 Task: Search one way flight ticket for 5 adults, 2 children, 1 infant in seat and 2 infants on lap in economy from Bethel: Bethel Airport(also Seebethel Seaplane Base) to Jackson: Jackson Hole Airport on 5-2-2023. Choice of flights is Delta. Number of bags: 6 checked bags. Price is upto 77000. Outbound departure time preference is 20:30.
Action: Mouse moved to (250, 214)
Screenshot: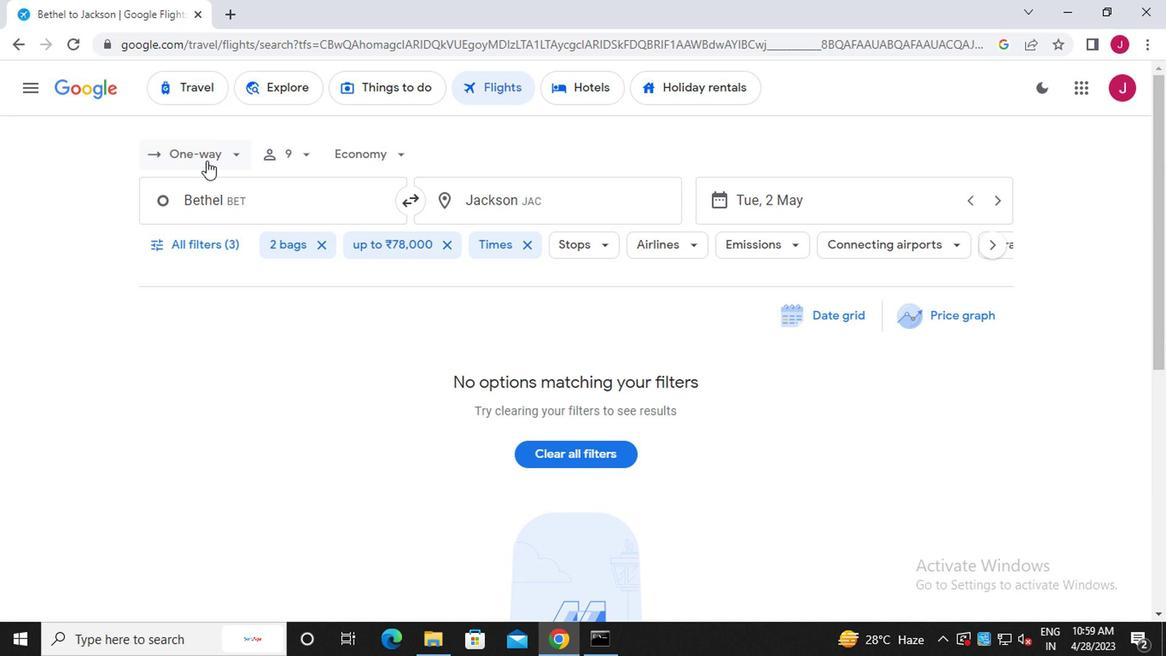 
Action: Mouse pressed left at (250, 214)
Screenshot: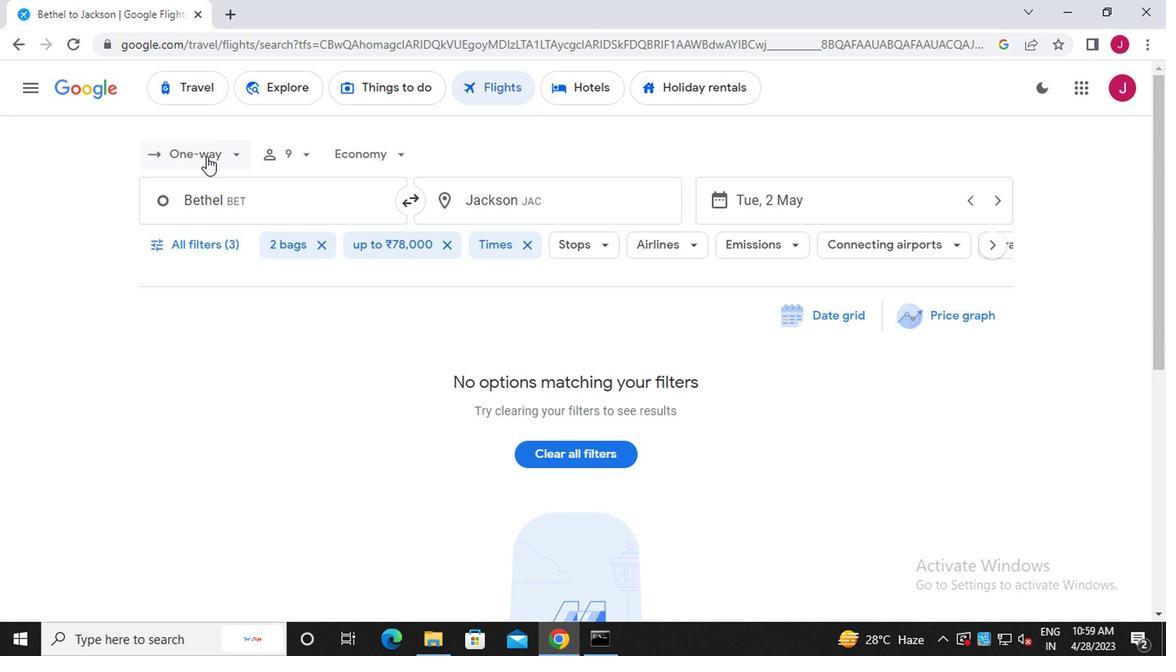
Action: Mouse moved to (258, 265)
Screenshot: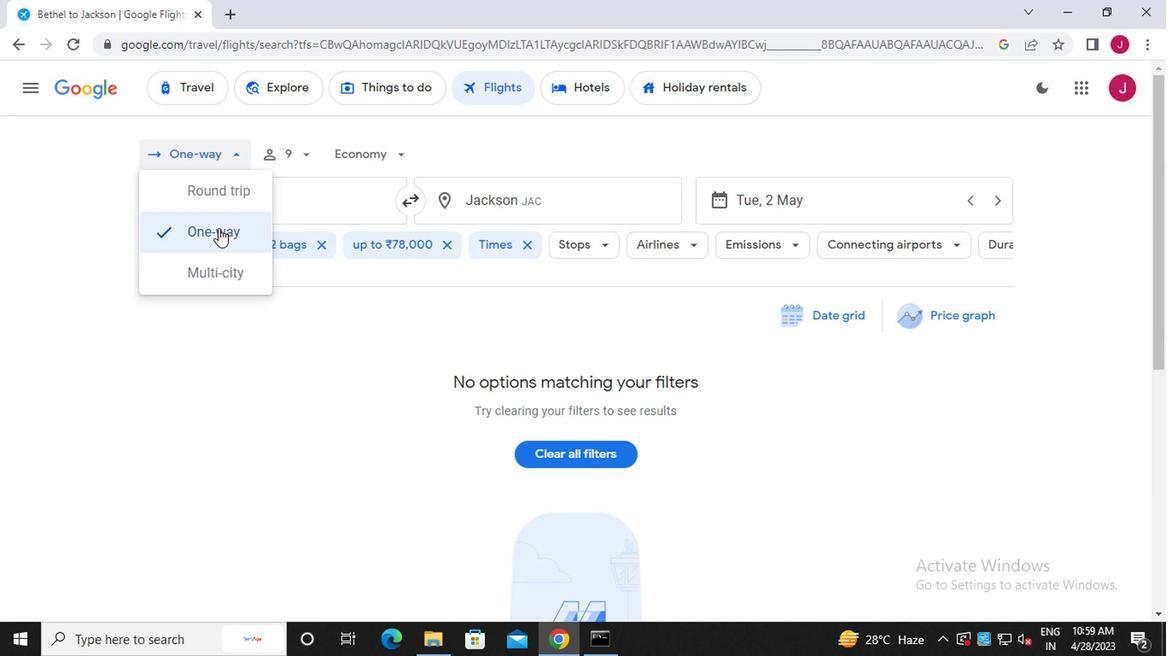 
Action: Mouse pressed left at (258, 265)
Screenshot: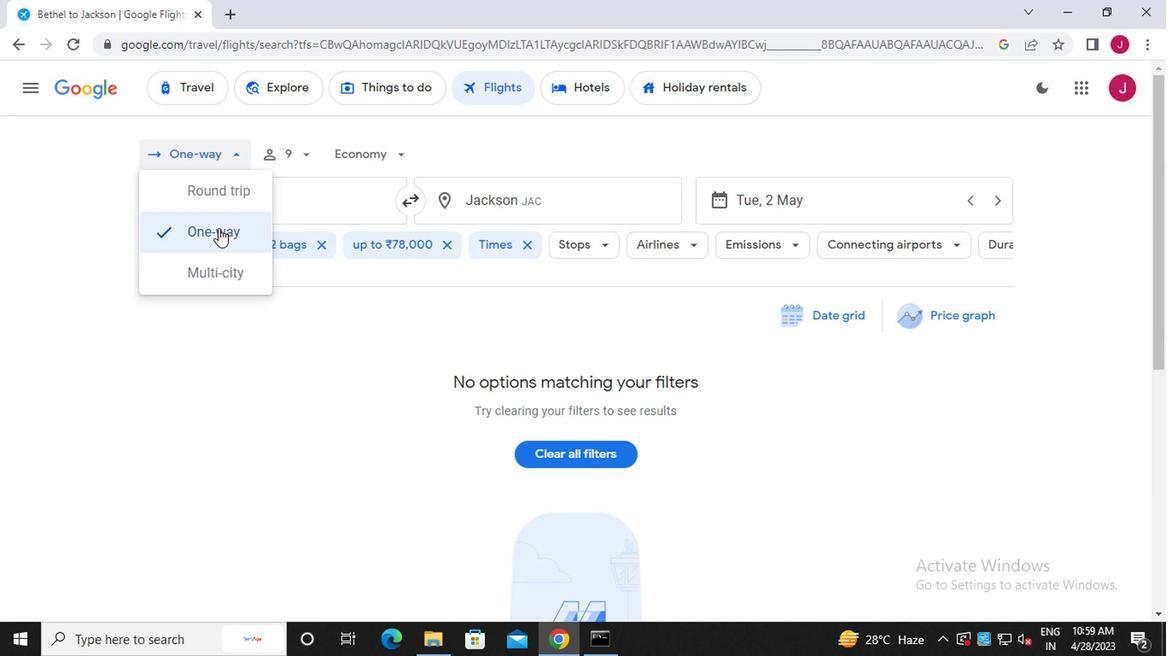 
Action: Mouse moved to (320, 214)
Screenshot: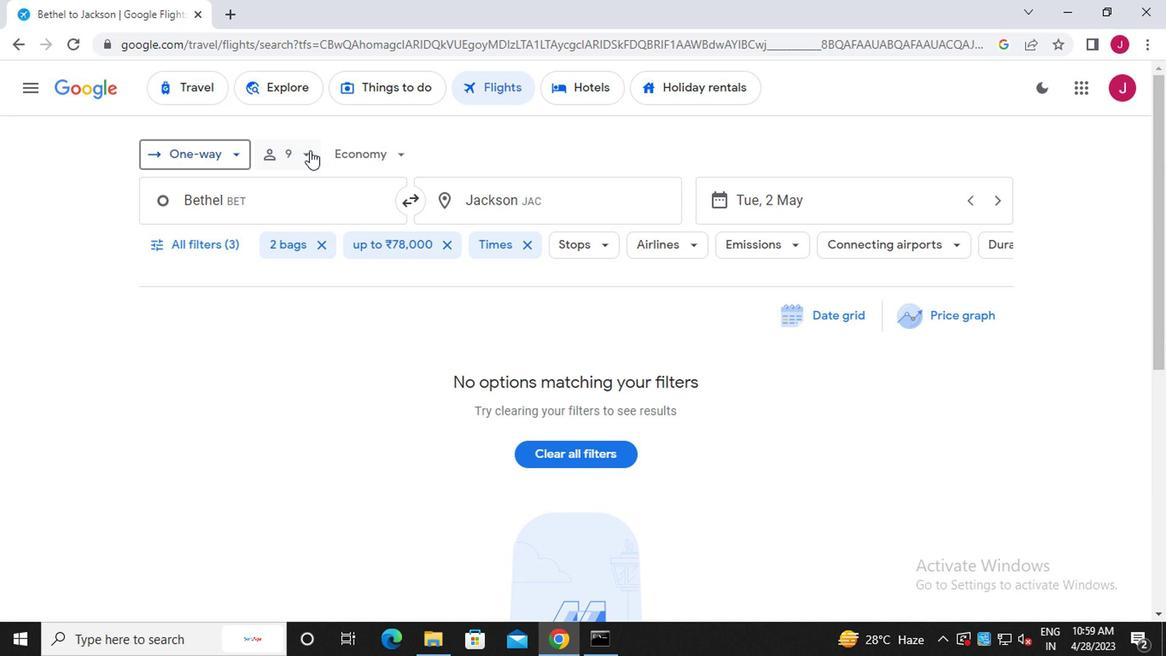 
Action: Mouse pressed left at (320, 214)
Screenshot: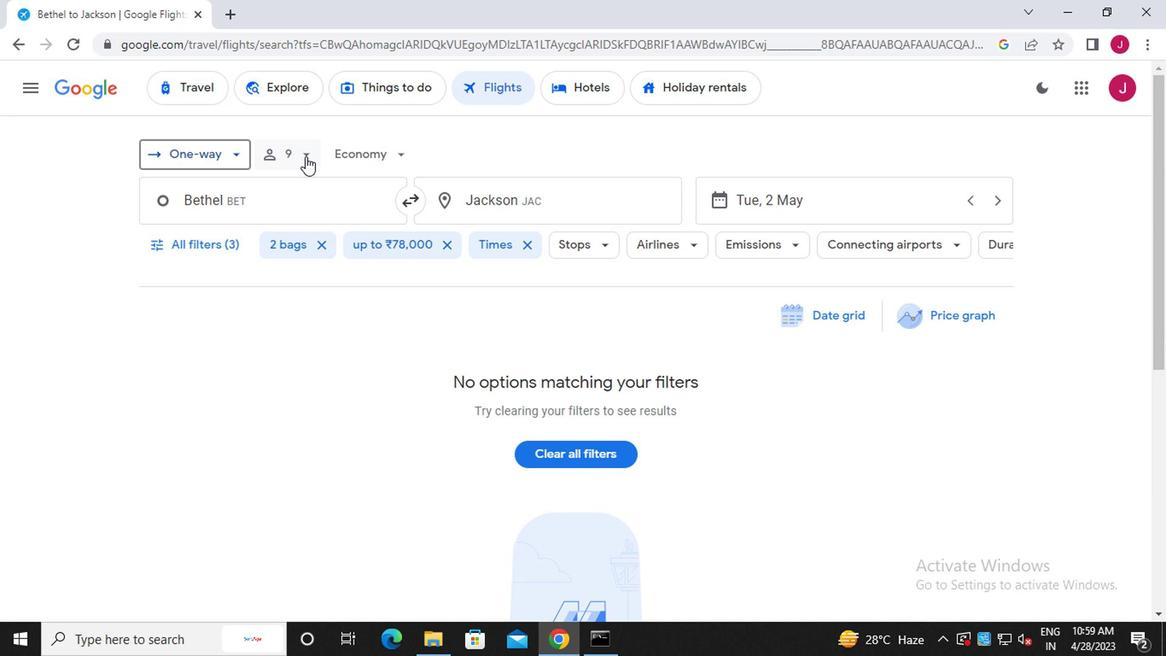 
Action: Mouse moved to (411, 343)
Screenshot: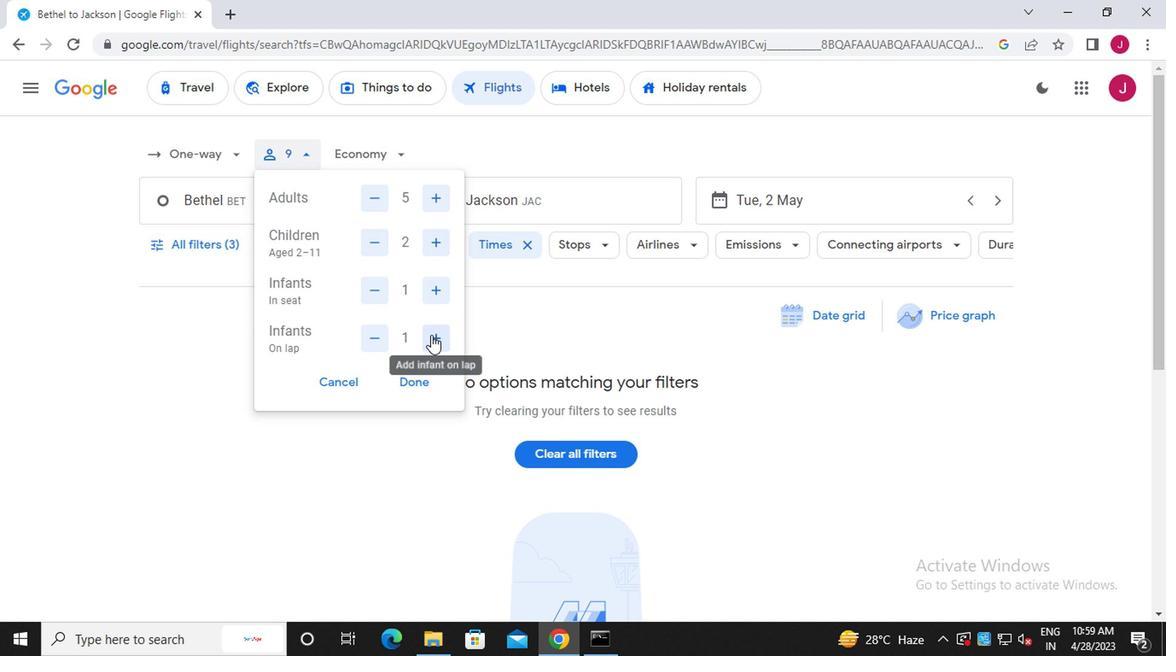 
Action: Mouse pressed left at (411, 343)
Screenshot: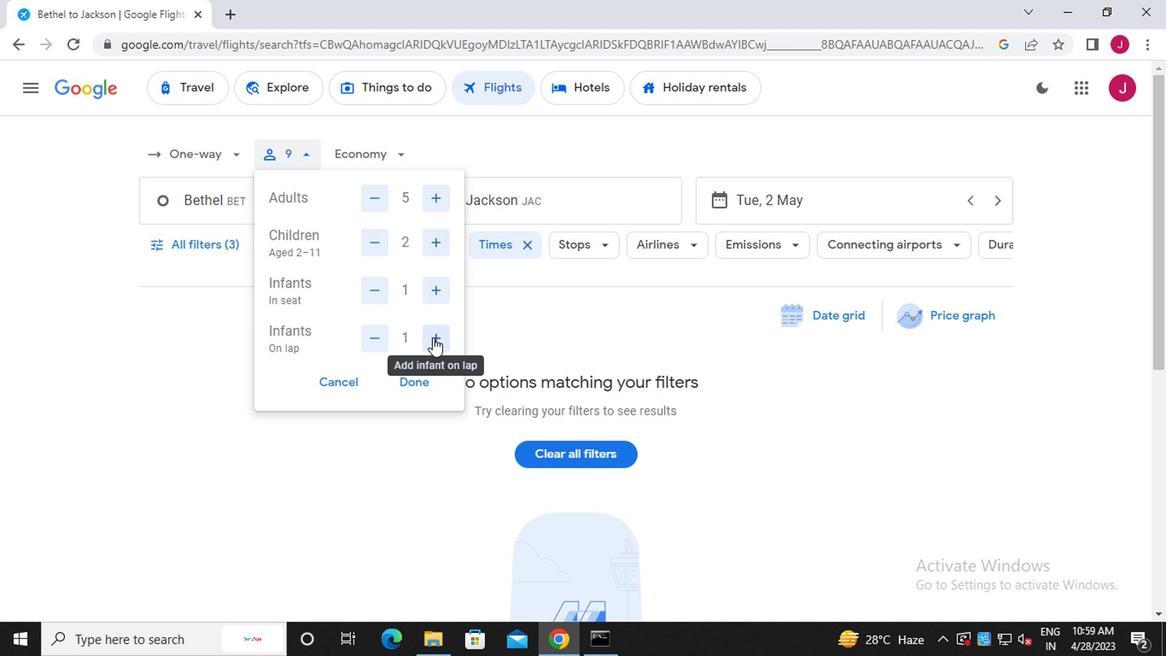 
Action: Mouse pressed left at (411, 343)
Screenshot: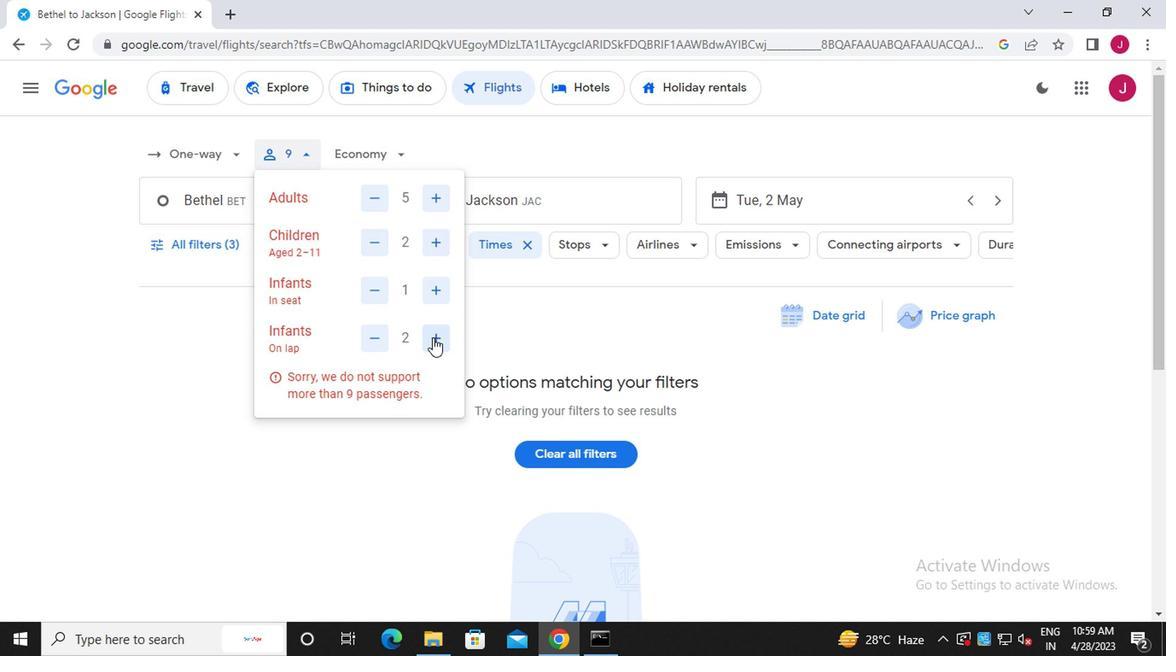 
Action: Mouse moved to (370, 343)
Screenshot: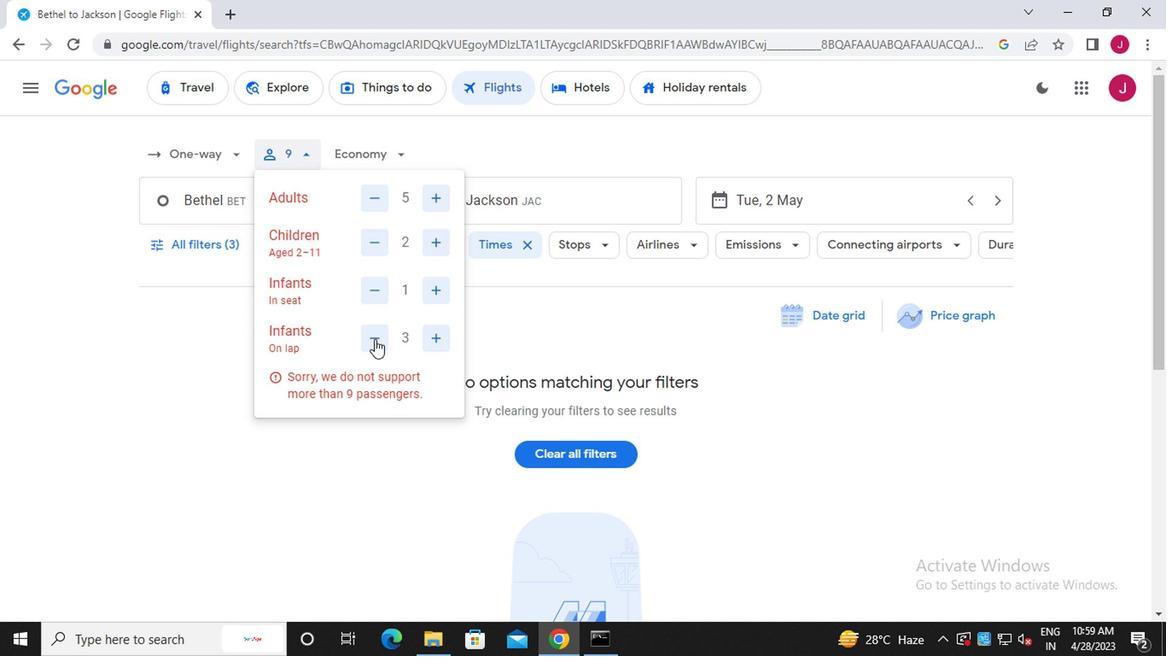 
Action: Mouse pressed left at (370, 343)
Screenshot: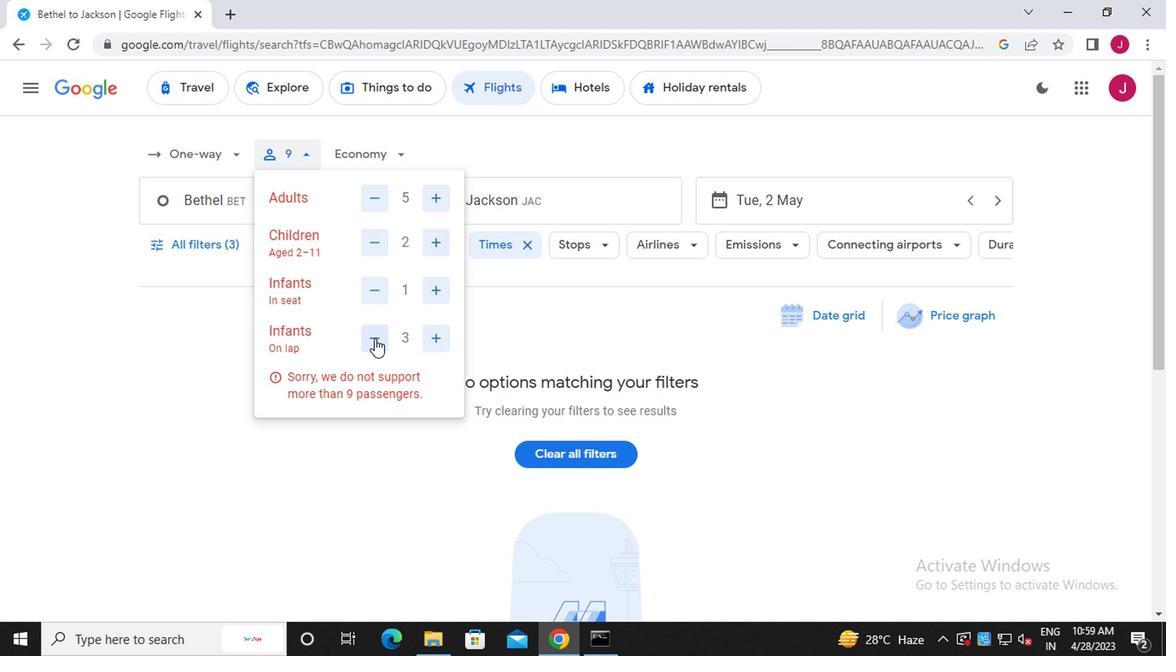 
Action: Mouse pressed left at (370, 343)
Screenshot: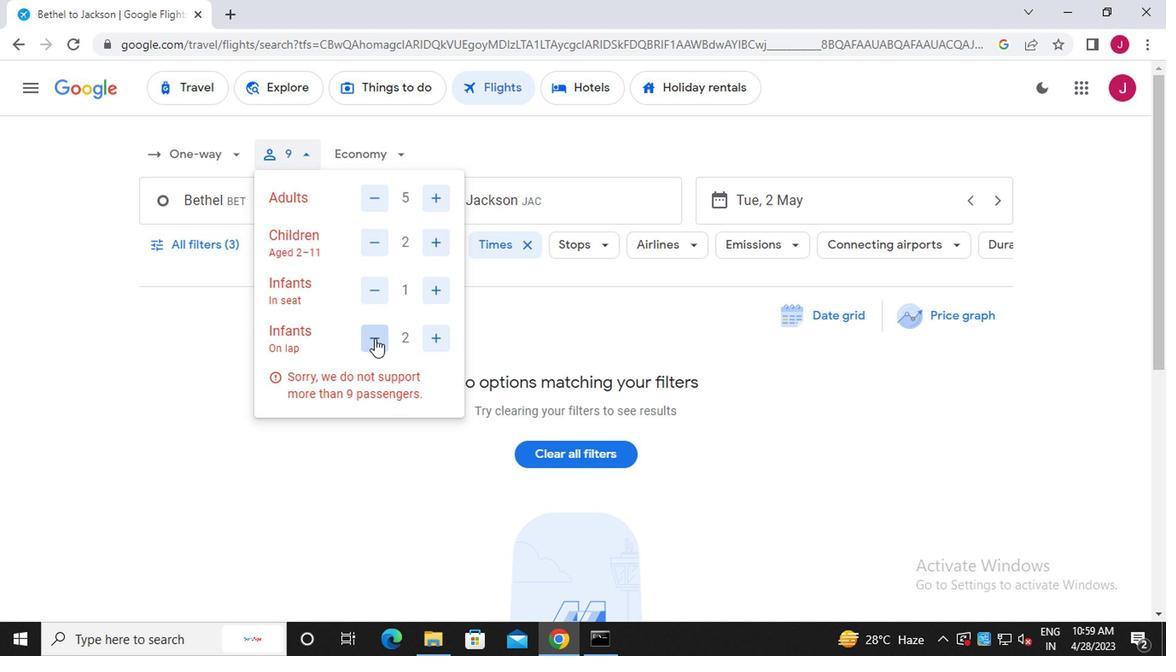 
Action: Mouse moved to (395, 373)
Screenshot: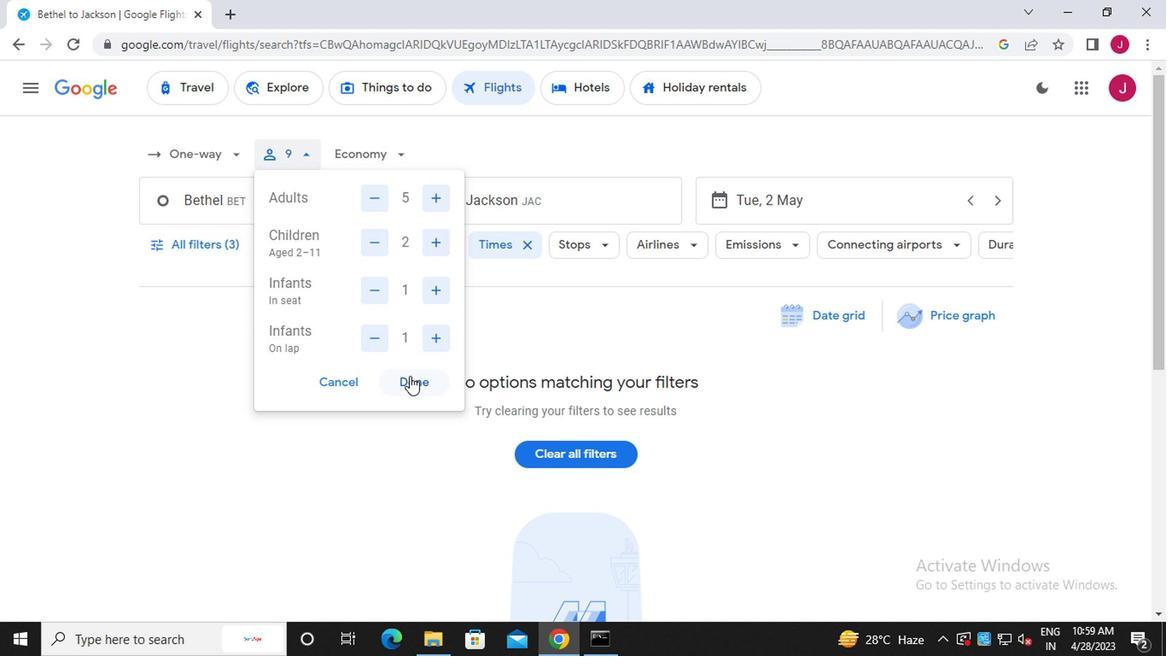 
Action: Mouse pressed left at (395, 373)
Screenshot: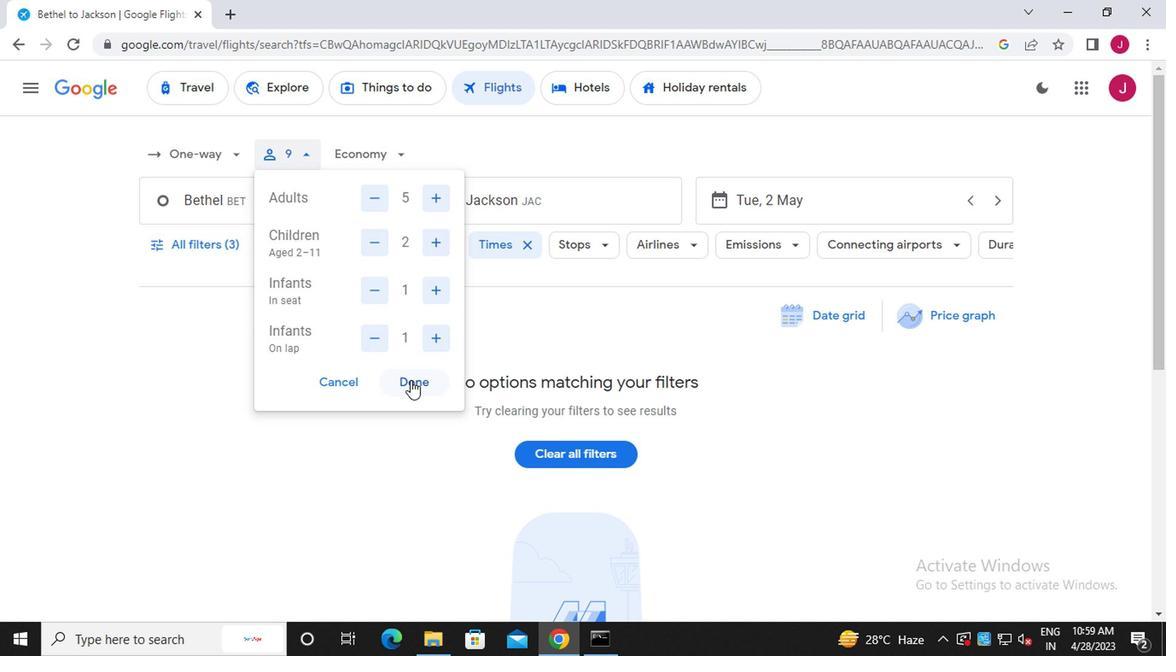 
Action: Mouse moved to (328, 244)
Screenshot: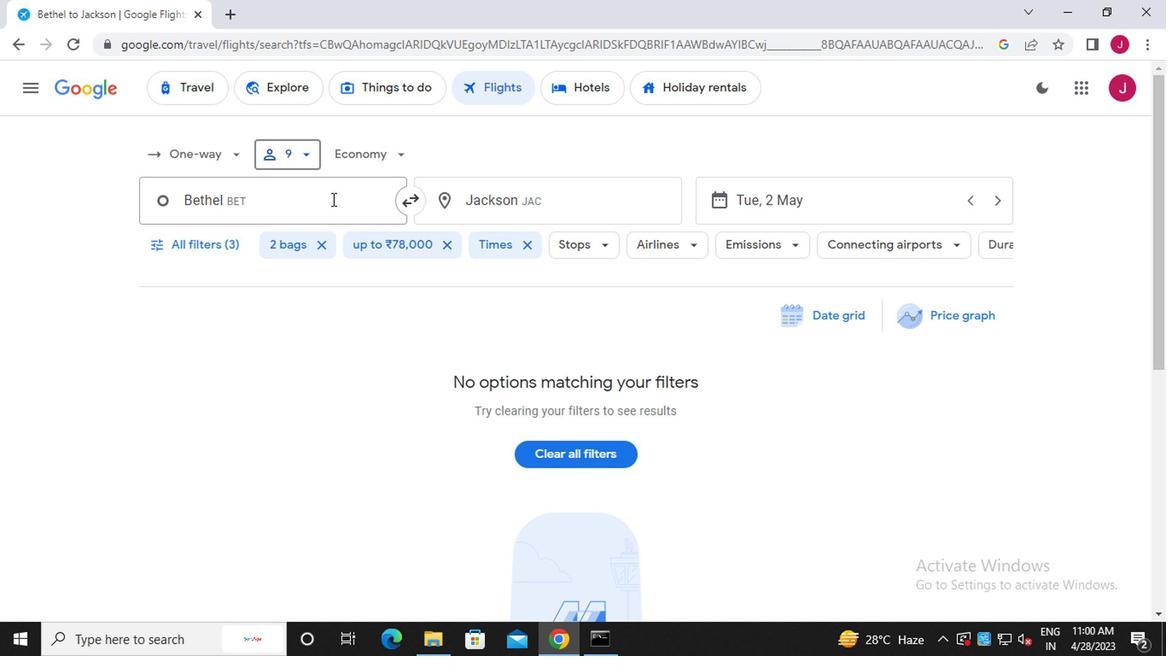 
Action: Mouse pressed left at (328, 244)
Screenshot: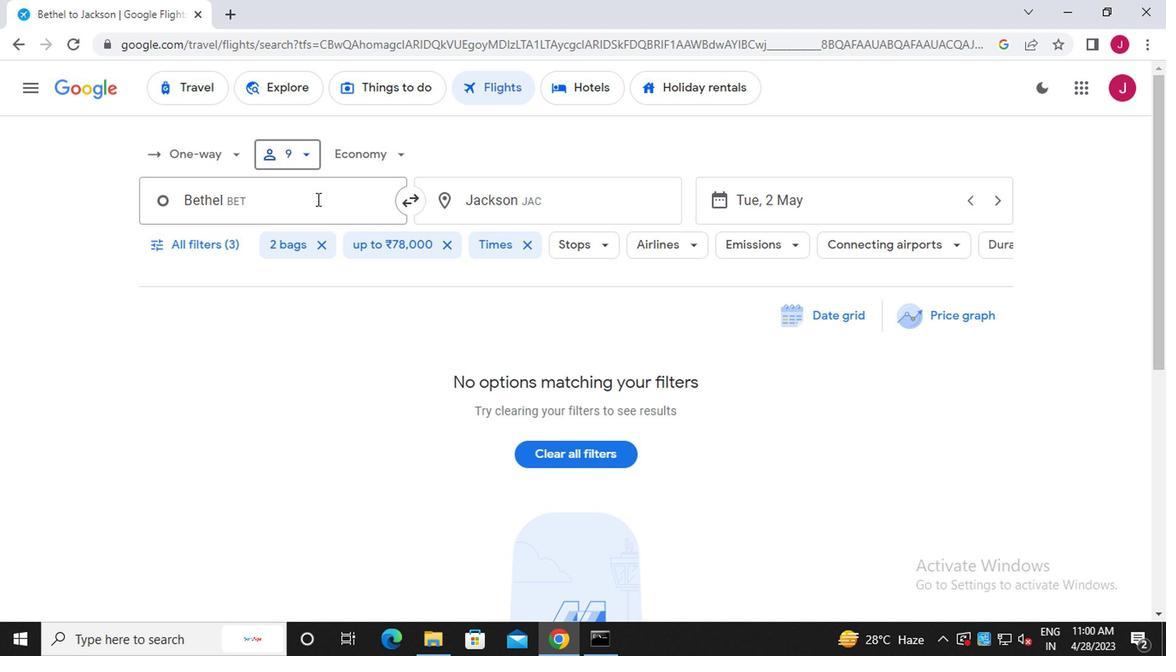 
Action: Mouse pressed left at (328, 244)
Screenshot: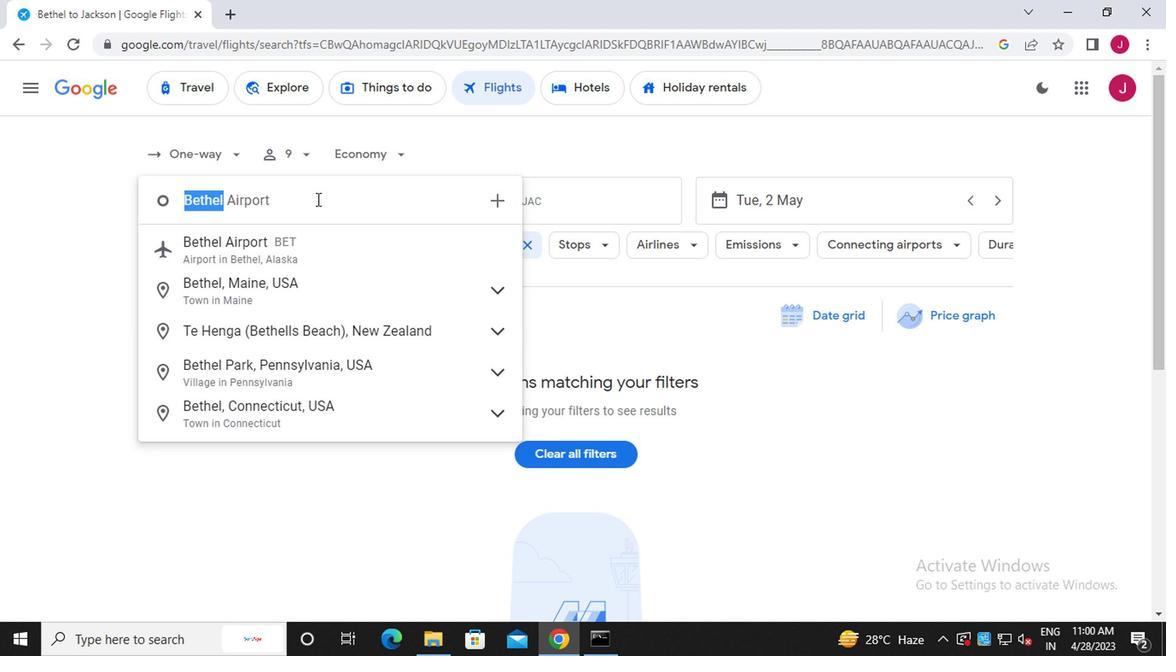 
Action: Mouse moved to (322, 288)
Screenshot: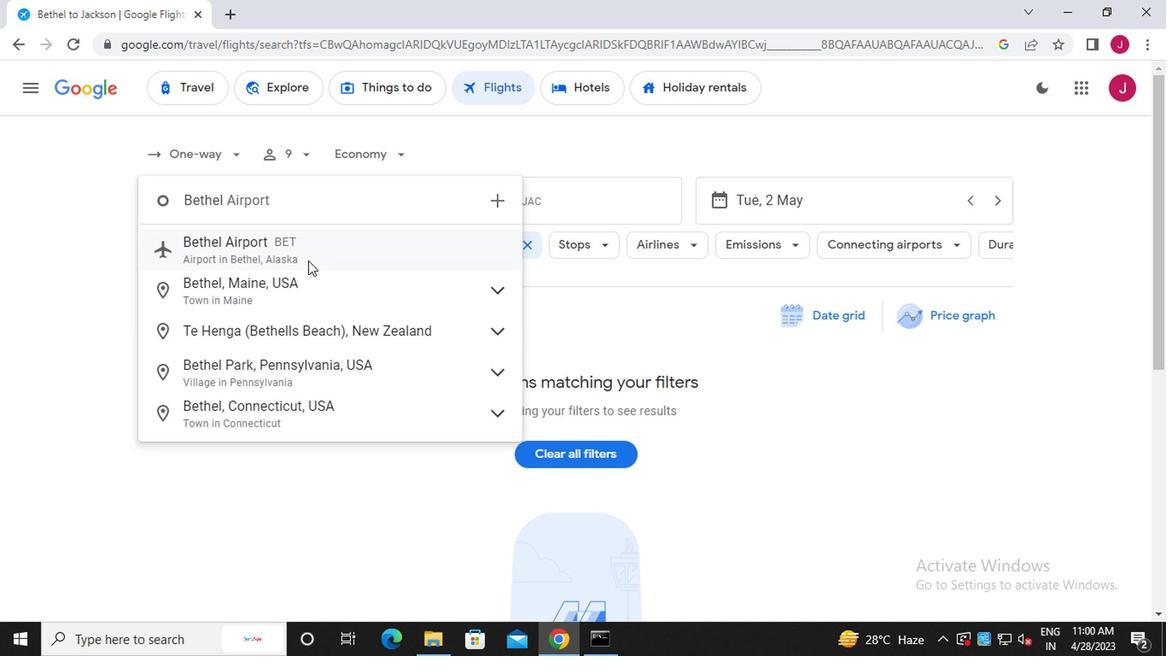 
Action: Mouse pressed left at (322, 288)
Screenshot: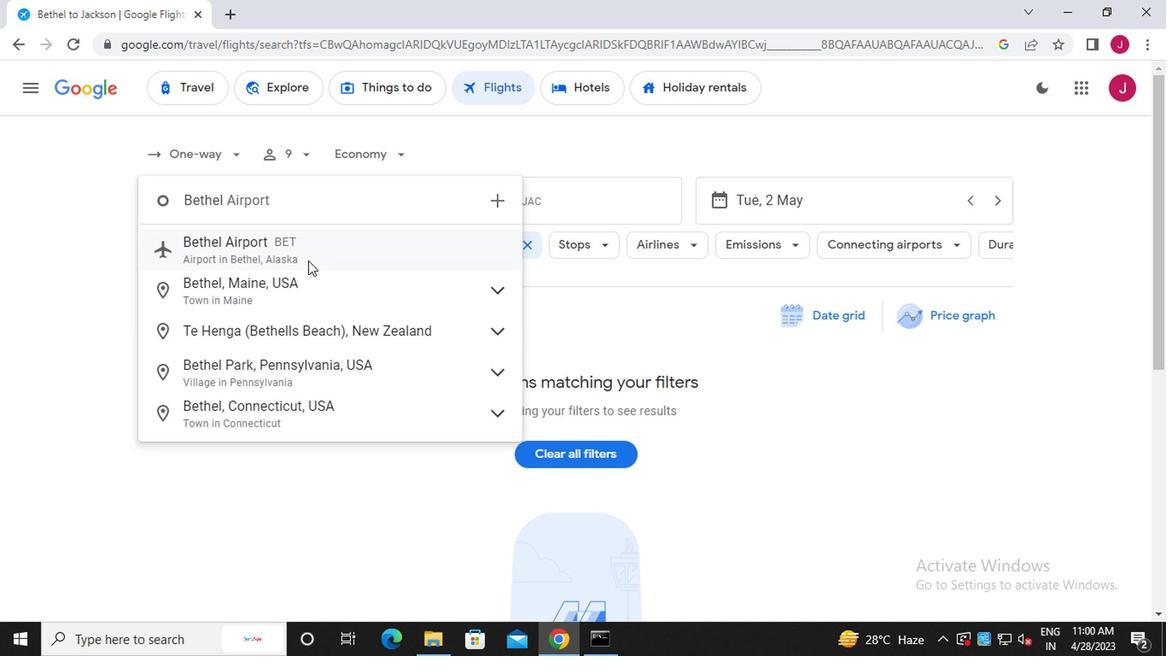 
Action: Mouse moved to (483, 251)
Screenshot: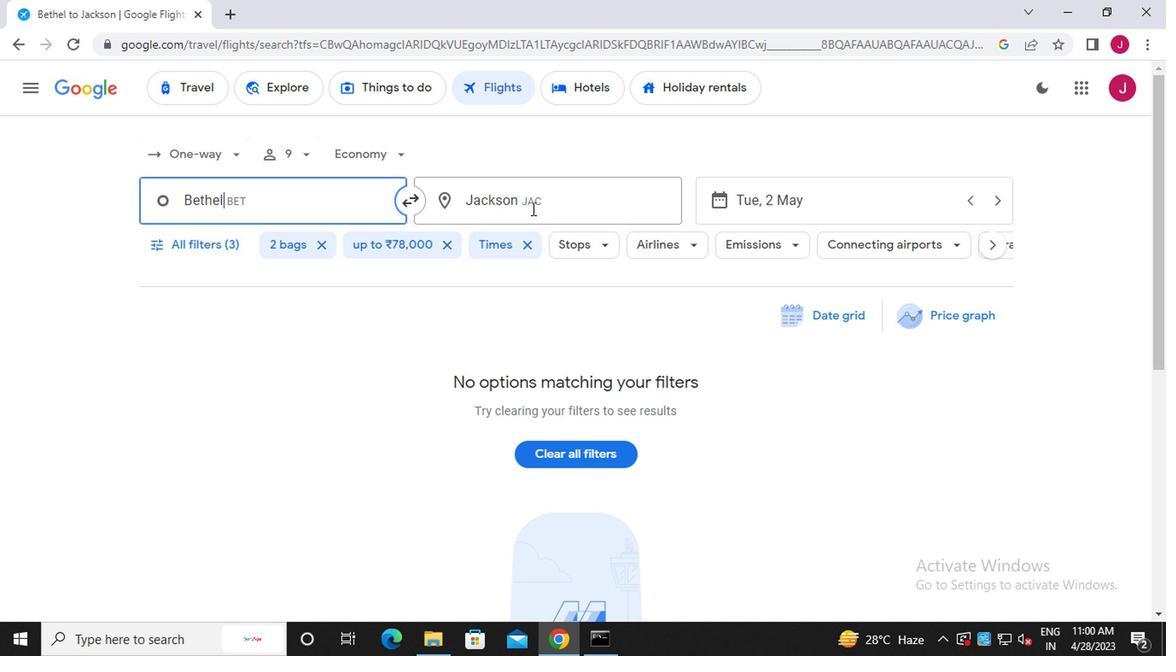 
Action: Mouse pressed left at (483, 251)
Screenshot: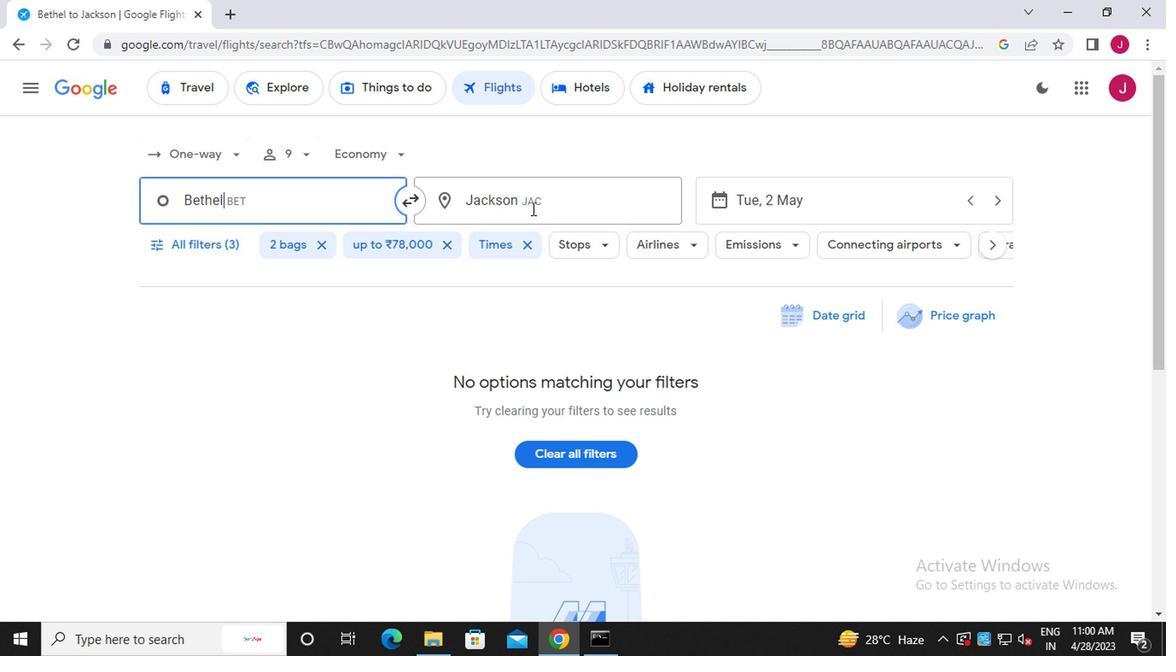 
Action: Mouse moved to (518, 249)
Screenshot: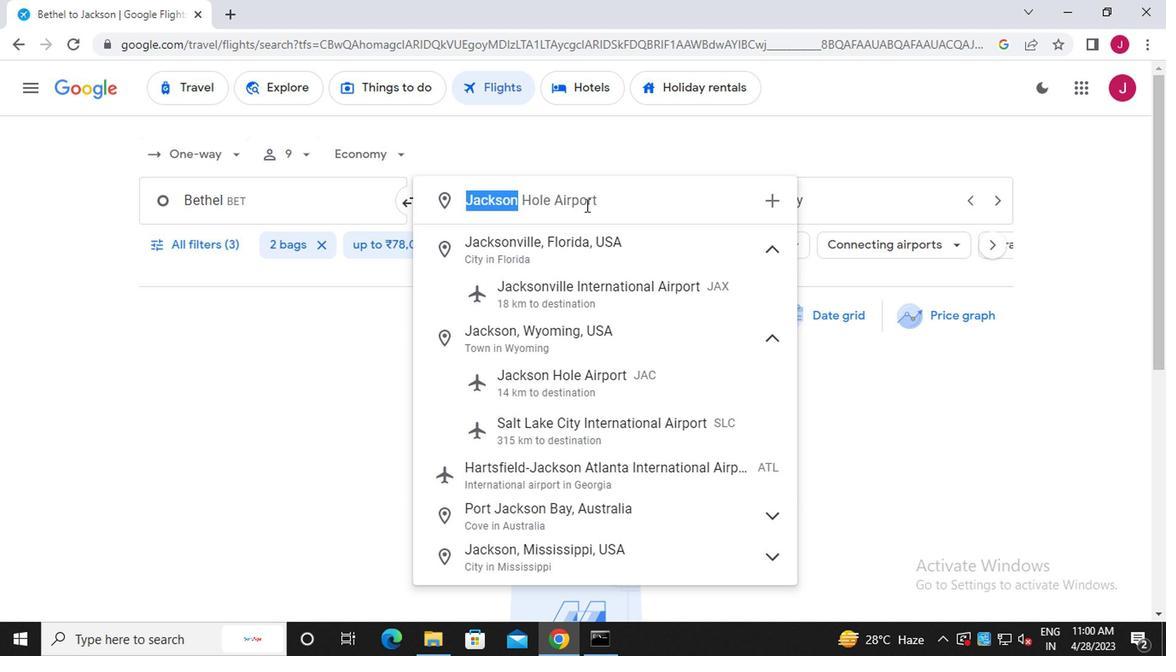 
Action: Mouse pressed left at (518, 249)
Screenshot: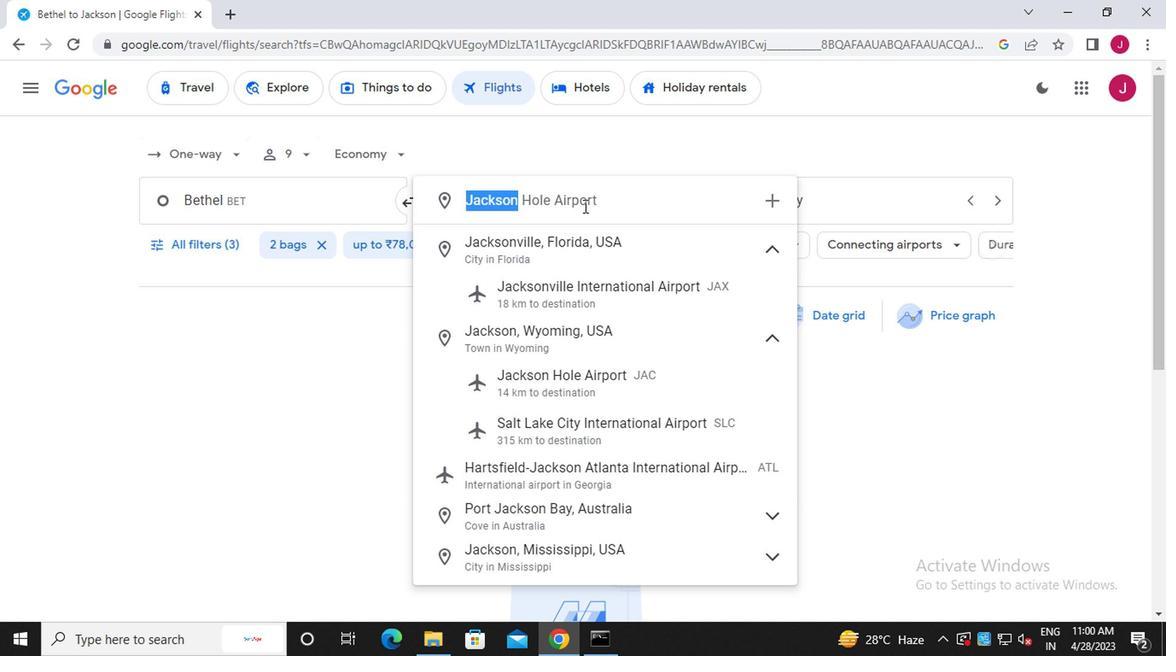 
Action: Mouse moved to (521, 248)
Screenshot: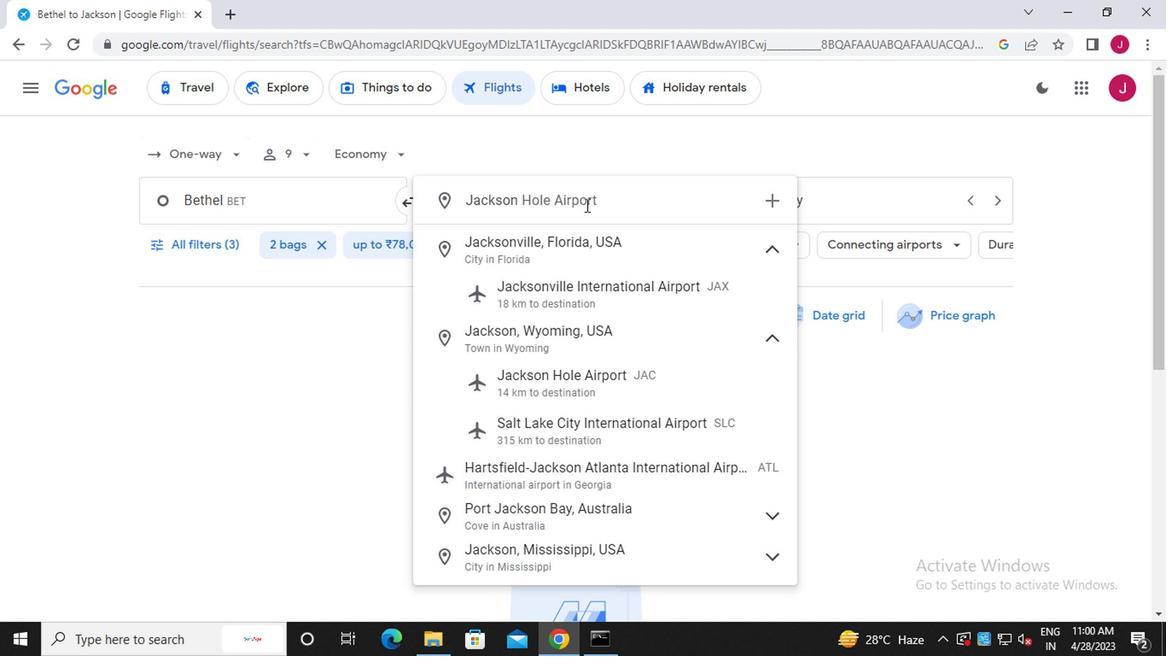 
Action: Mouse pressed left at (521, 248)
Screenshot: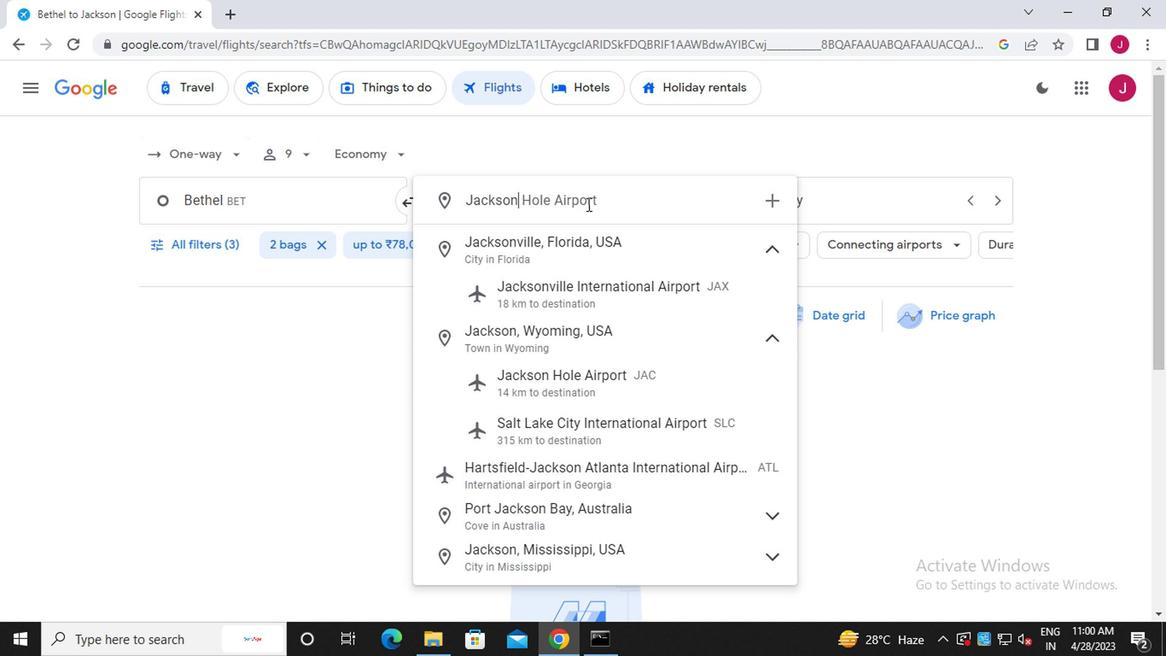 
Action: Mouse moved to (546, 241)
Screenshot: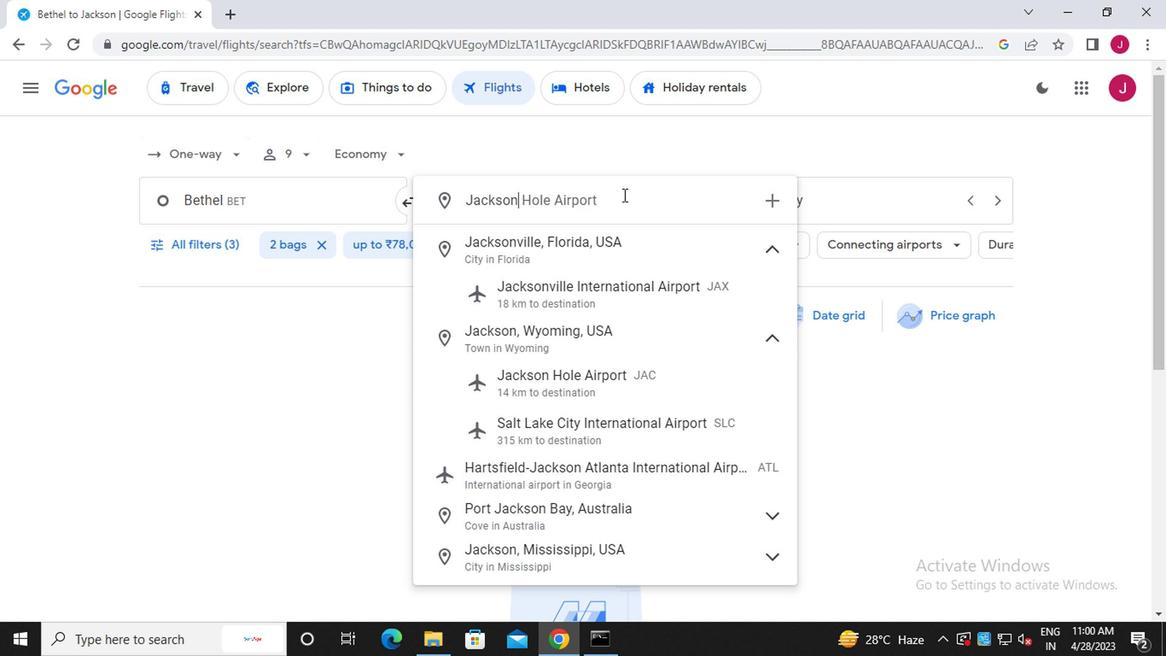 
Action: Mouse pressed left at (546, 241)
Screenshot: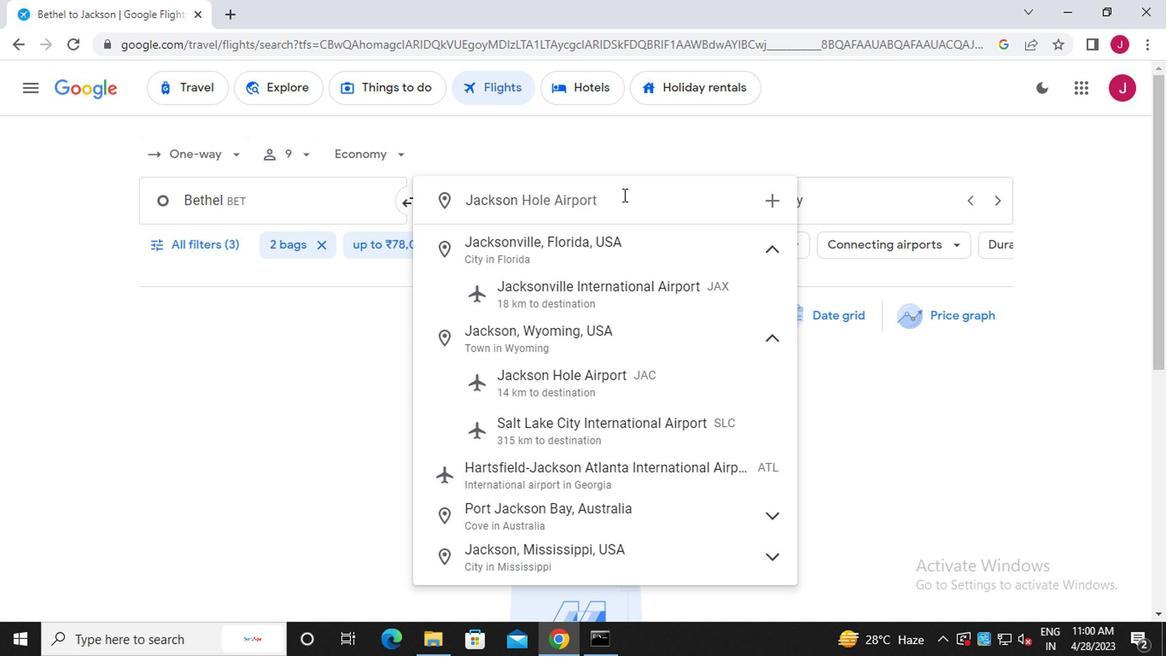 
Action: Mouse moved to (422, 246)
Screenshot: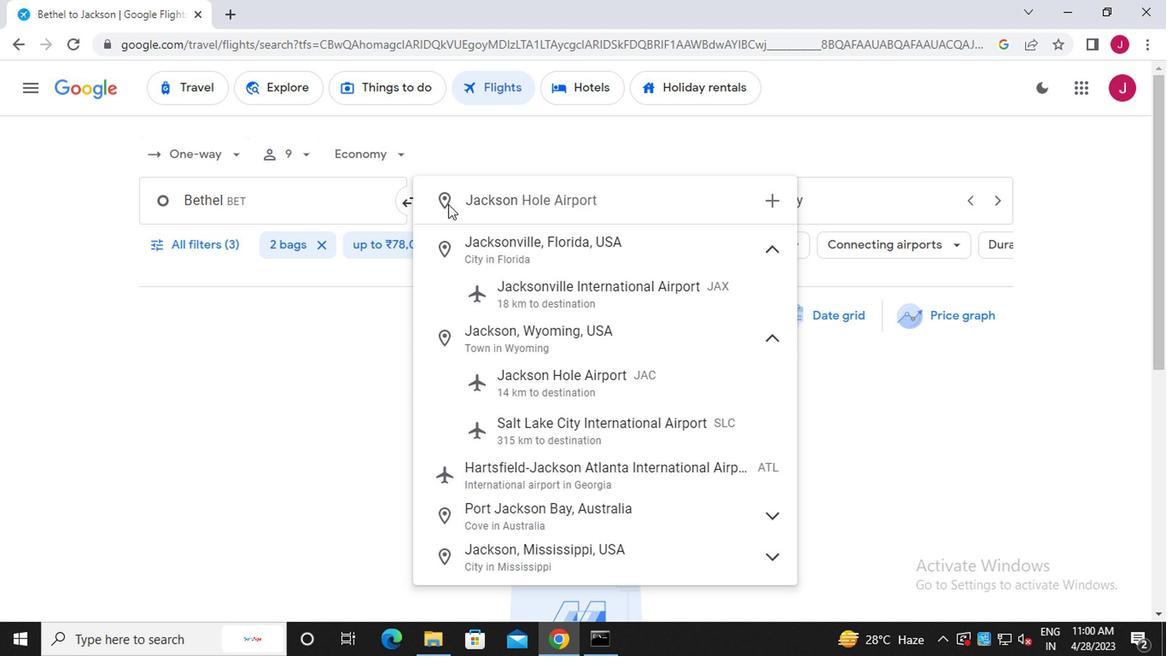 
Action: Mouse pressed left at (422, 246)
Screenshot: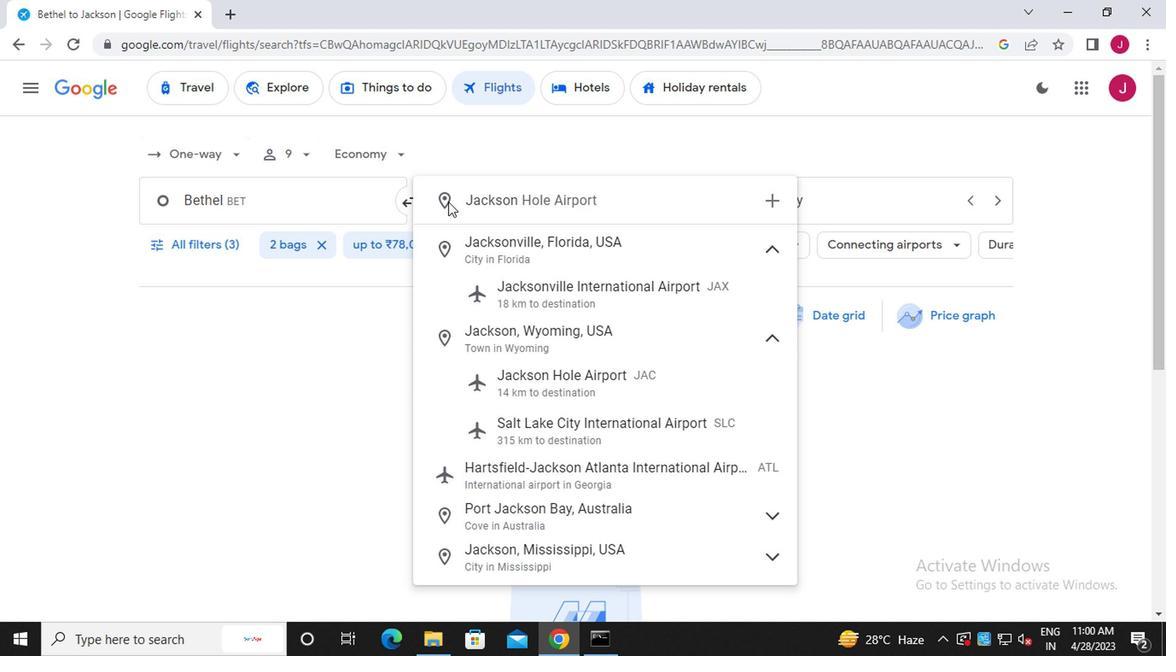 
Action: Mouse moved to (357, 243)
Screenshot: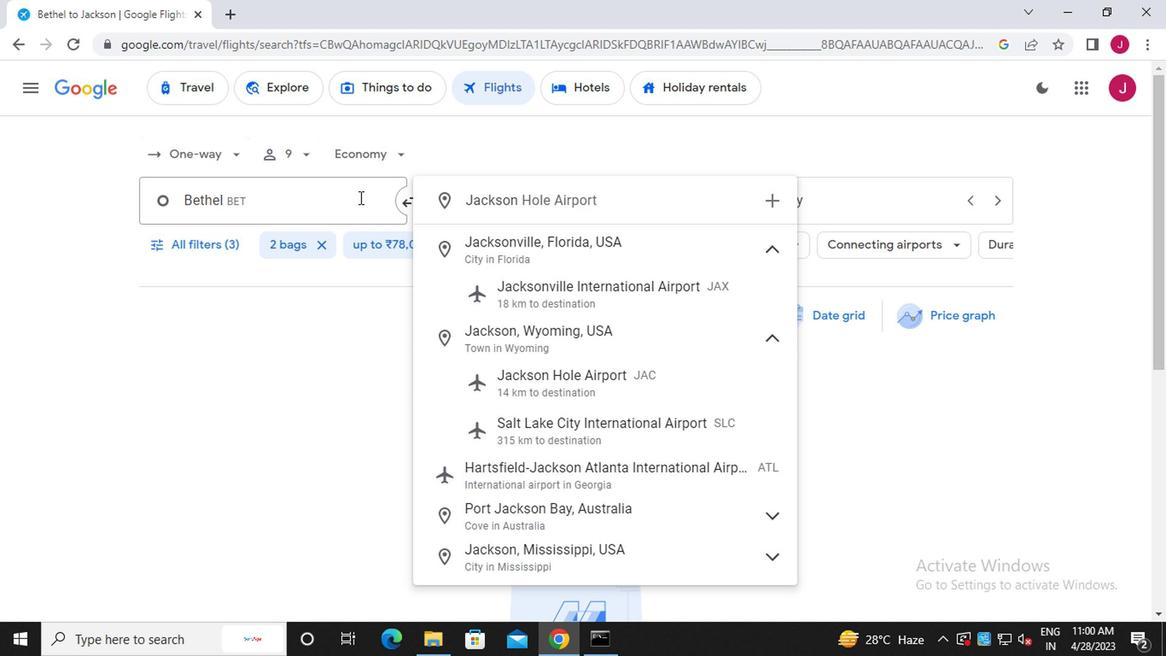 
Action: Mouse pressed left at (357, 243)
Screenshot: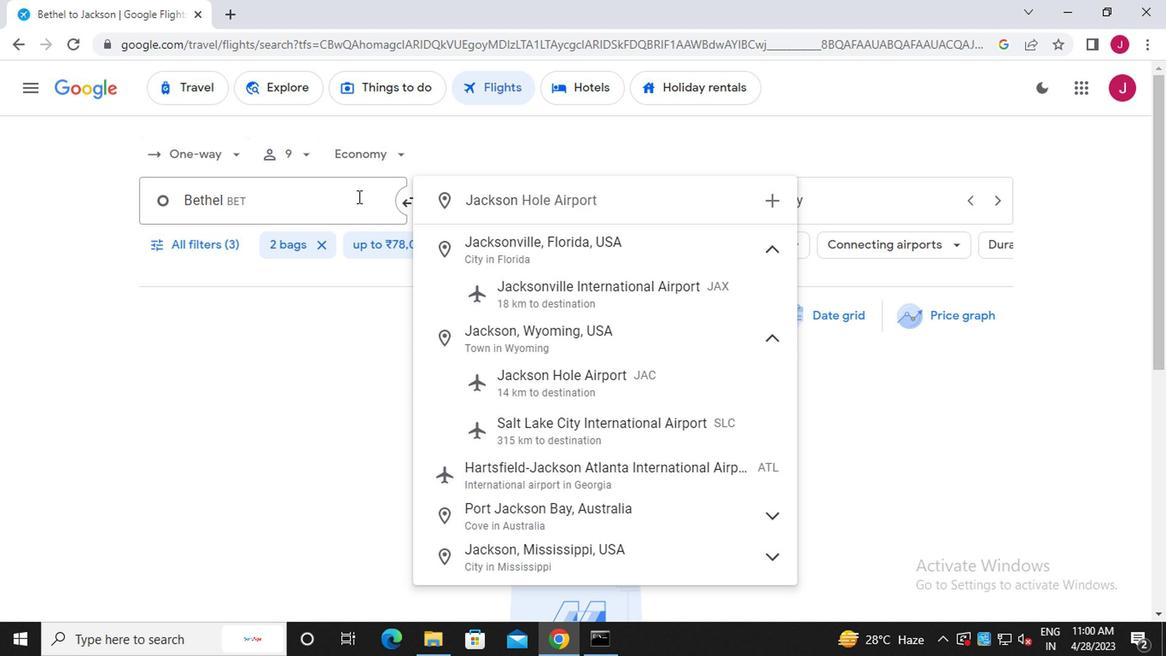 
Action: Mouse moved to (515, 252)
Screenshot: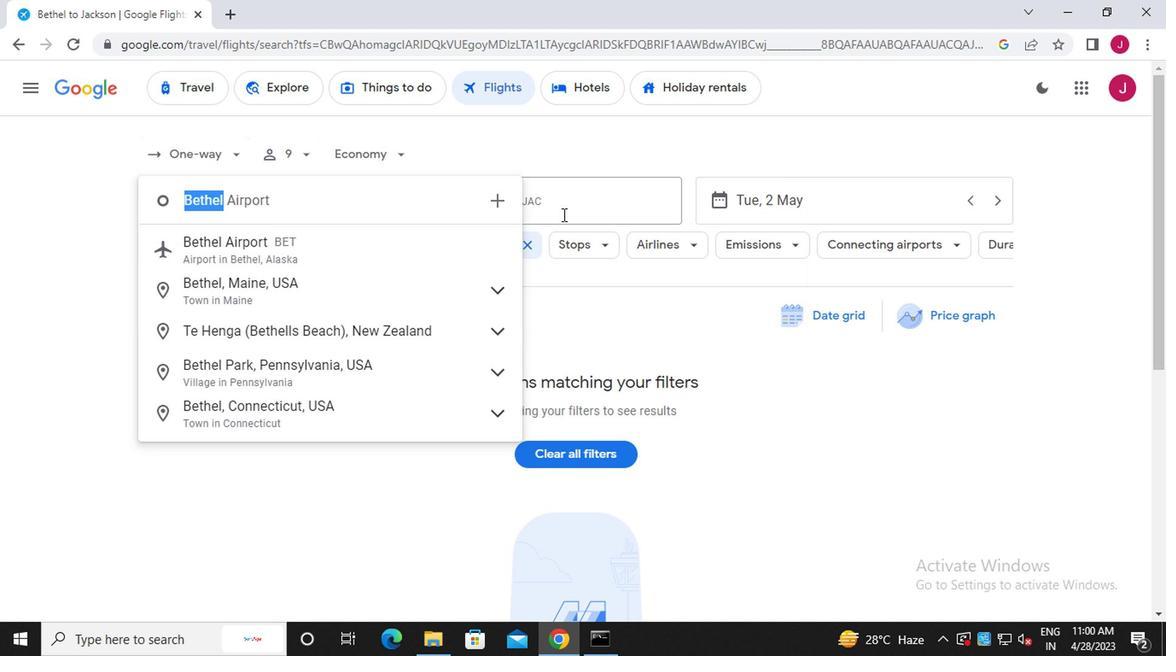 
Action: Mouse pressed left at (515, 252)
Screenshot: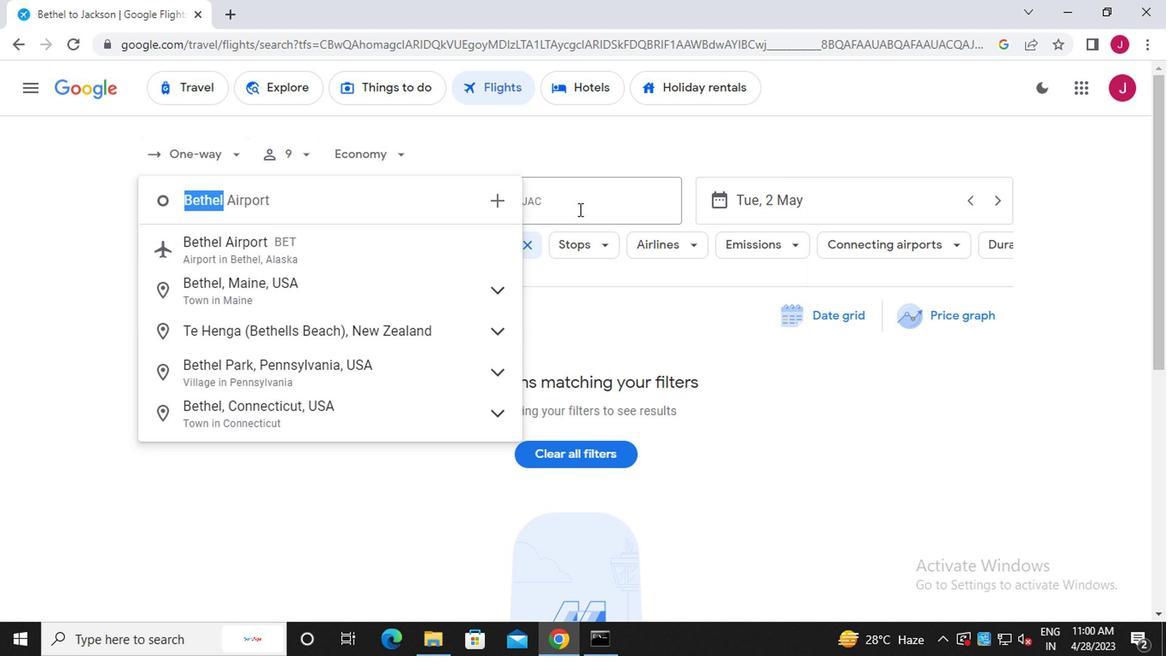 
Action: Mouse moved to (529, 247)
Screenshot: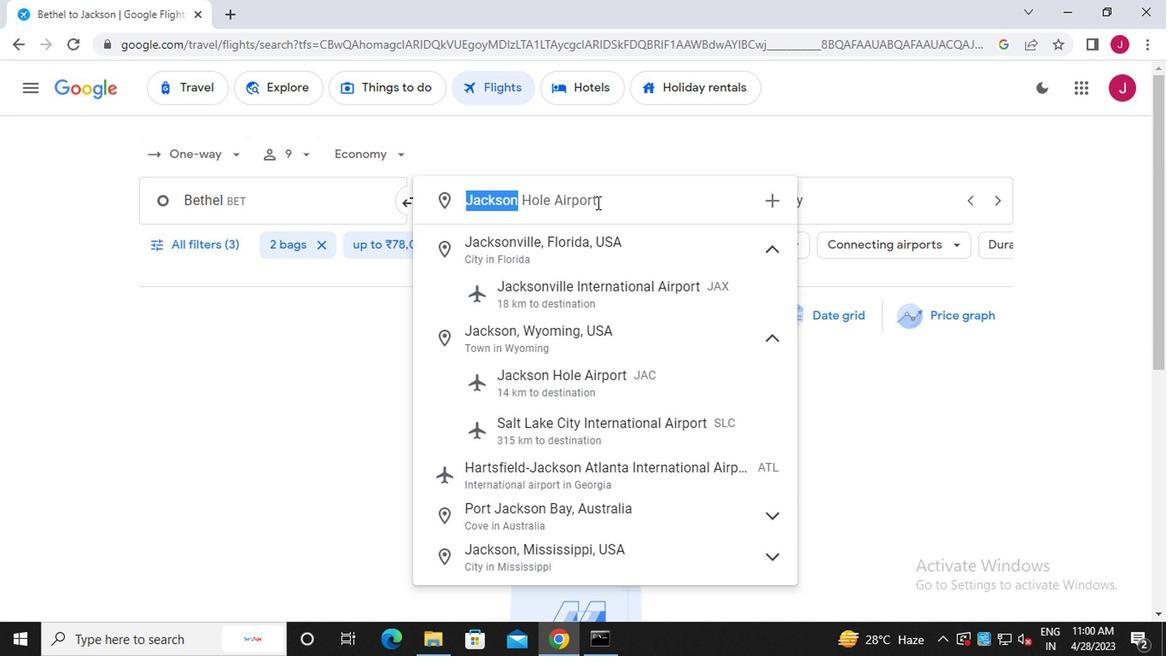 
Action: Mouse pressed left at (529, 247)
Screenshot: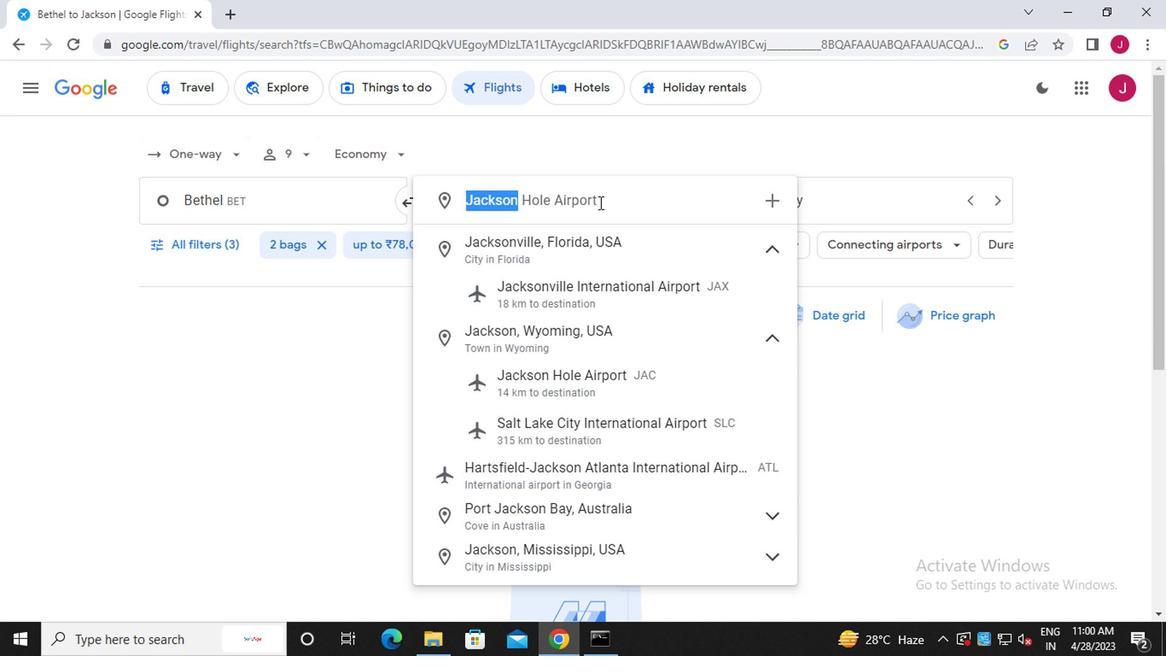 
Action: Mouse moved to (528, 245)
Screenshot: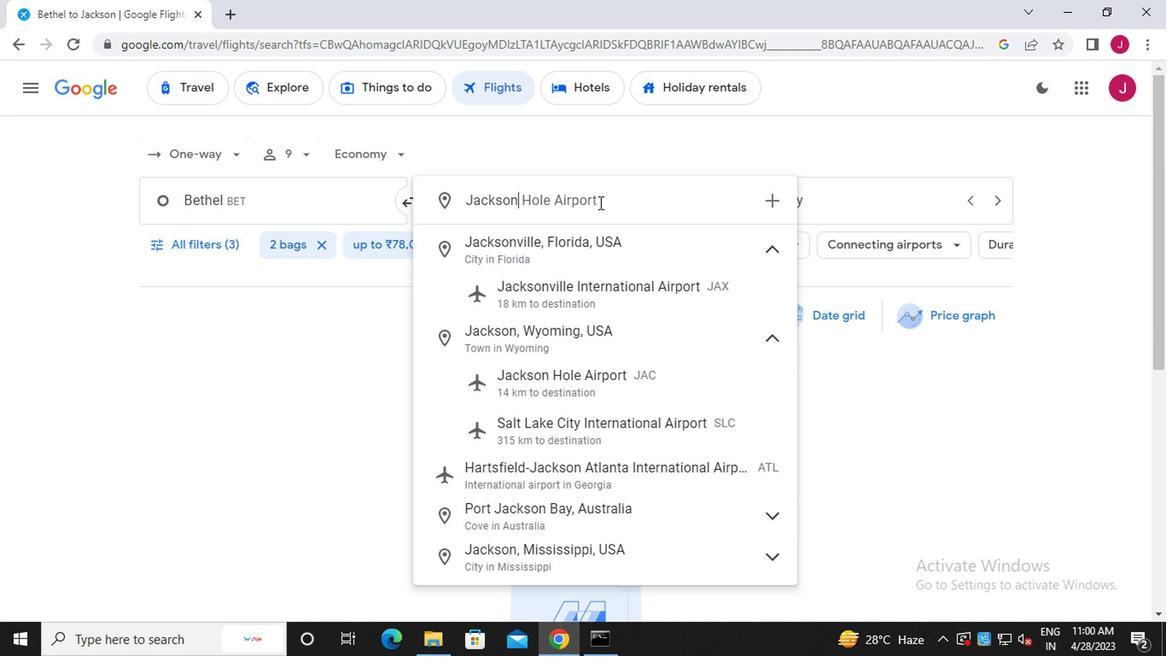 
Action: Key pressed <Key.enter>
Screenshot: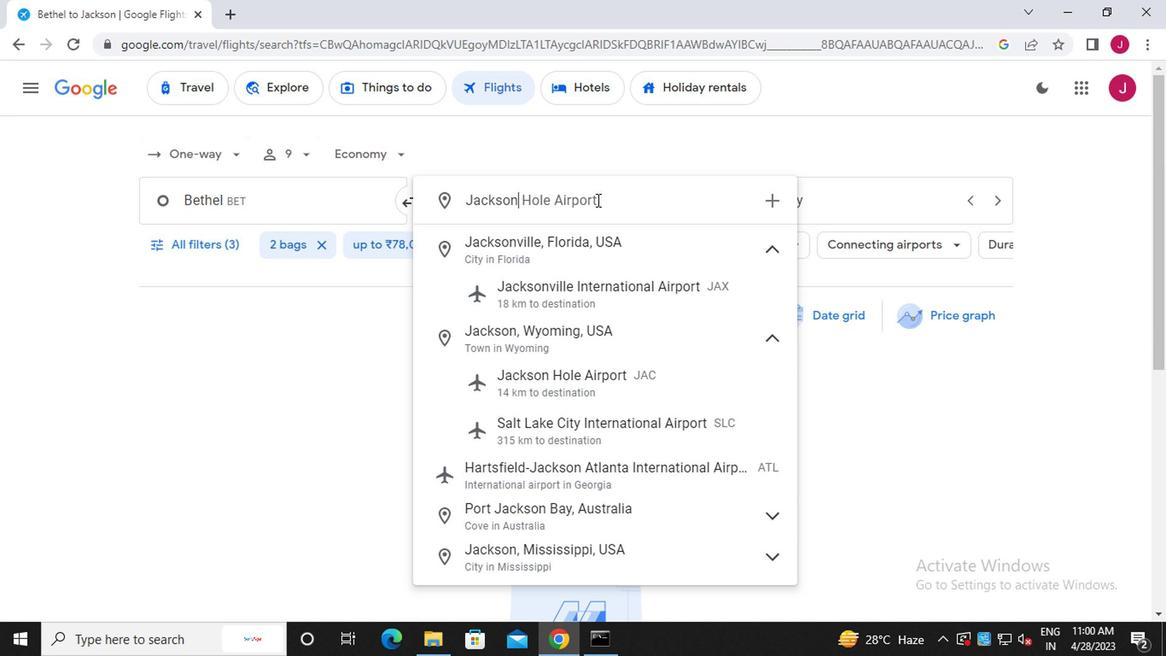 
Action: Mouse moved to (696, 249)
Screenshot: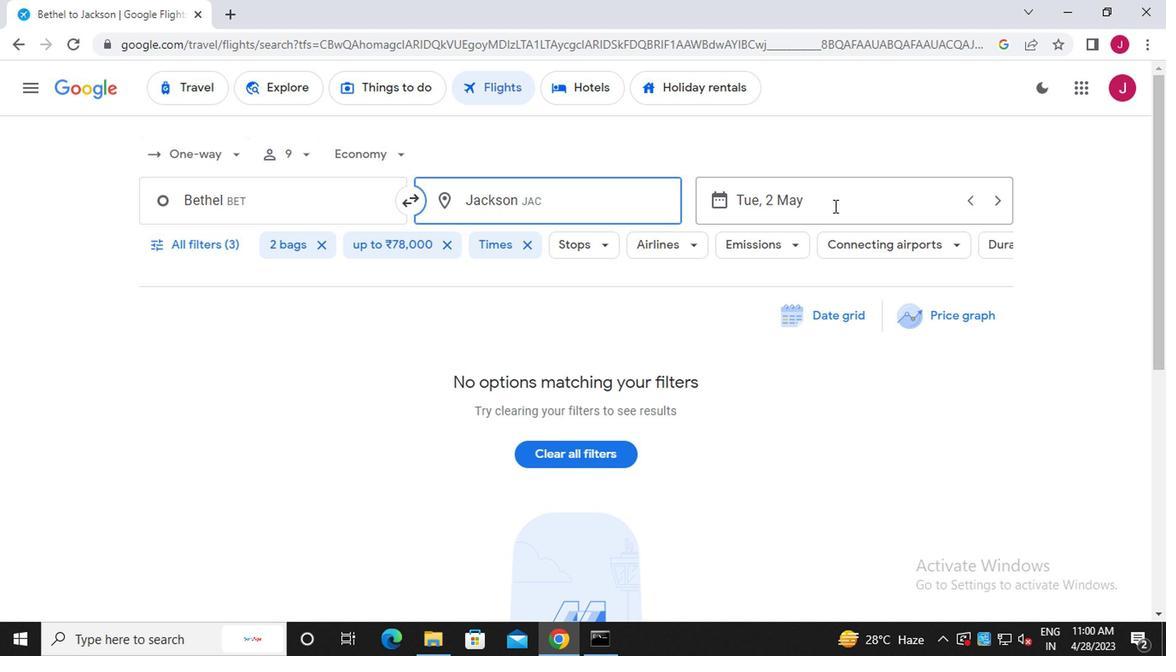 
Action: Mouse pressed left at (696, 249)
Screenshot: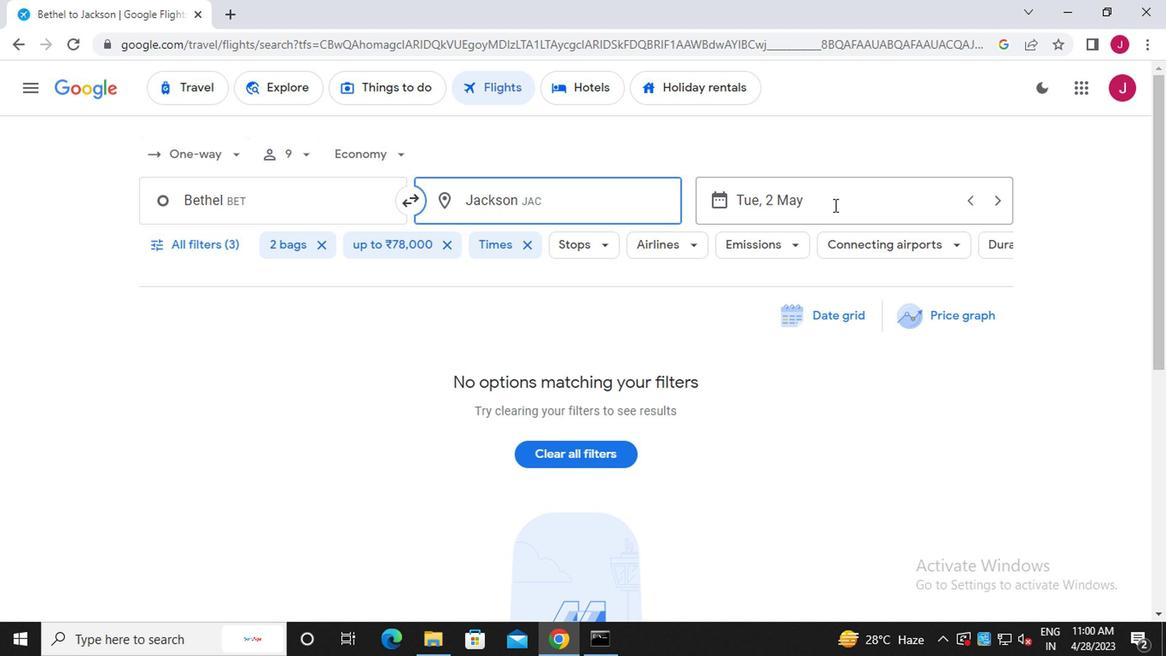
Action: Mouse moved to (686, 321)
Screenshot: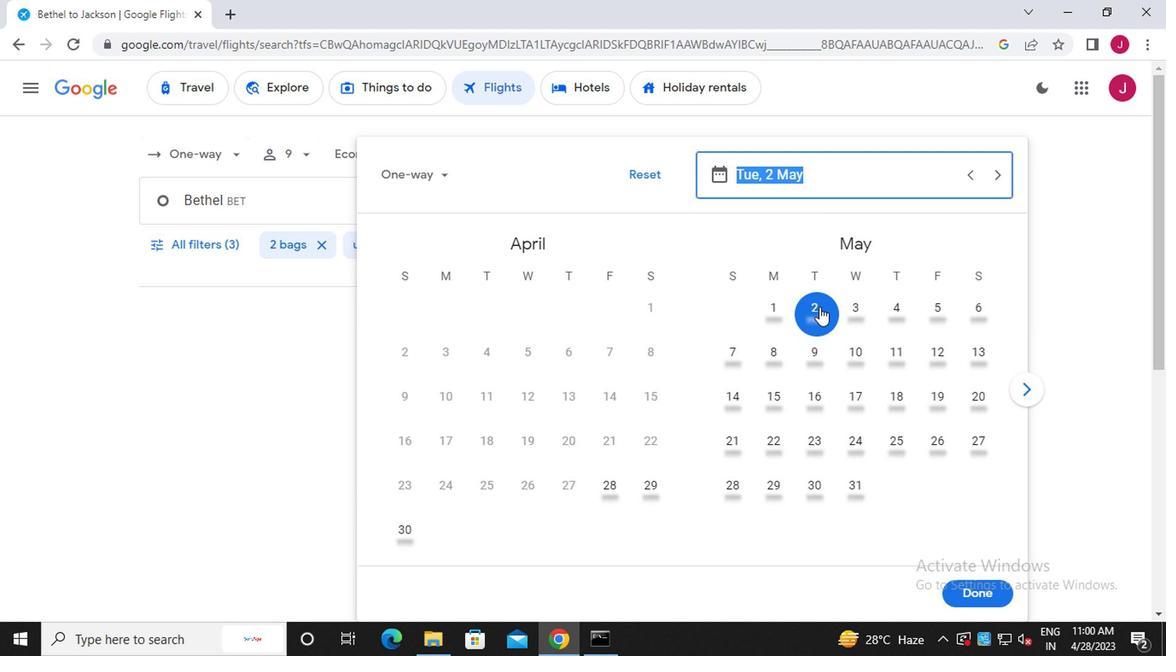 
Action: Mouse pressed left at (686, 321)
Screenshot: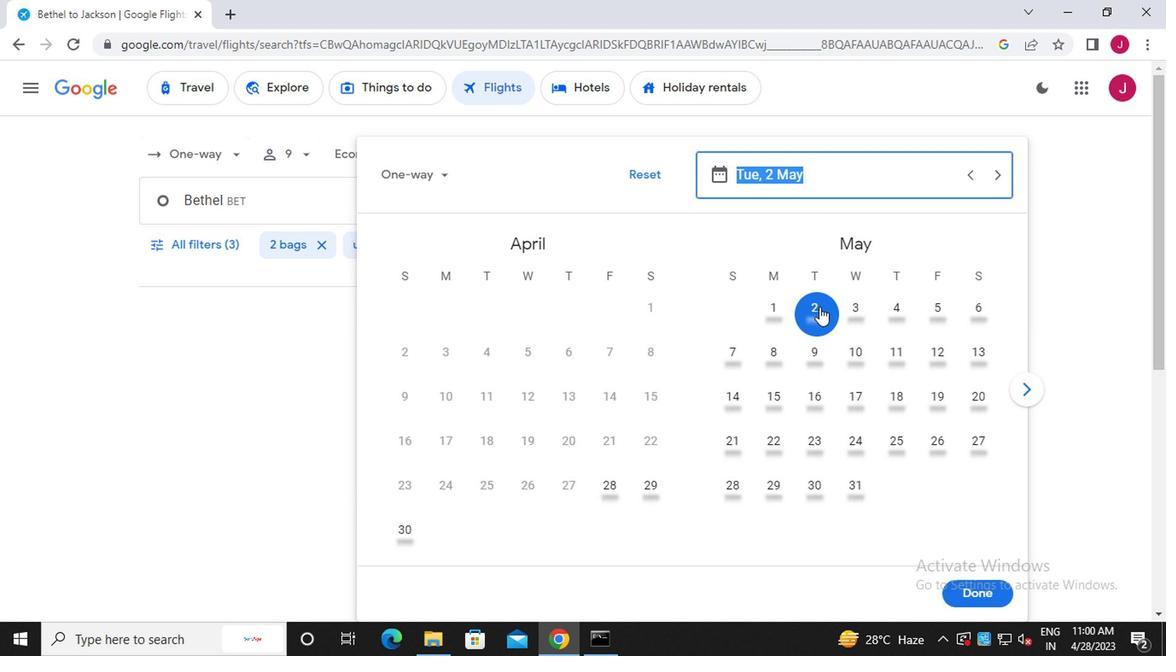 
Action: Mouse moved to (798, 529)
Screenshot: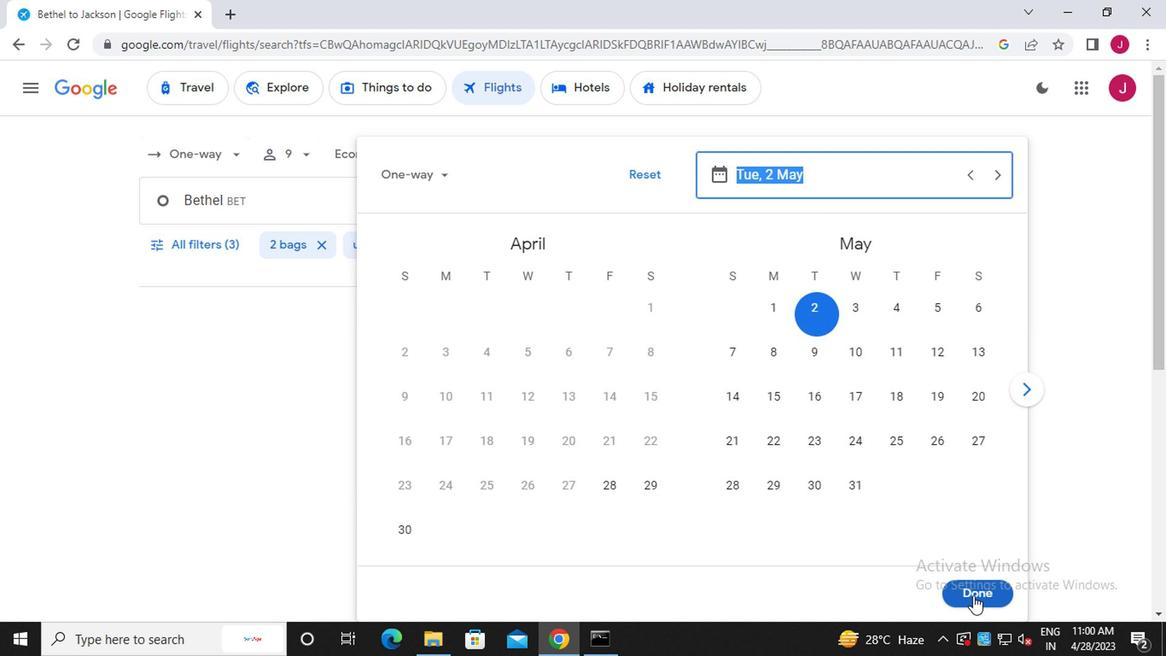 
Action: Mouse pressed left at (798, 529)
Screenshot: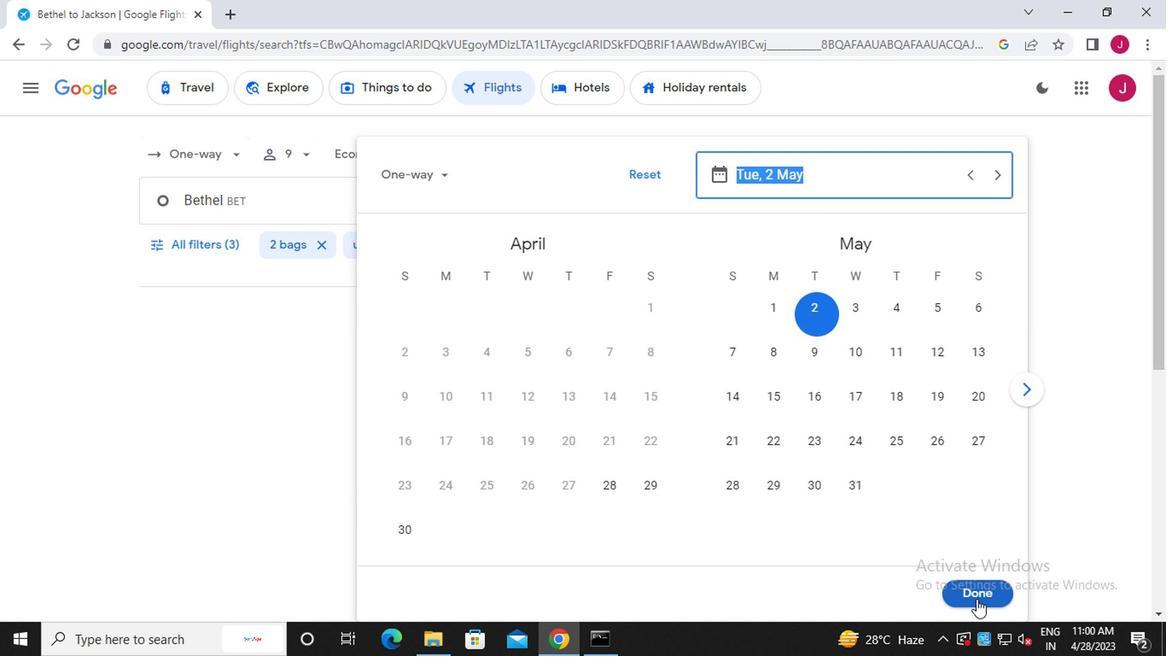 
Action: Mouse moved to (518, 430)
Screenshot: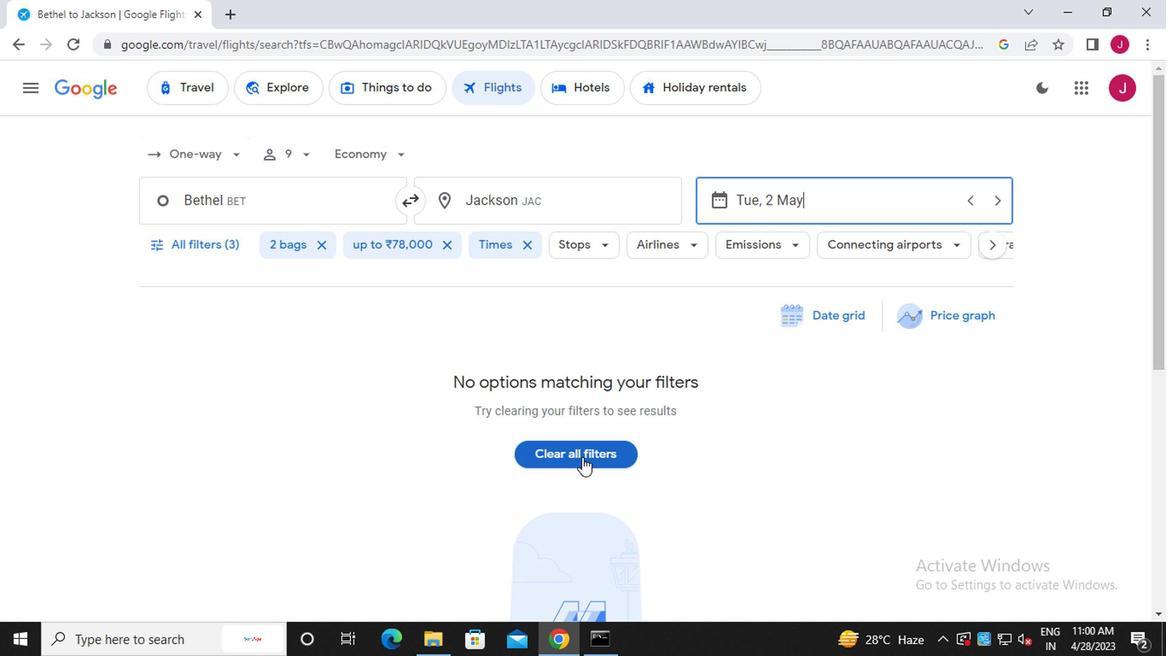 
Action: Mouse pressed left at (518, 430)
Screenshot: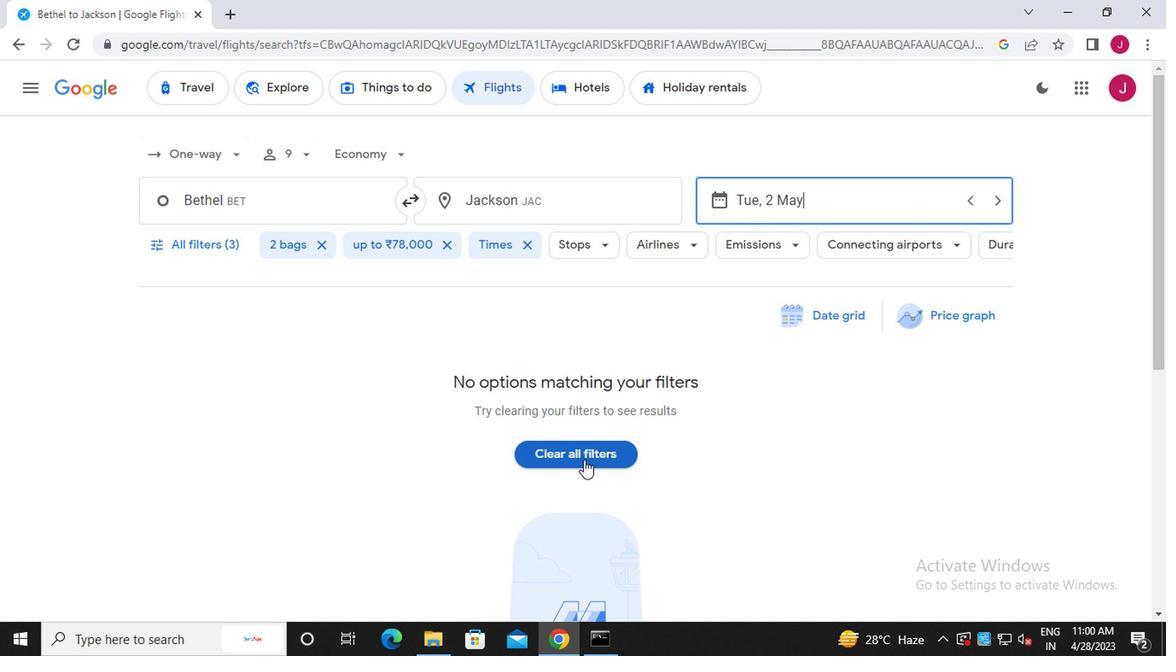 
Action: Mouse moved to (244, 276)
Screenshot: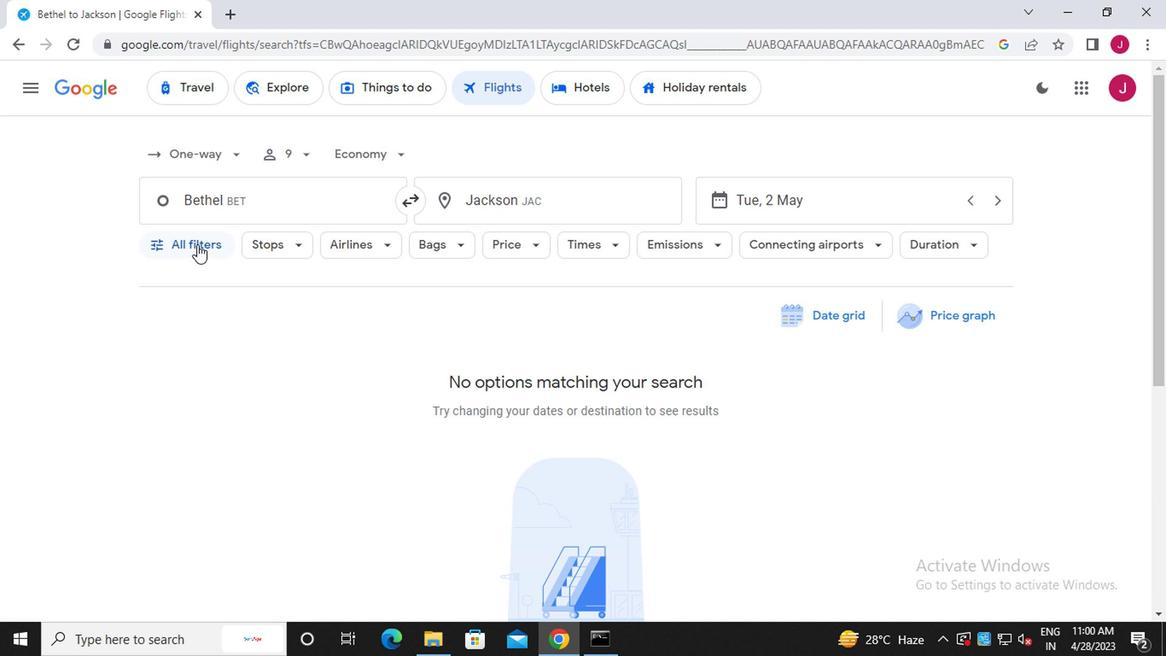 
Action: Mouse pressed left at (244, 276)
Screenshot: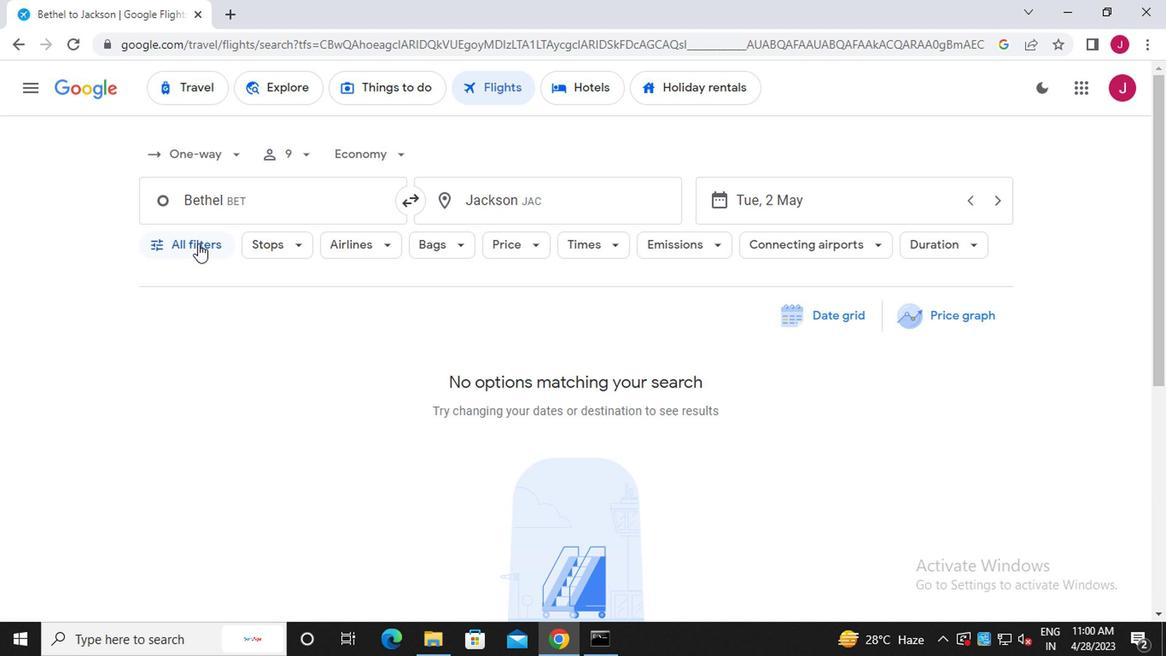 
Action: Mouse moved to (343, 358)
Screenshot: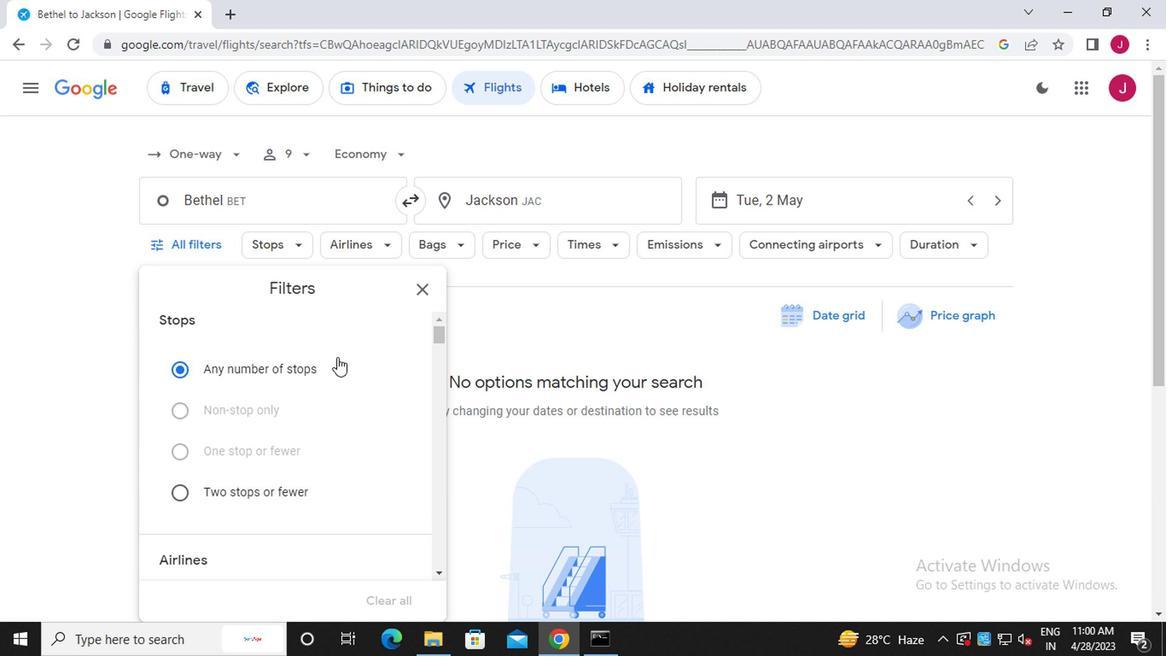
Action: Mouse scrolled (343, 357) with delta (0, 0)
Screenshot: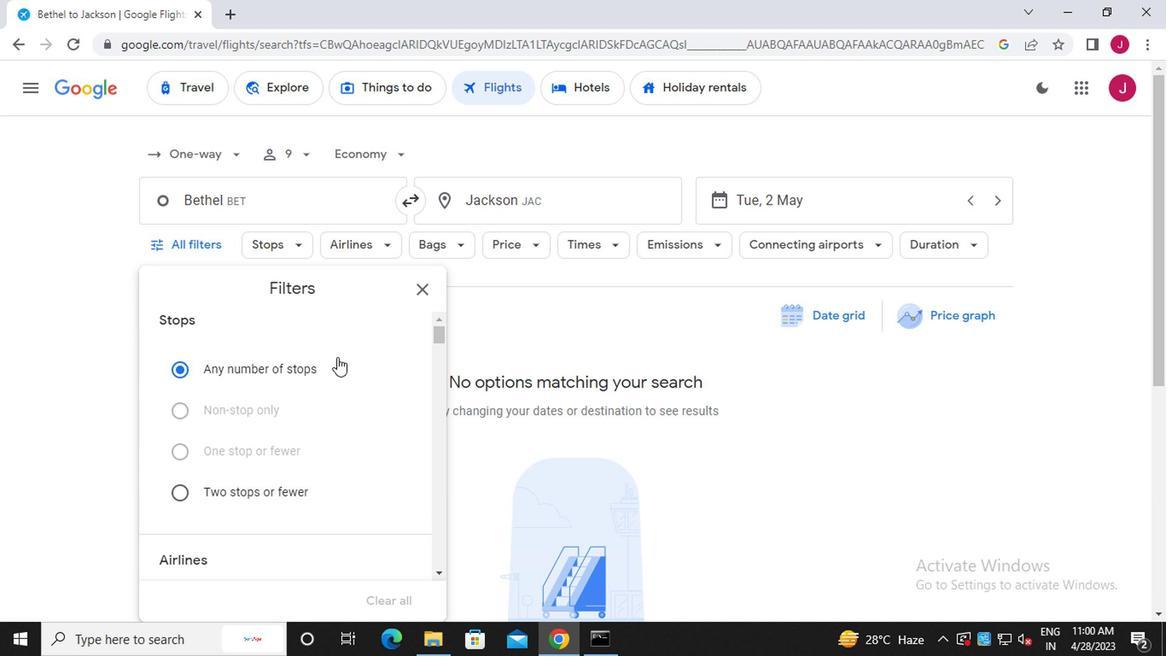 
Action: Mouse moved to (343, 359)
Screenshot: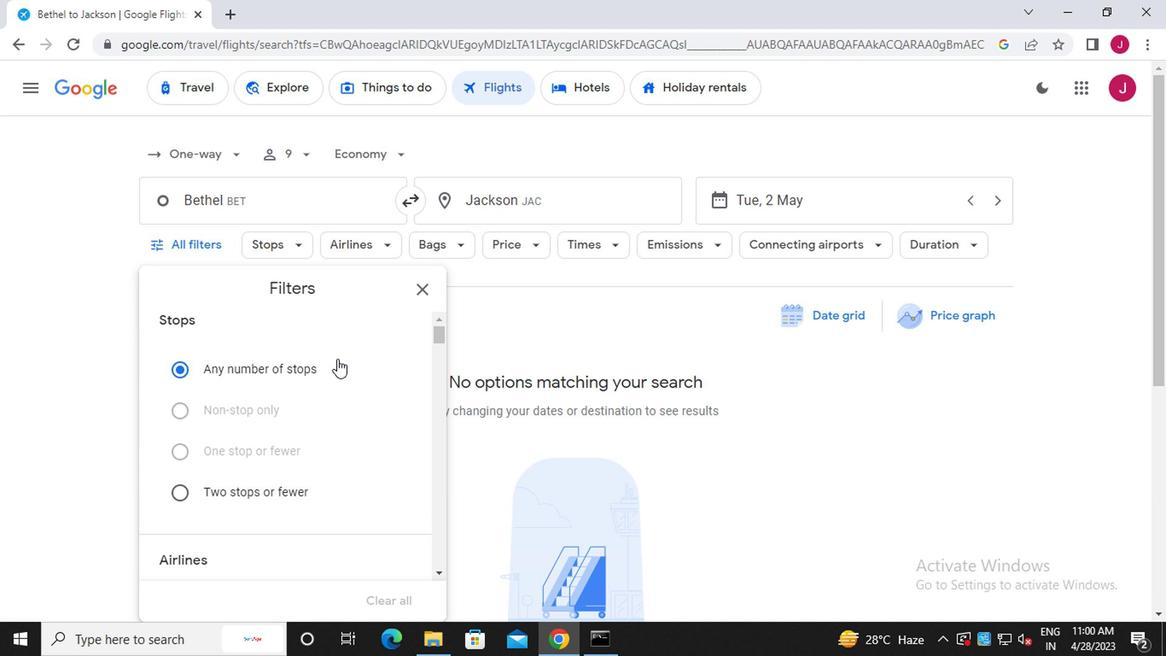
Action: Mouse scrolled (343, 359) with delta (0, 0)
Screenshot: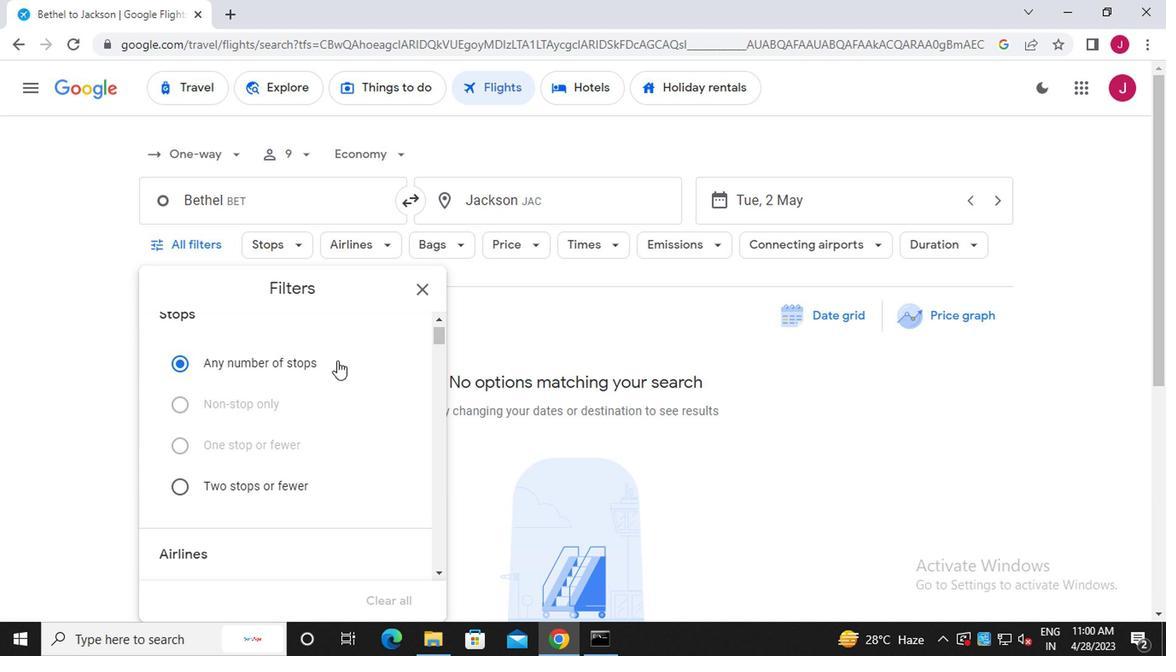 
Action: Mouse scrolled (343, 359) with delta (0, 0)
Screenshot: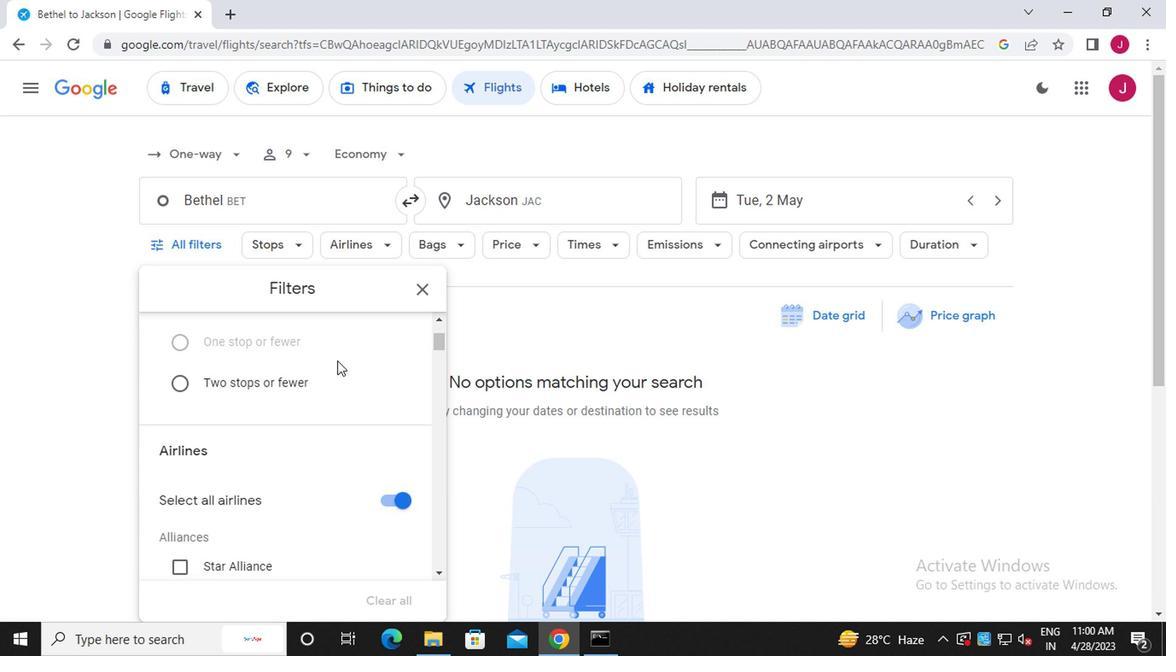 
Action: Mouse moved to (387, 349)
Screenshot: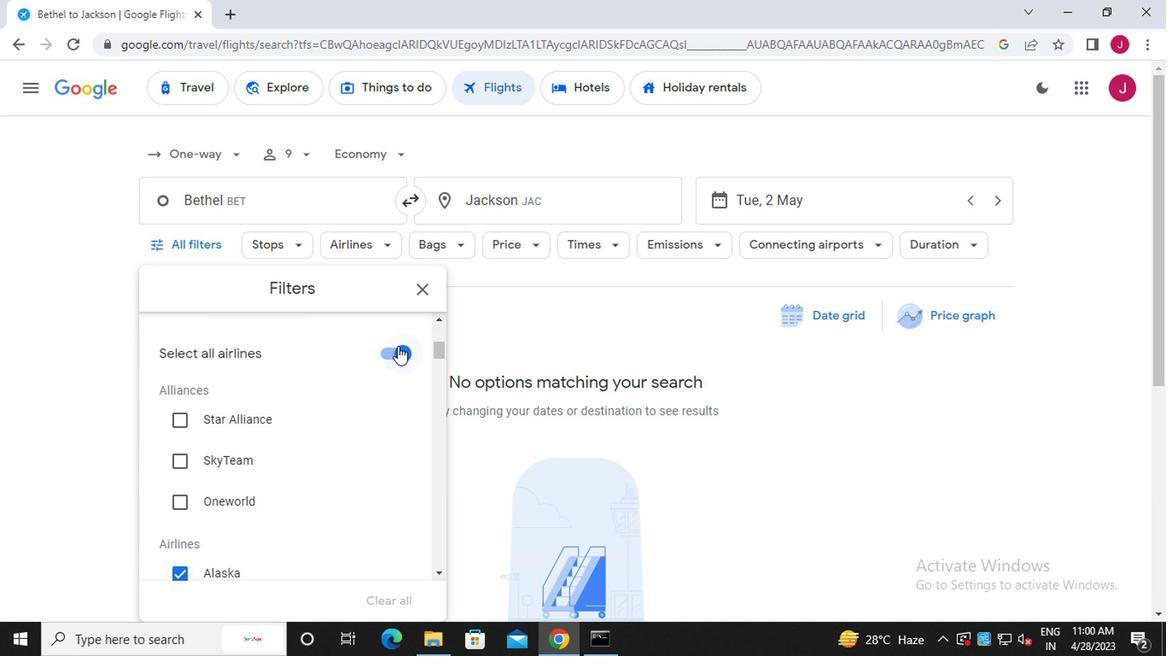 
Action: Mouse pressed left at (387, 349)
Screenshot: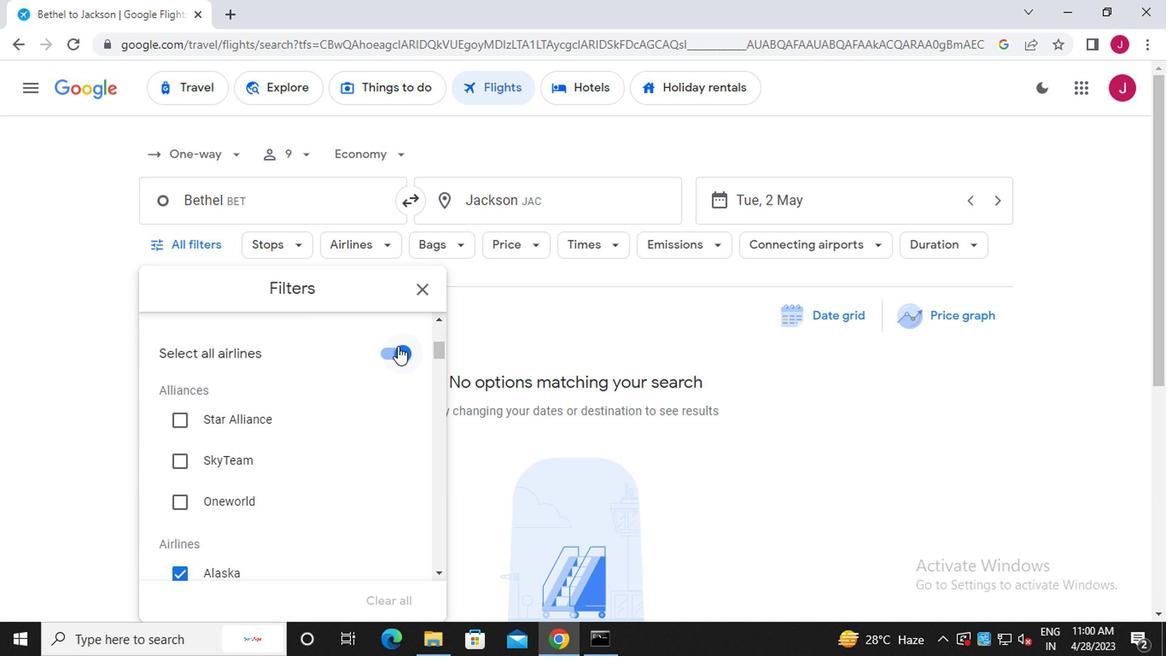
Action: Mouse moved to (365, 362)
Screenshot: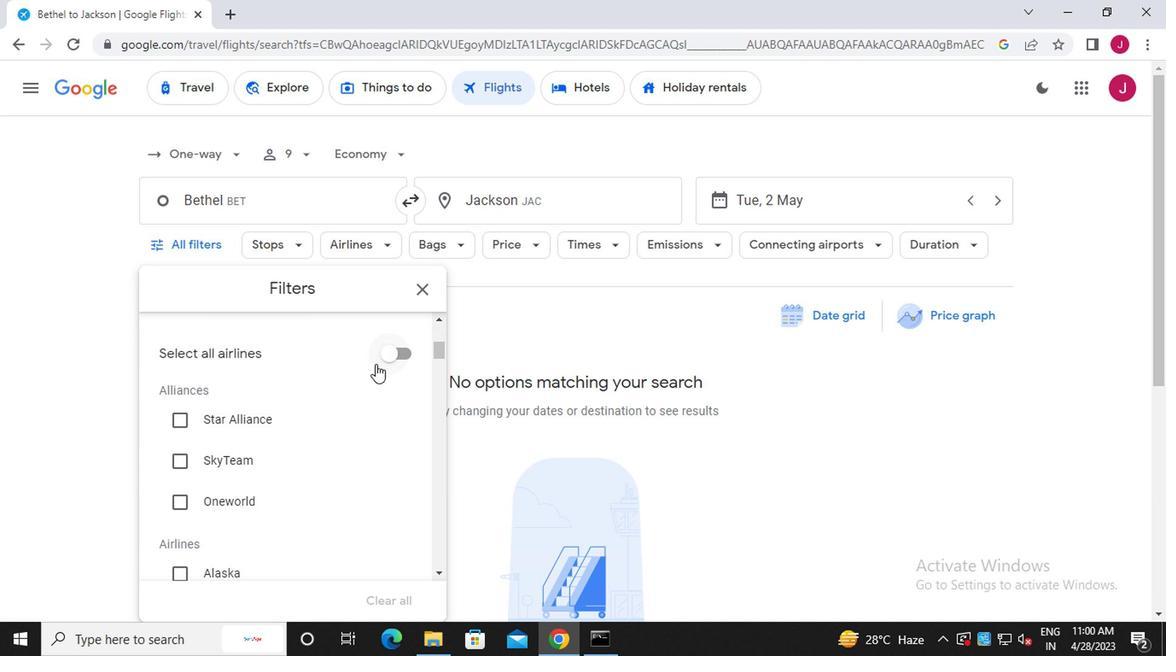 
Action: Mouse scrolled (365, 361) with delta (0, 0)
Screenshot: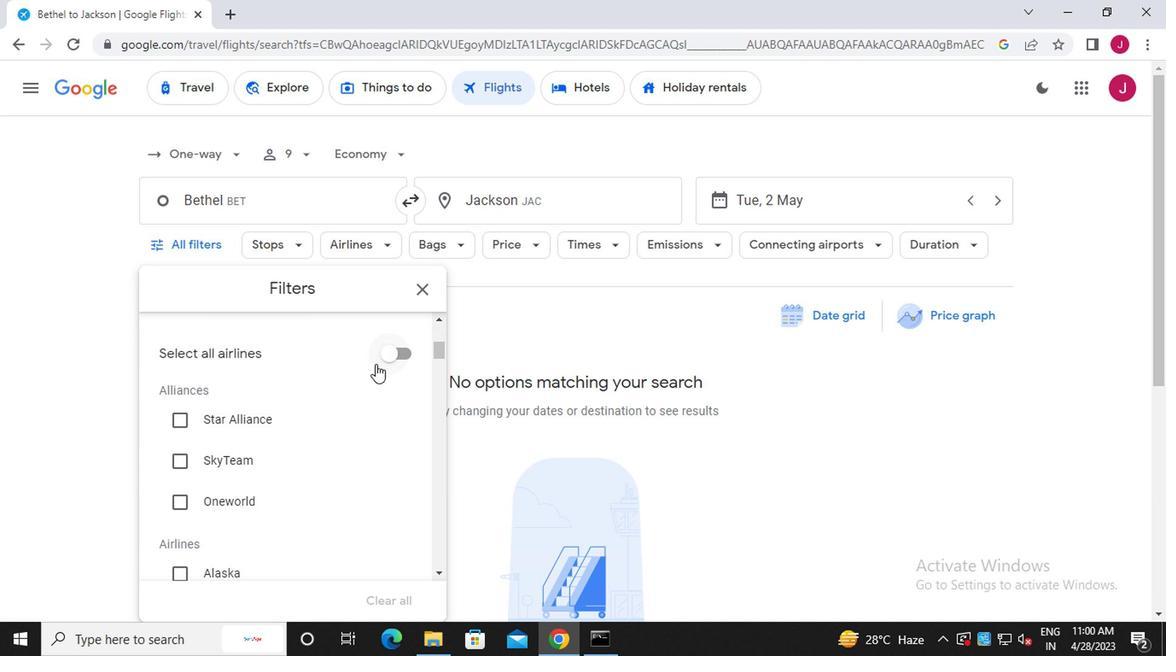 
Action: Mouse moved to (360, 363)
Screenshot: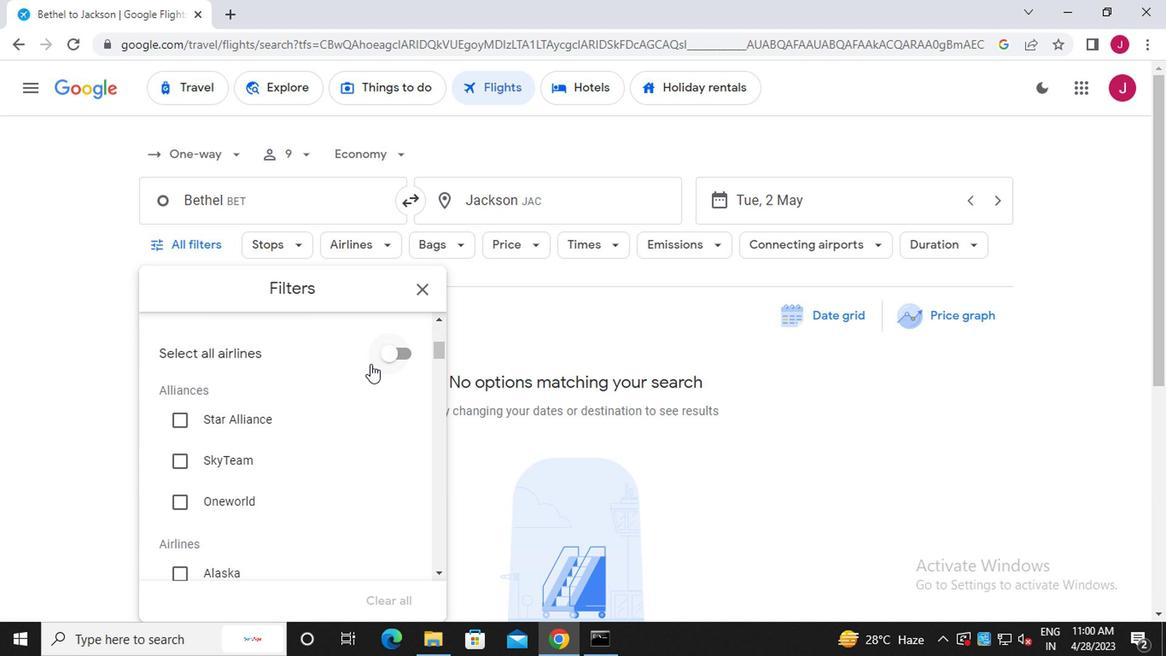 
Action: Mouse scrolled (360, 363) with delta (0, 0)
Screenshot: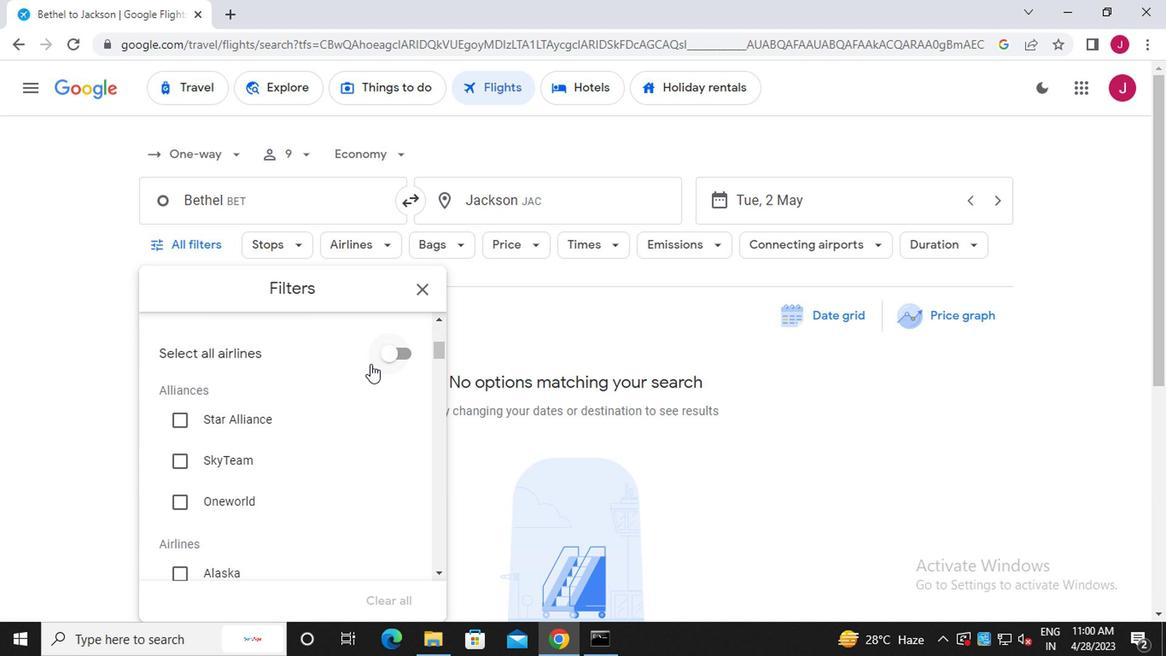 
Action: Mouse moved to (359, 365)
Screenshot: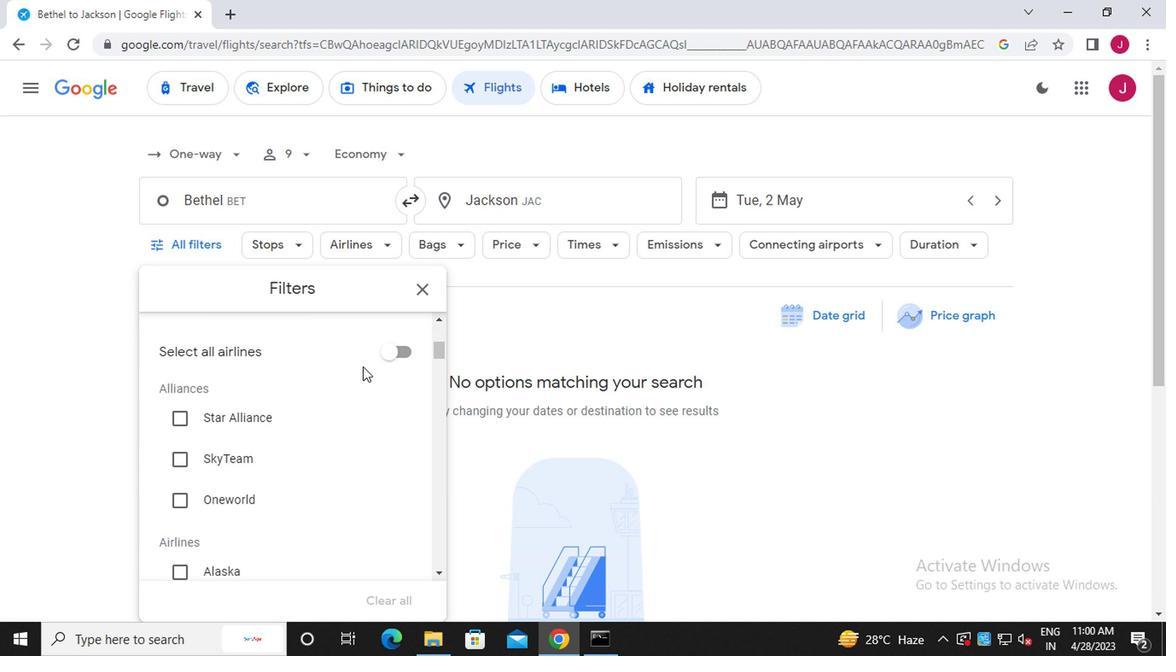 
Action: Mouse scrolled (359, 365) with delta (0, 0)
Screenshot: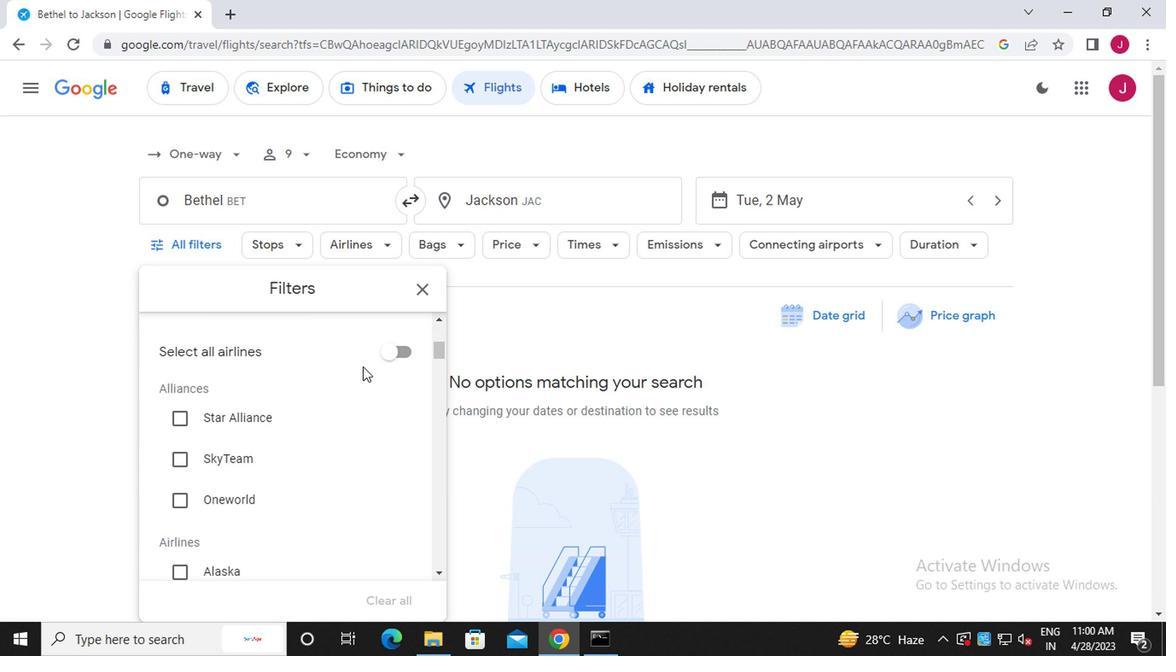 
Action: Mouse moved to (232, 389)
Screenshot: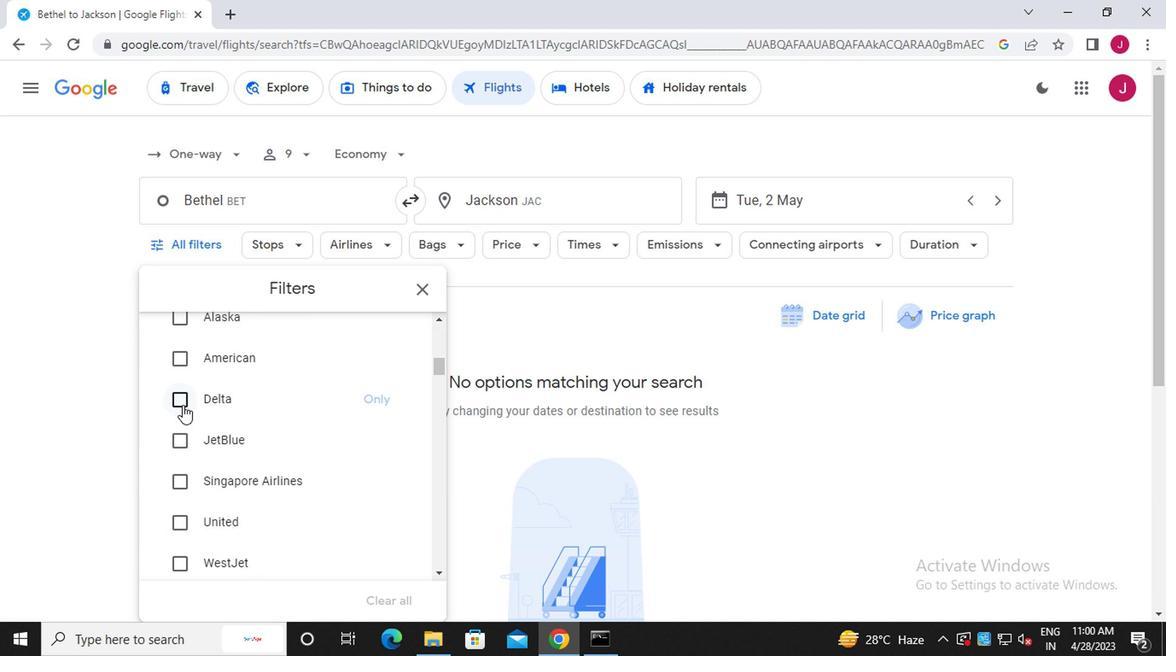 
Action: Mouse pressed left at (232, 389)
Screenshot: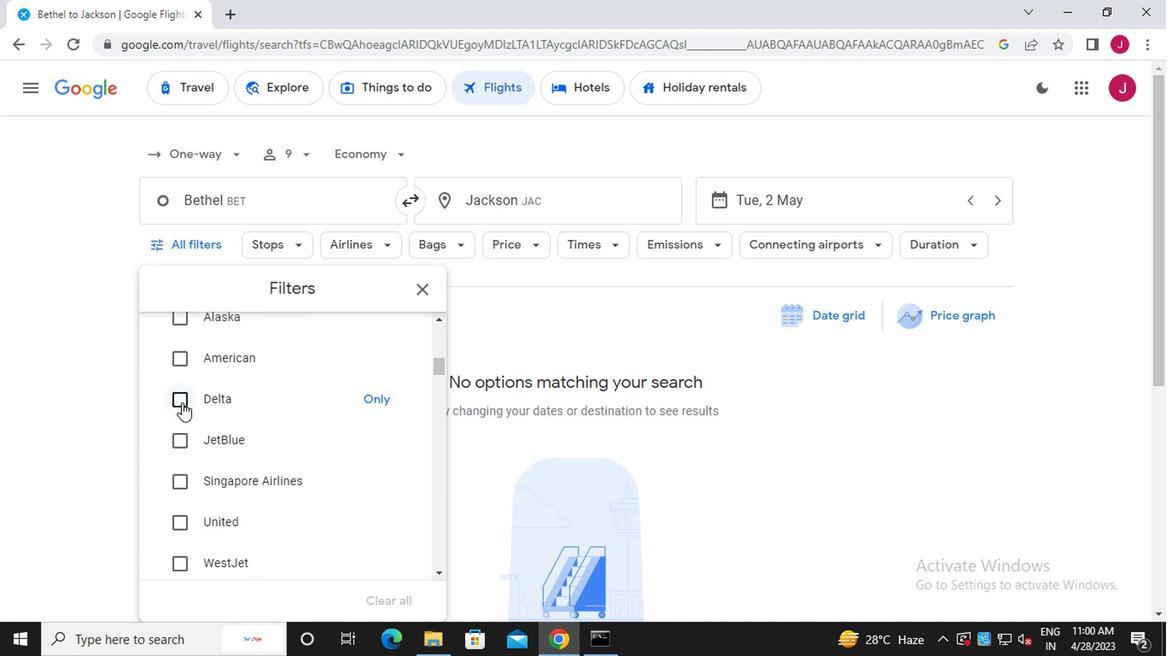 
Action: Mouse moved to (314, 402)
Screenshot: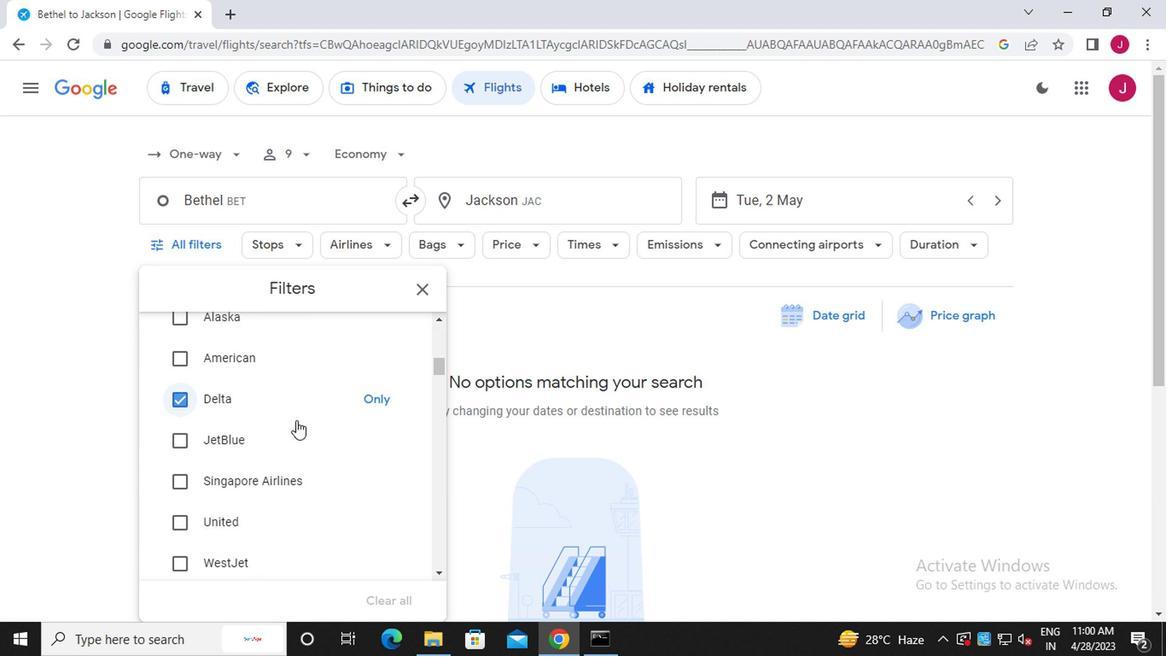 
Action: Mouse scrolled (314, 401) with delta (0, 0)
Screenshot: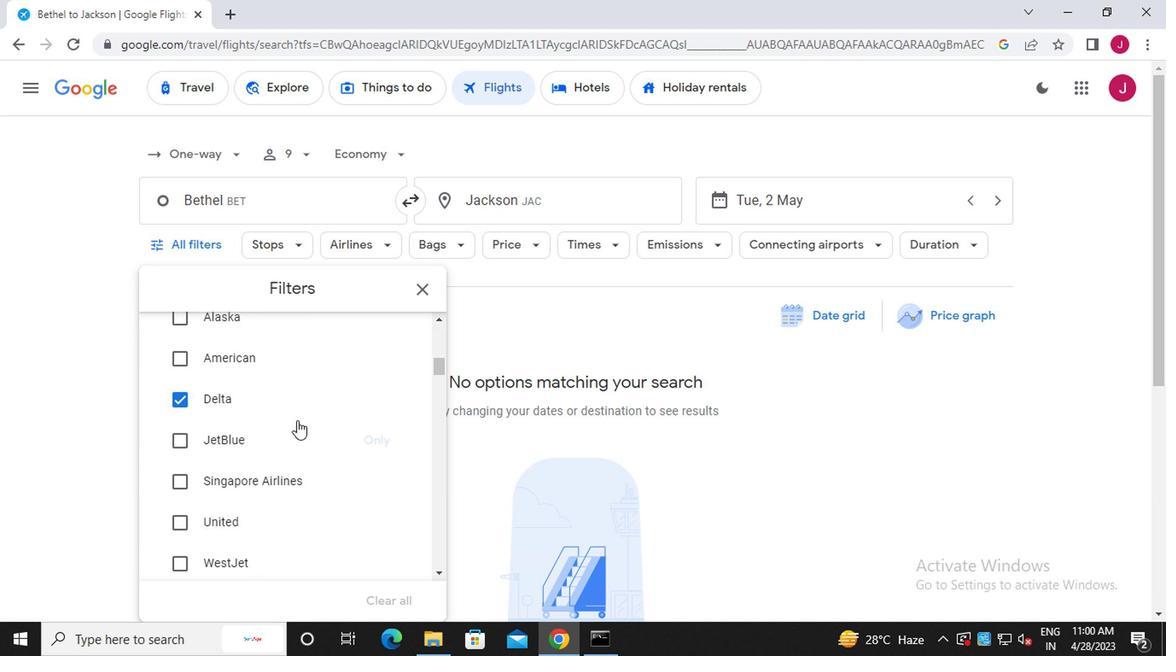 
Action: Mouse scrolled (314, 401) with delta (0, 0)
Screenshot: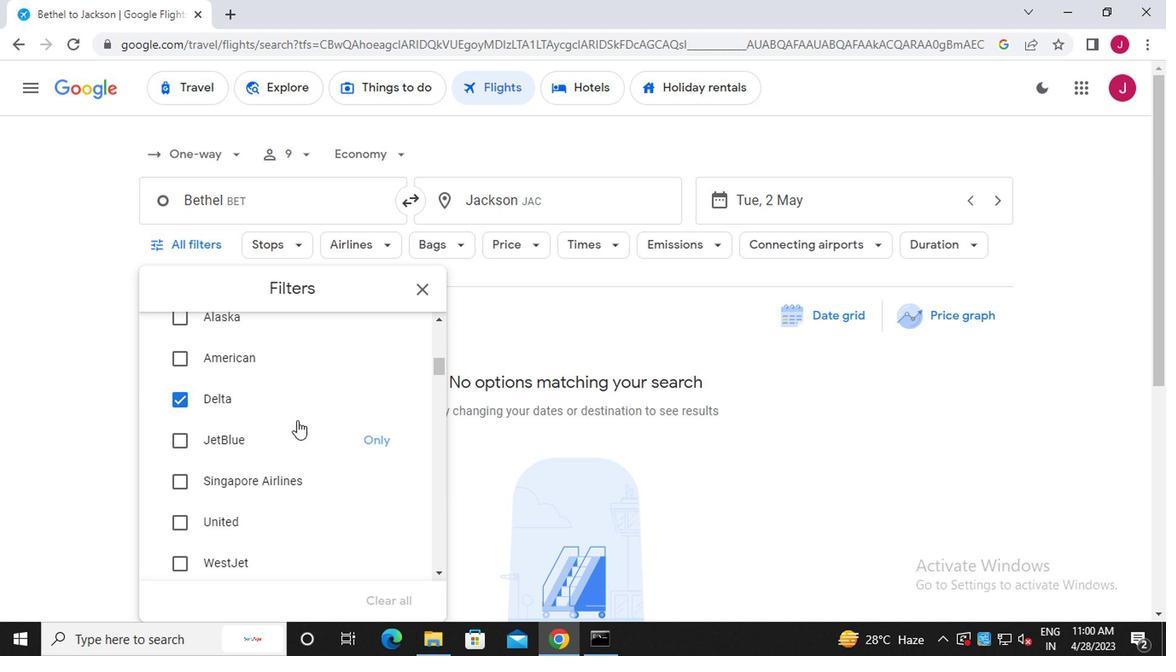 
Action: Mouse scrolled (314, 401) with delta (0, 0)
Screenshot: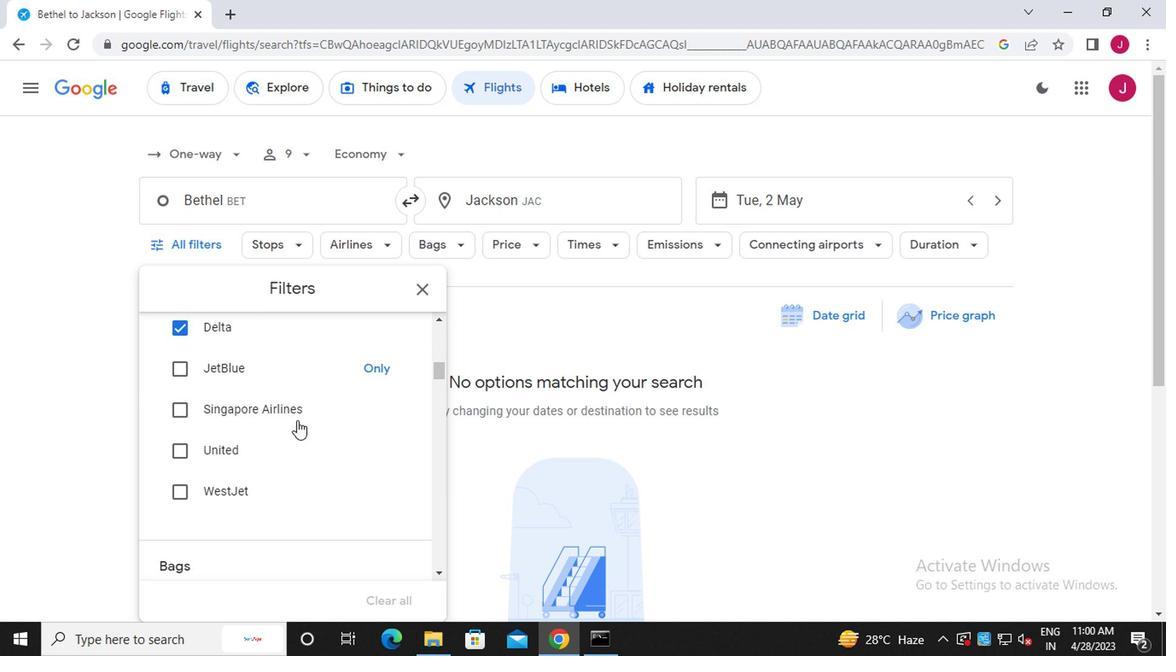 
Action: Mouse moved to (385, 432)
Screenshot: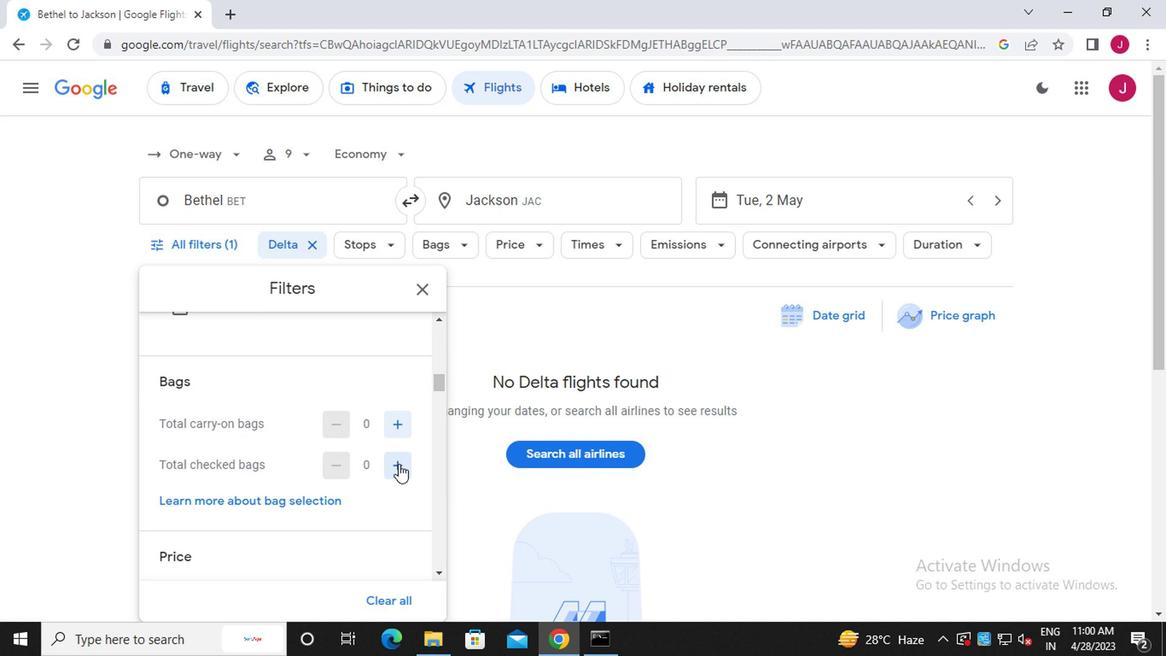 
Action: Mouse pressed left at (385, 432)
Screenshot: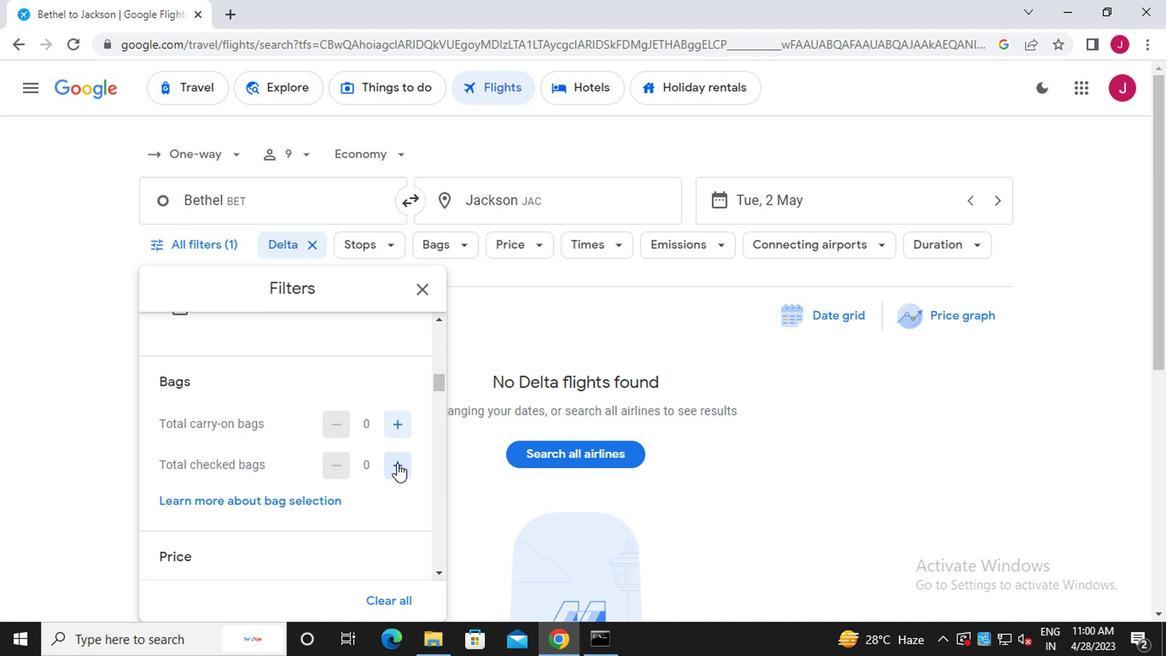 
Action: Mouse moved to (385, 435)
Screenshot: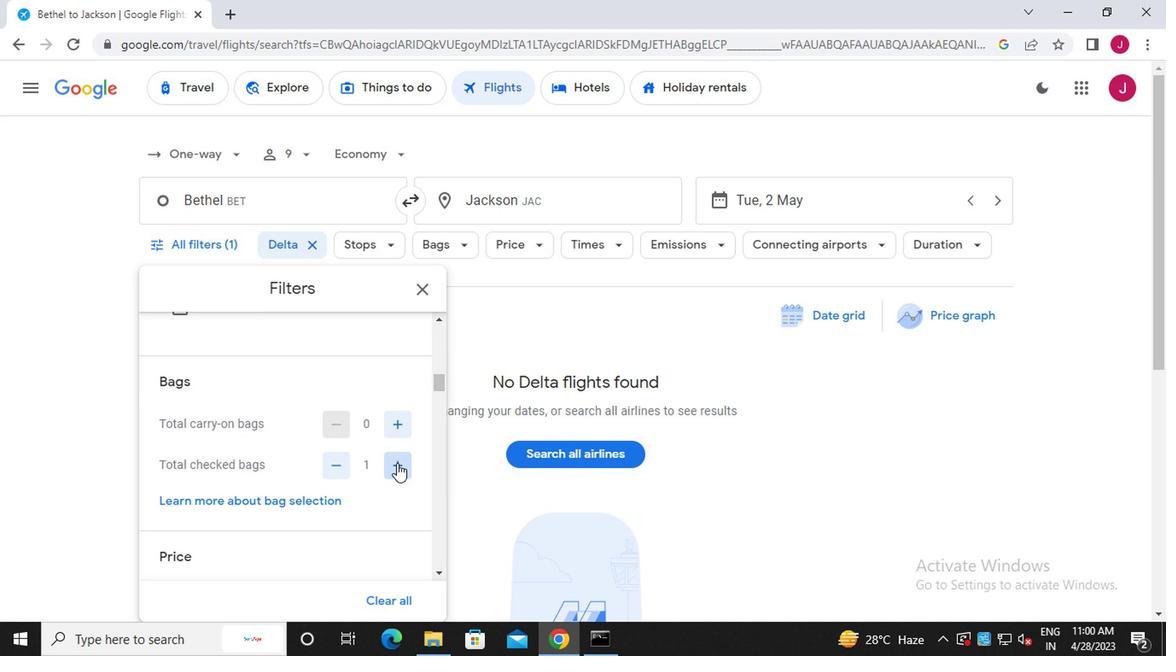 
Action: Mouse pressed left at (385, 435)
Screenshot: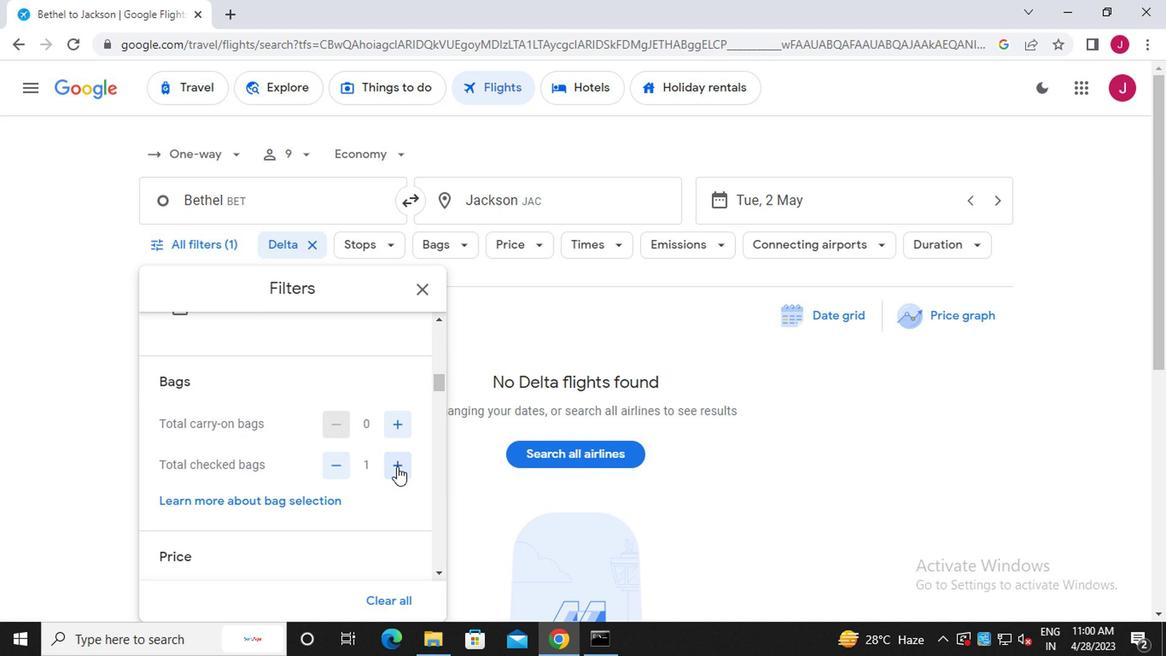 
Action: Mouse pressed left at (385, 435)
Screenshot: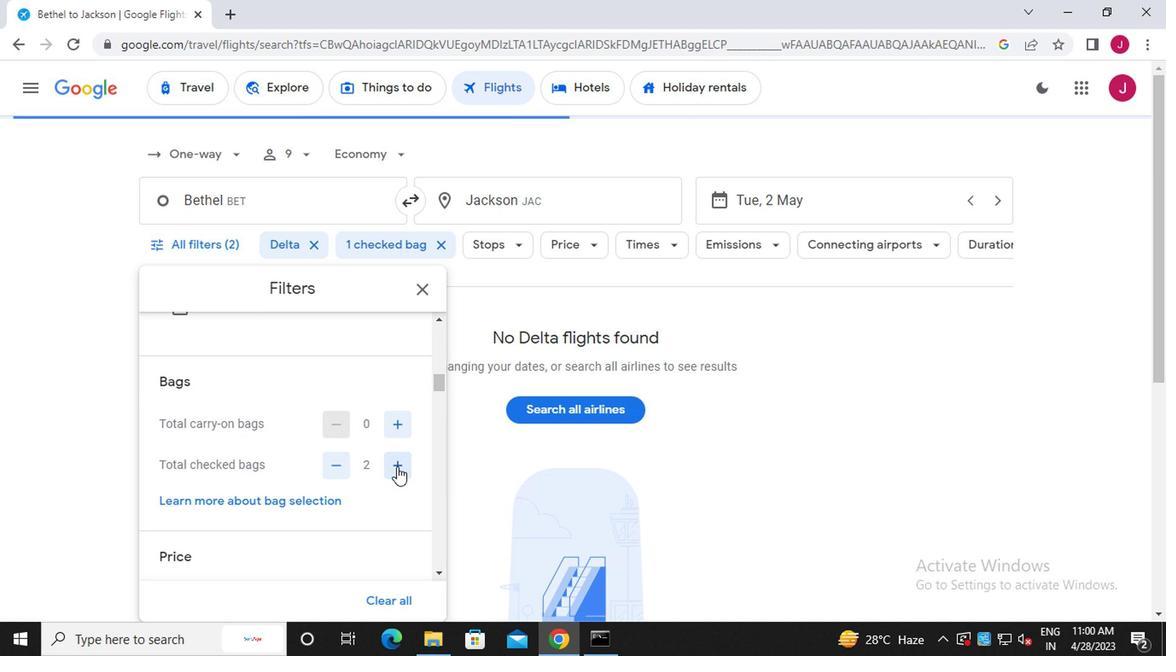 
Action: Mouse pressed left at (385, 435)
Screenshot: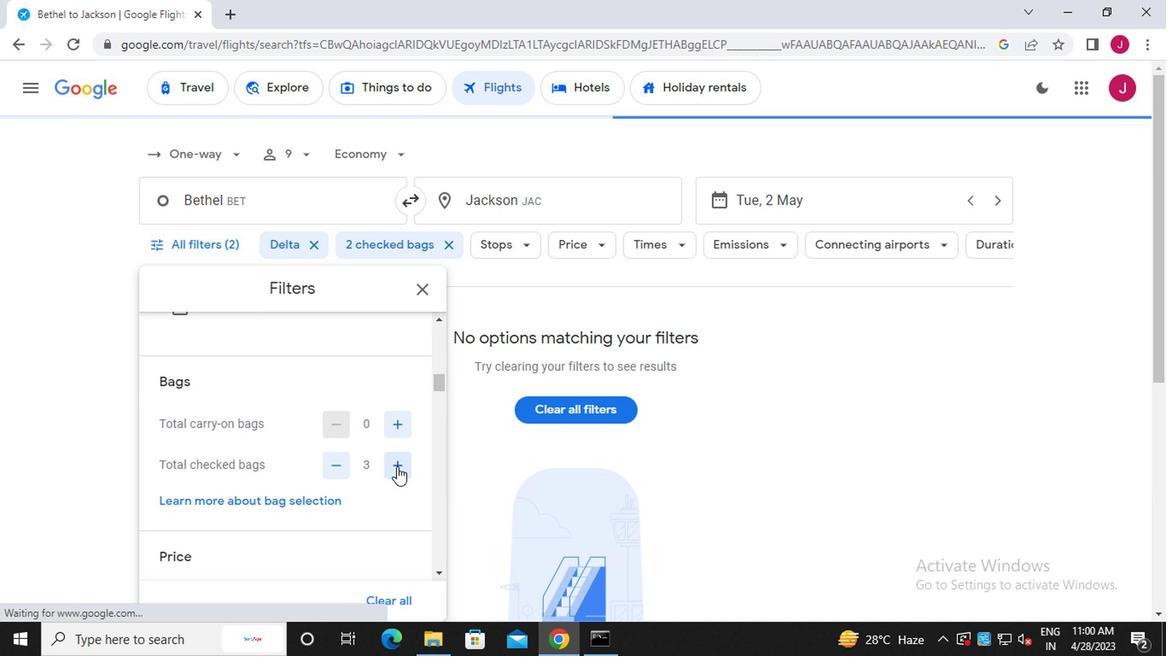 
Action: Mouse pressed left at (385, 435)
Screenshot: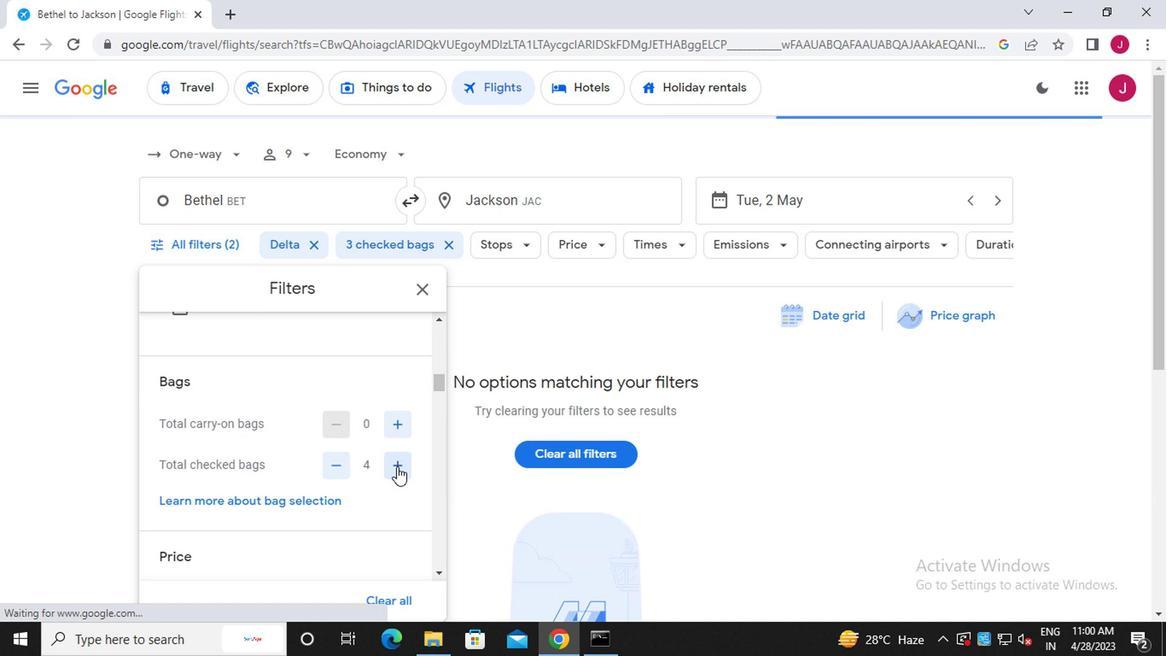 
Action: Mouse pressed left at (385, 435)
Screenshot: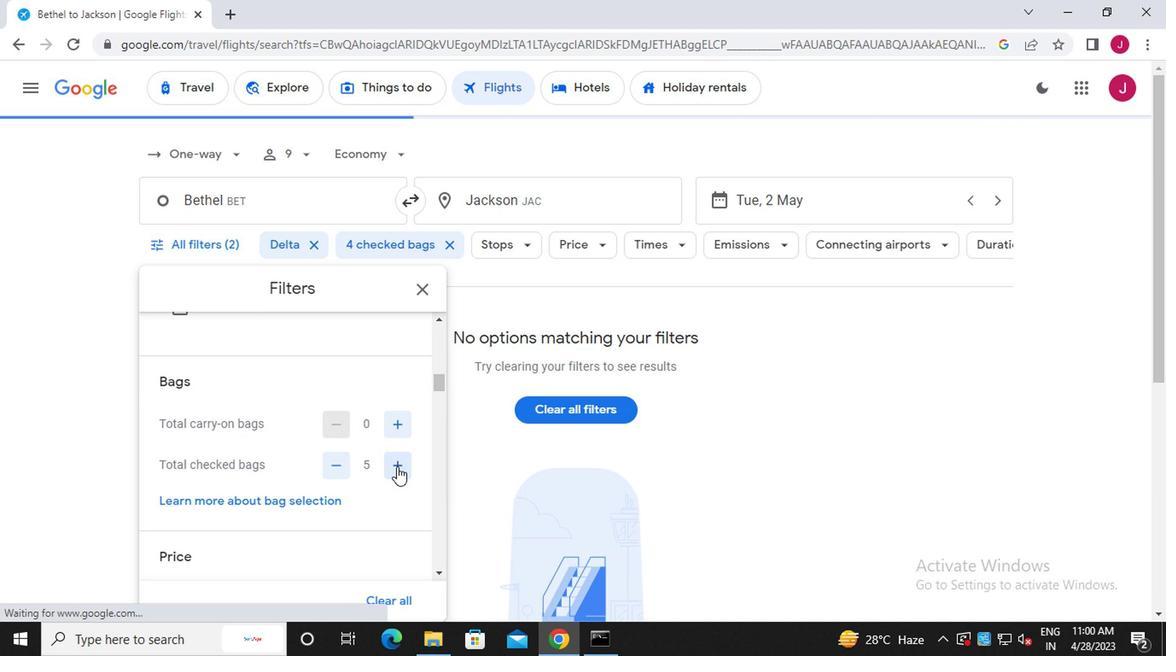 
Action: Mouse moved to (388, 435)
Screenshot: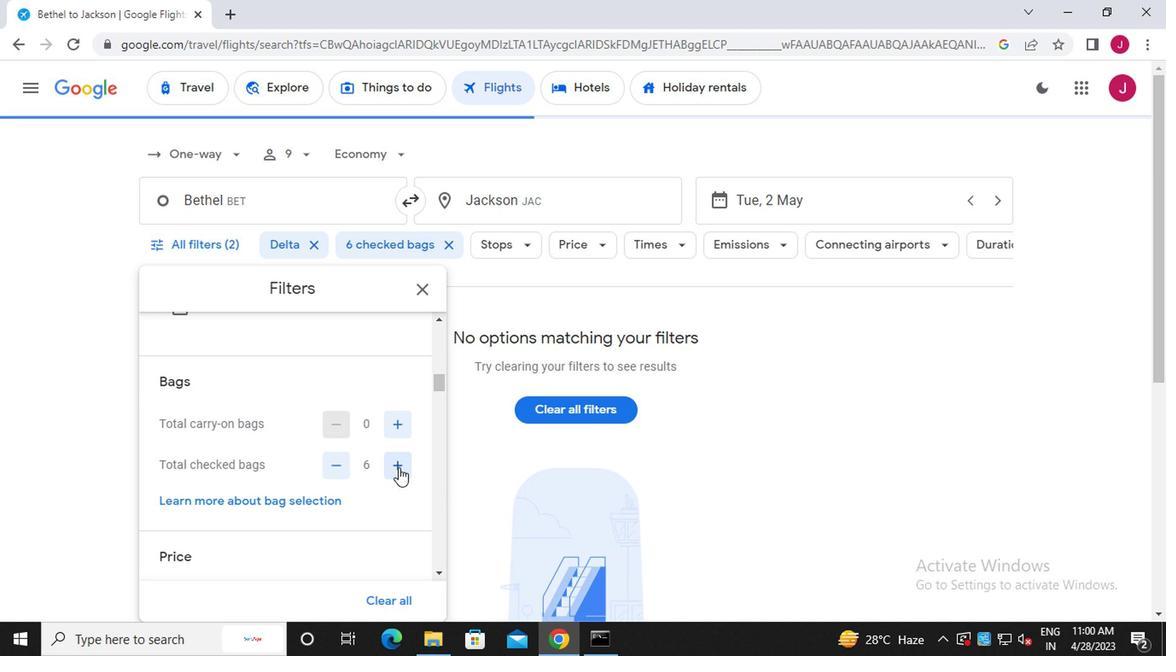 
Action: Mouse scrolled (388, 435) with delta (0, 0)
Screenshot: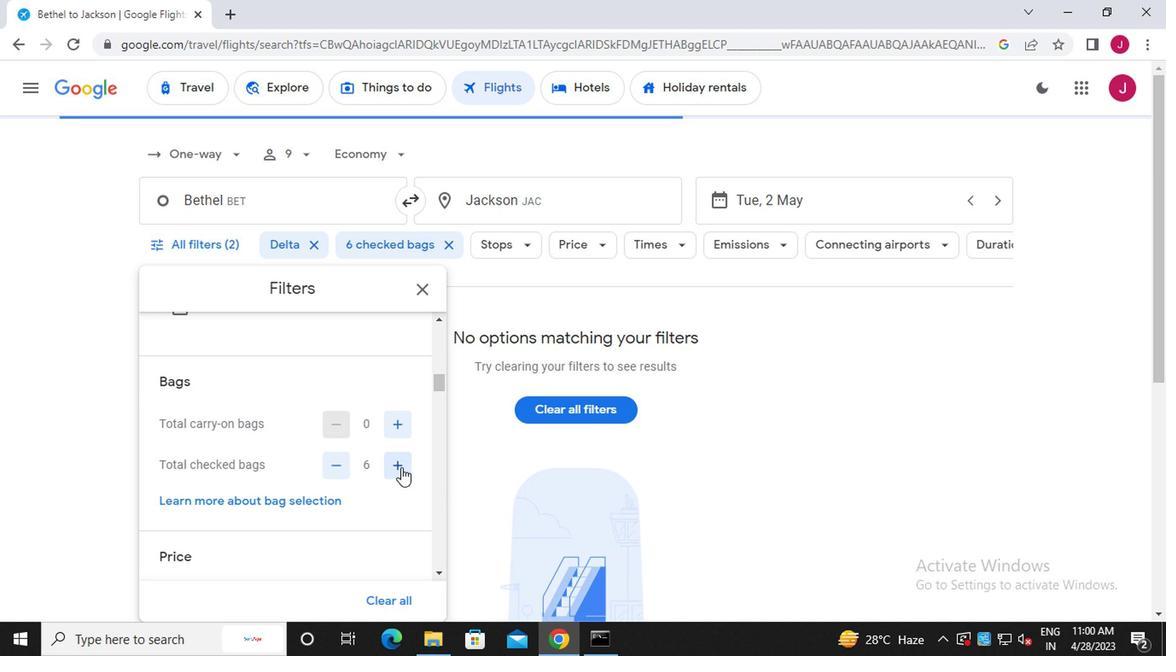 
Action: Mouse scrolled (388, 435) with delta (0, 0)
Screenshot: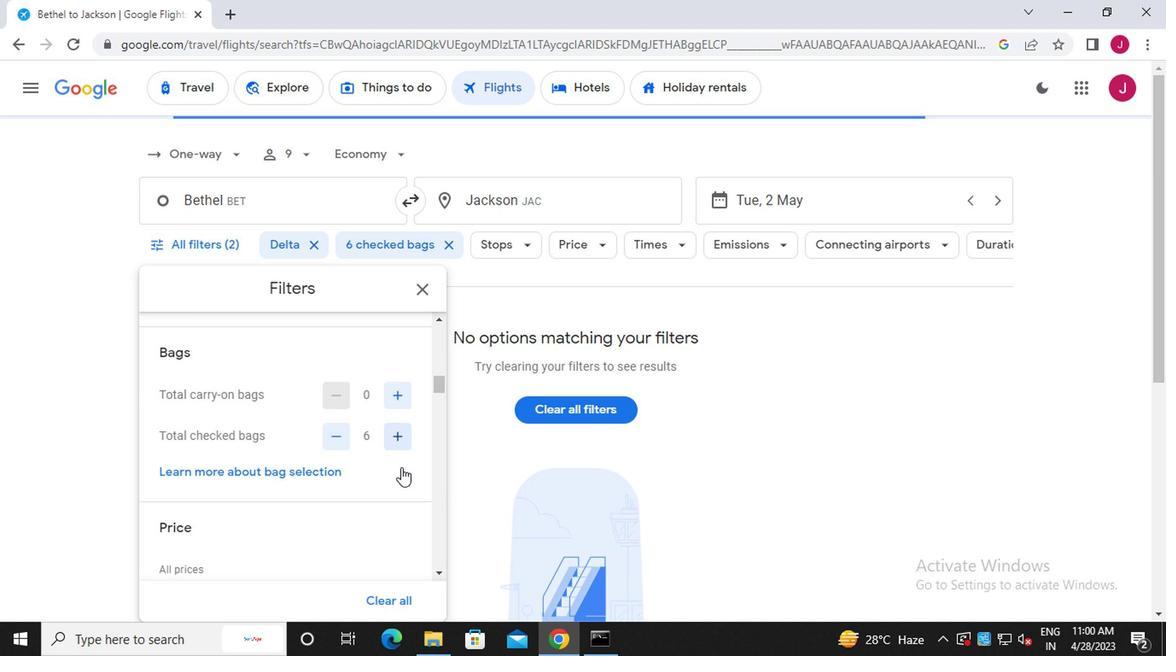 
Action: Mouse moved to (390, 432)
Screenshot: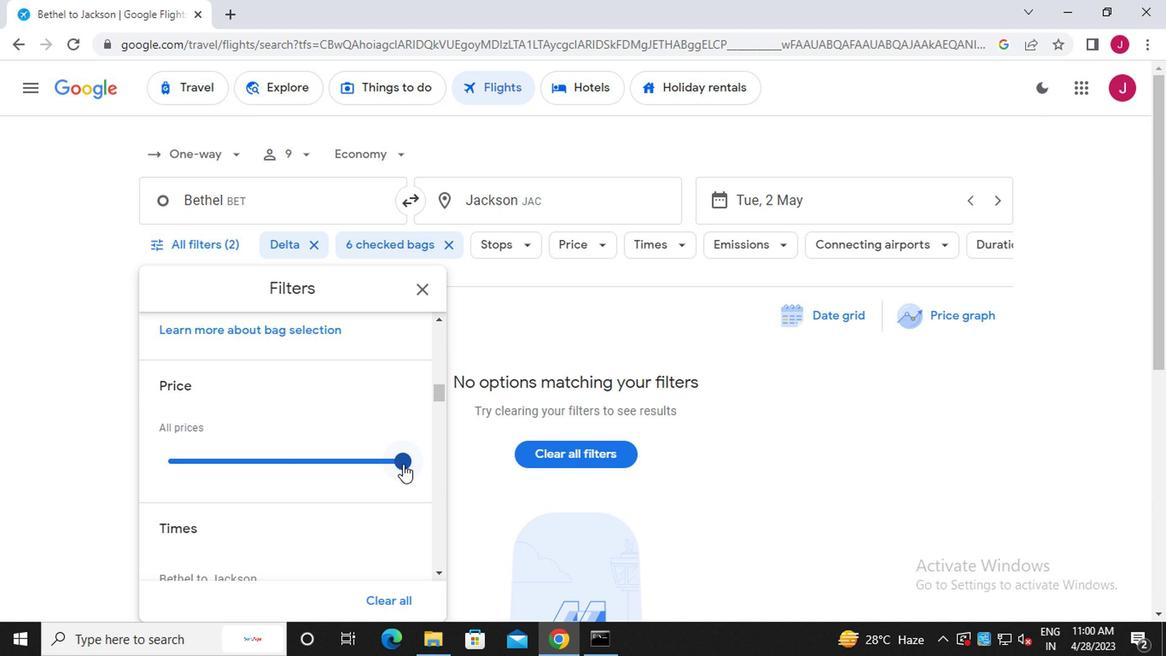
Action: Mouse pressed left at (390, 432)
Screenshot: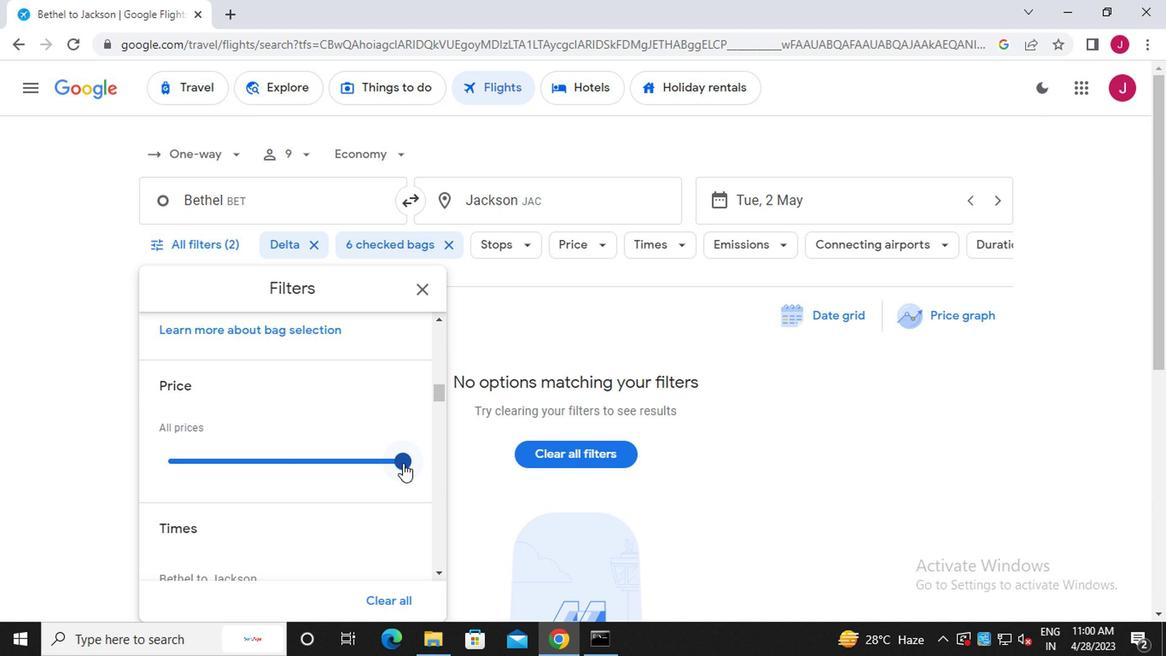 
Action: Mouse moved to (390, 429)
Screenshot: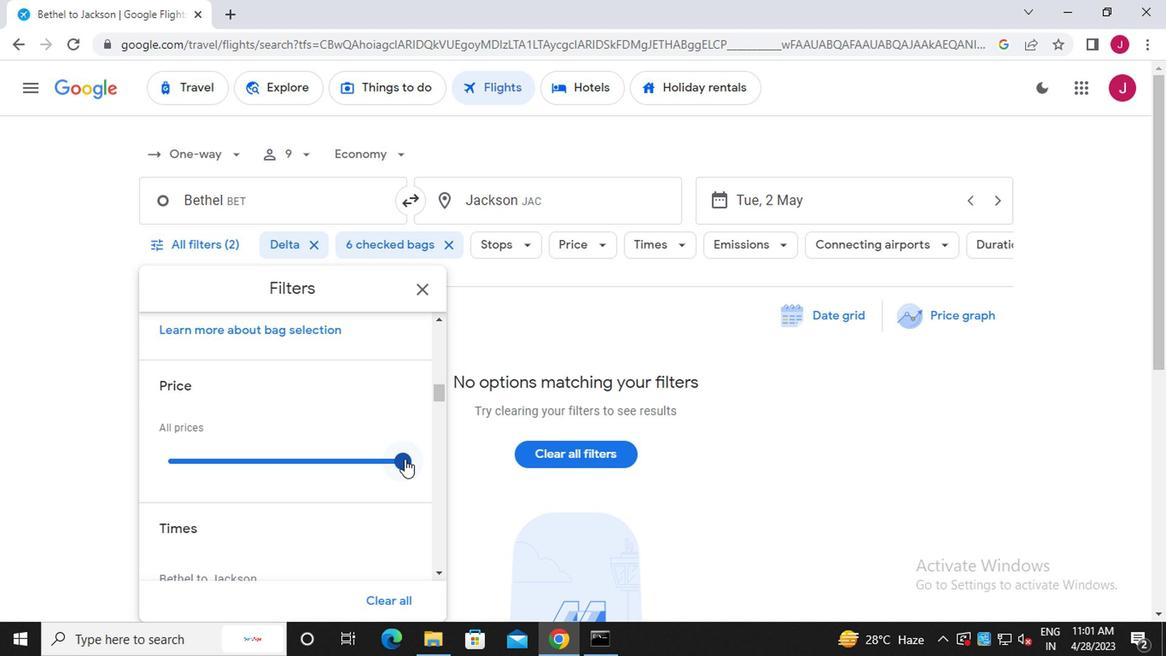 
Action: Mouse scrolled (390, 428) with delta (0, 0)
Screenshot: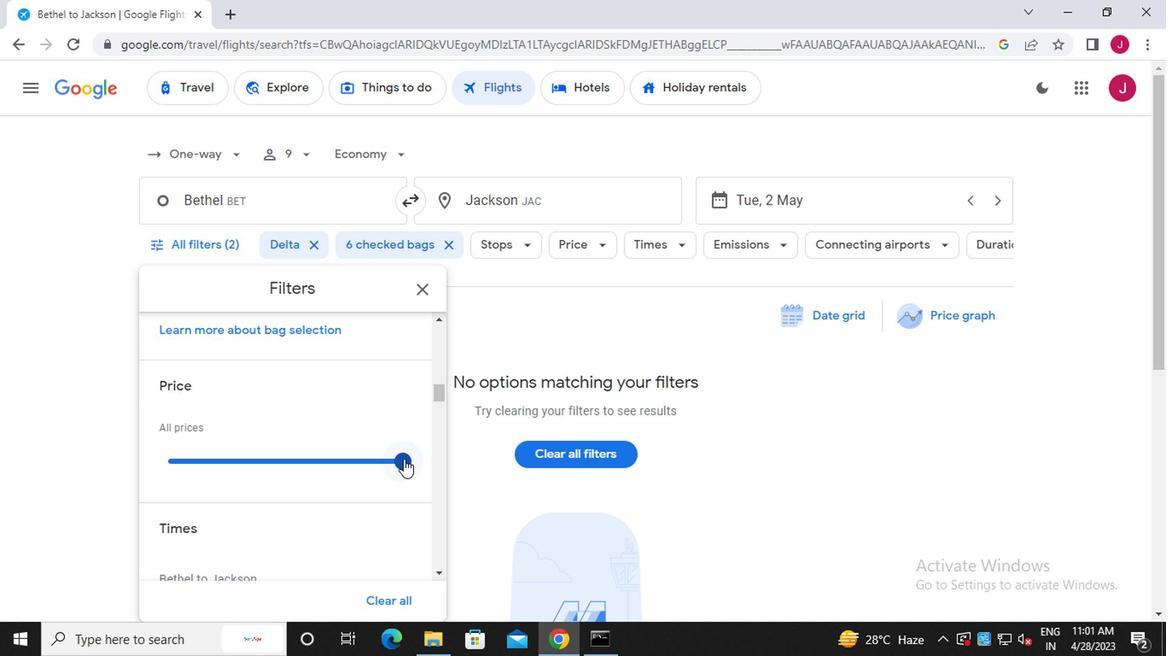 
Action: Mouse scrolled (390, 428) with delta (0, 0)
Screenshot: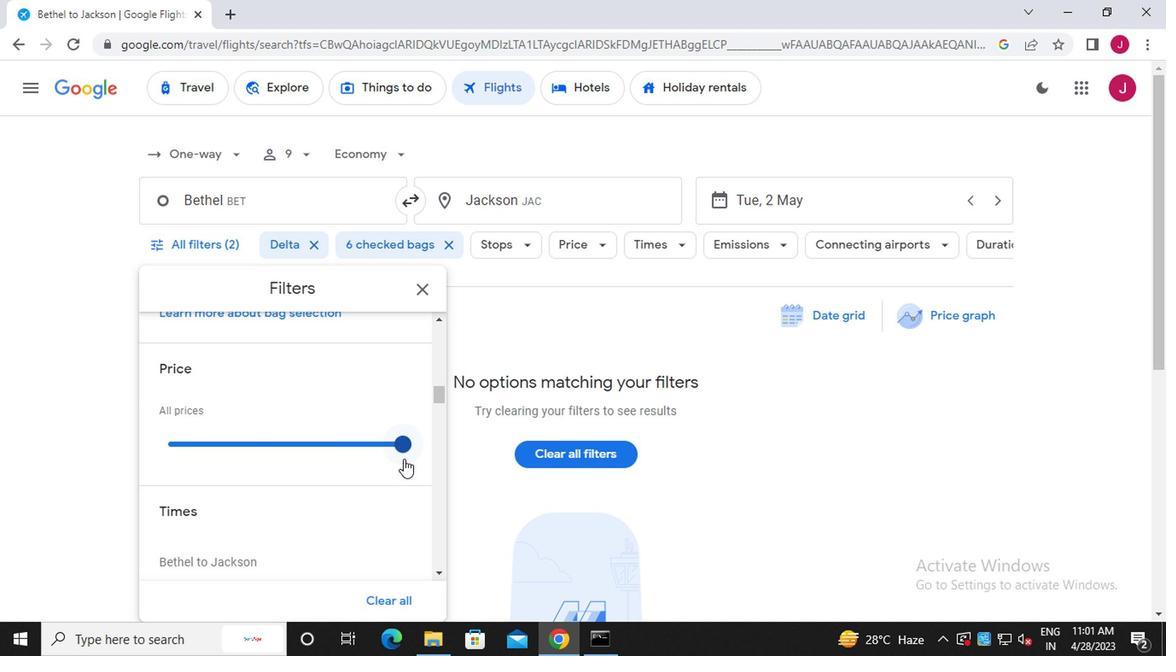 
Action: Mouse moved to (389, 444)
Screenshot: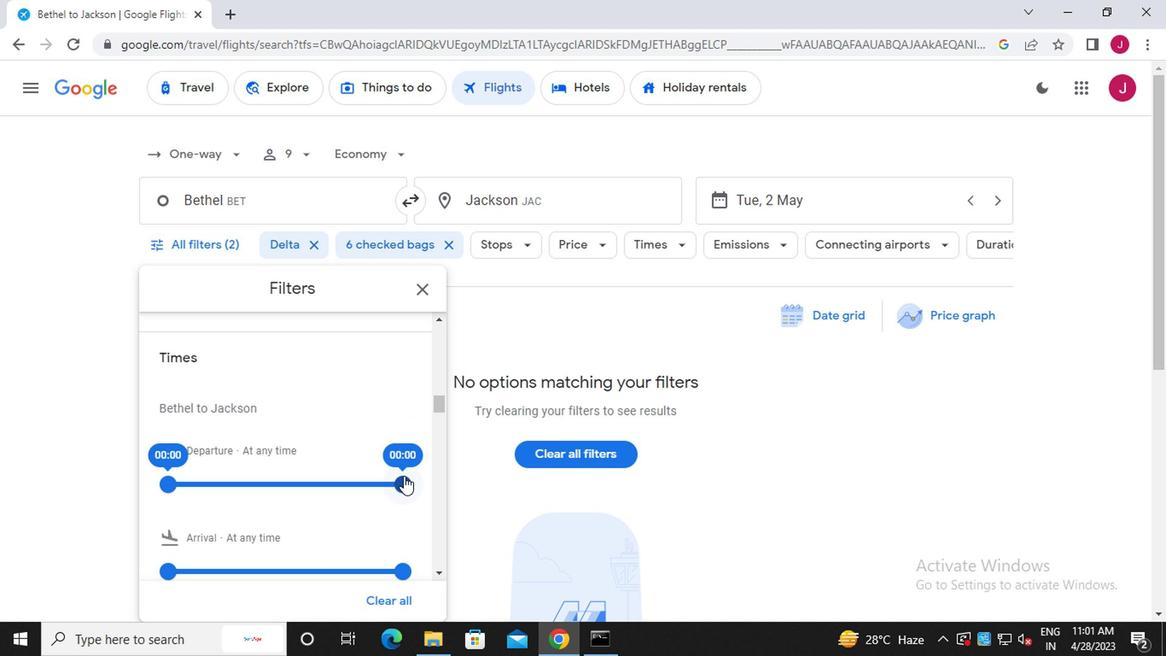 
Action: Mouse pressed left at (389, 444)
Screenshot: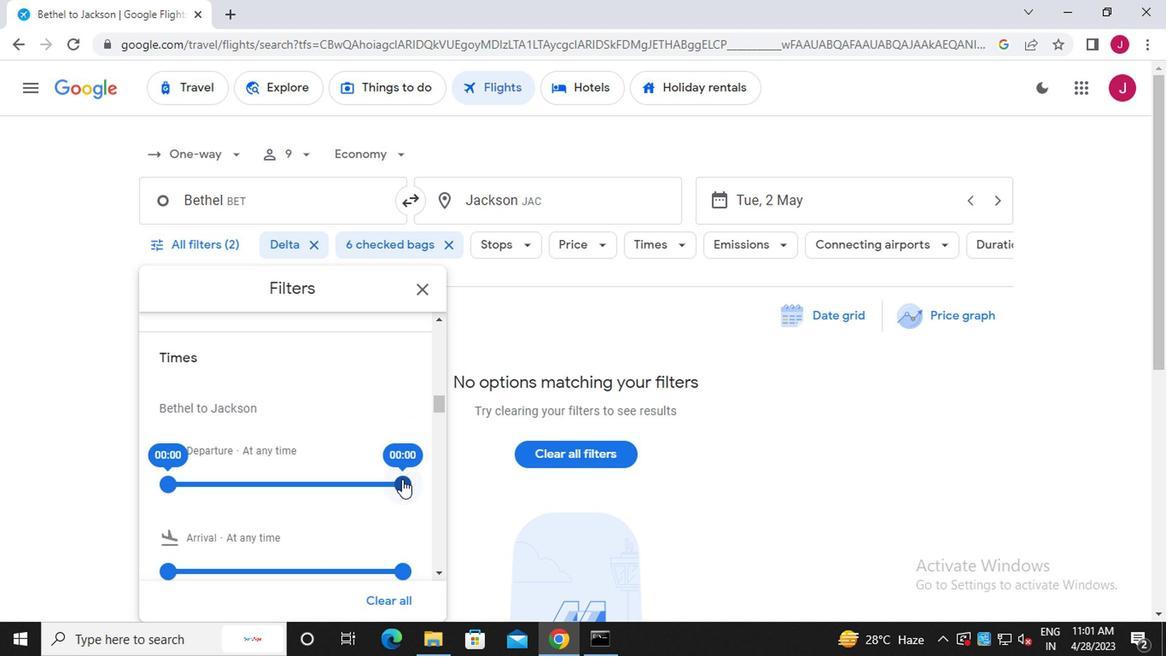 
Action: Mouse moved to (223, 447)
Screenshot: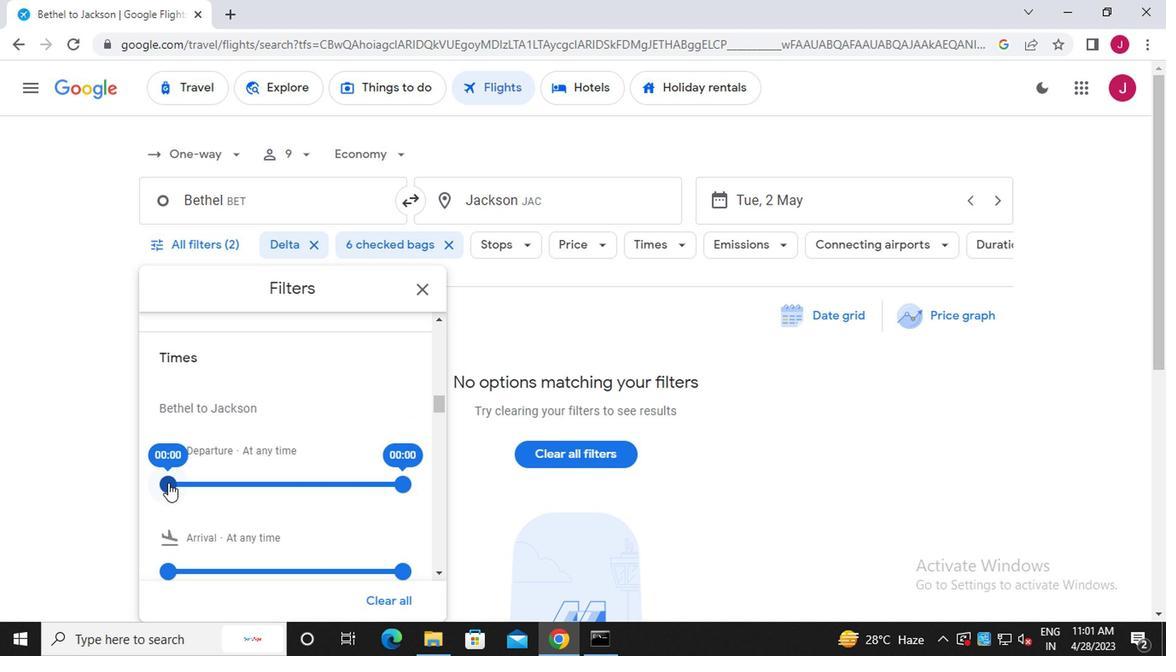 
Action: Mouse pressed left at (223, 447)
Screenshot: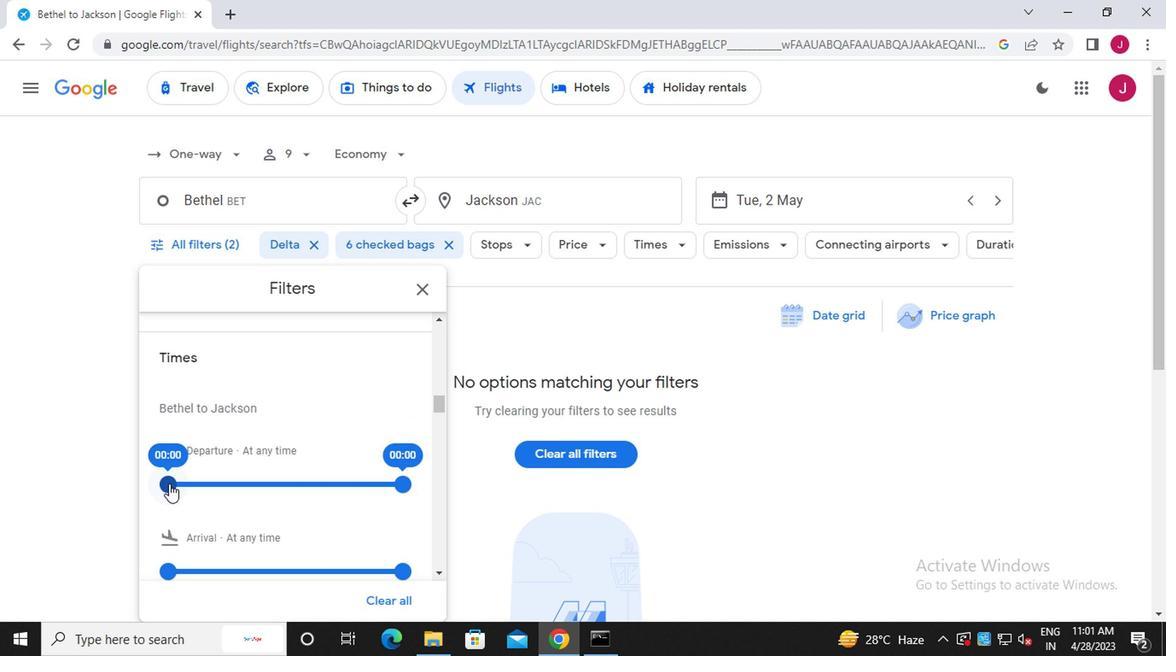 
Action: Mouse moved to (392, 449)
Screenshot: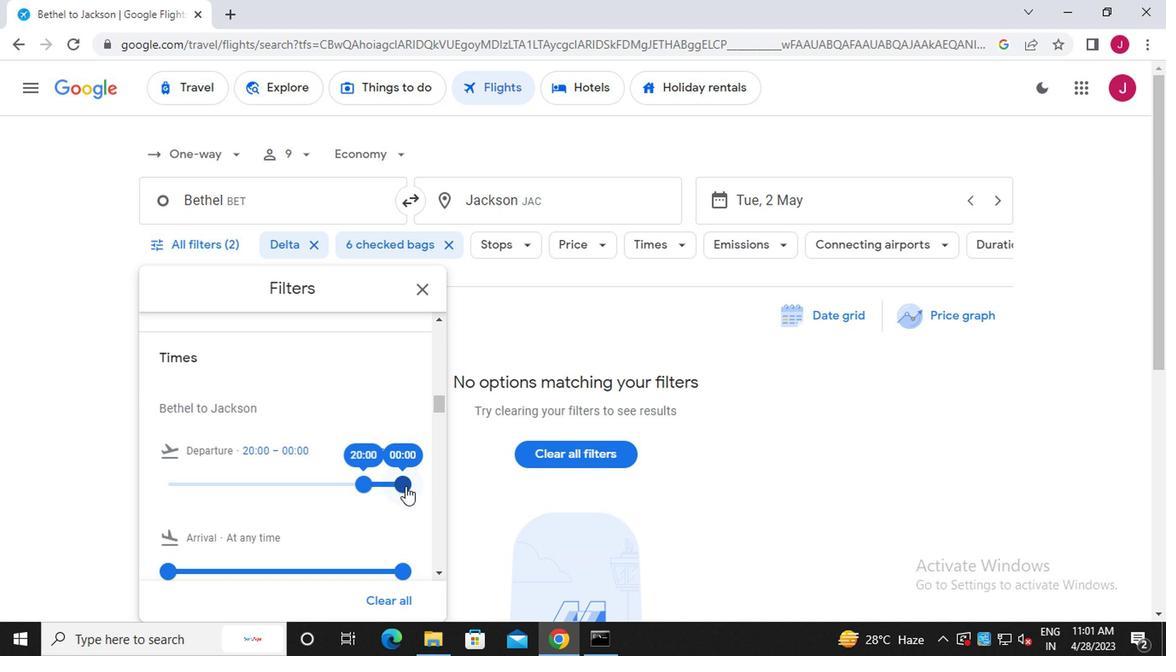 
Action: Mouse pressed left at (392, 449)
Screenshot: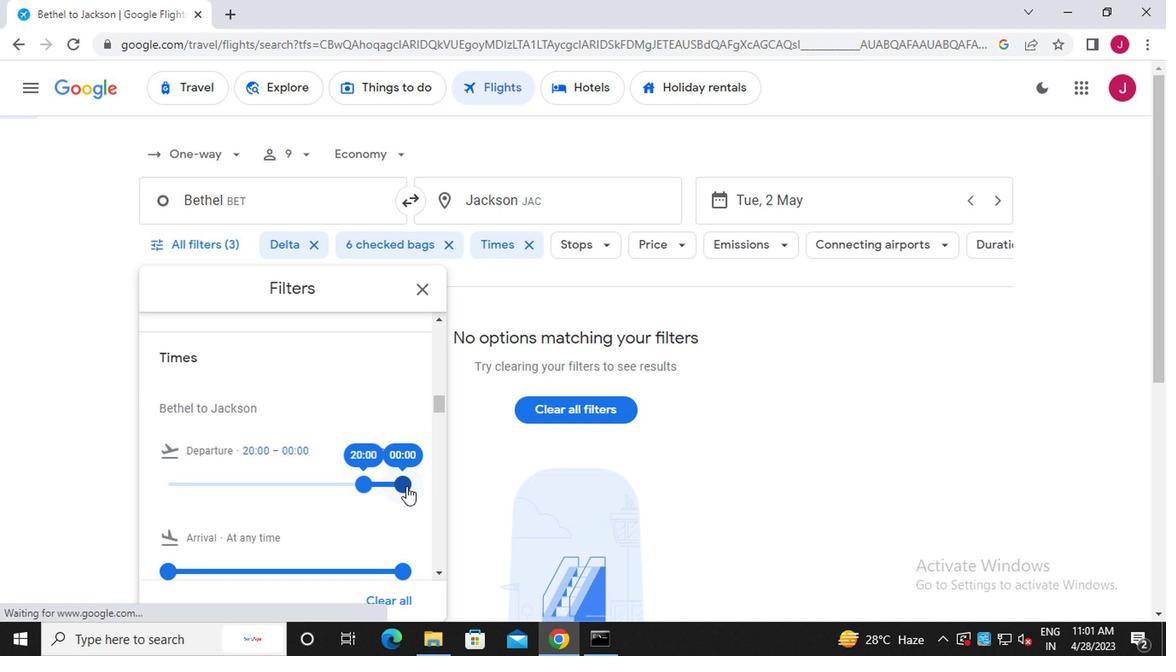 
Action: Mouse moved to (363, 444)
Screenshot: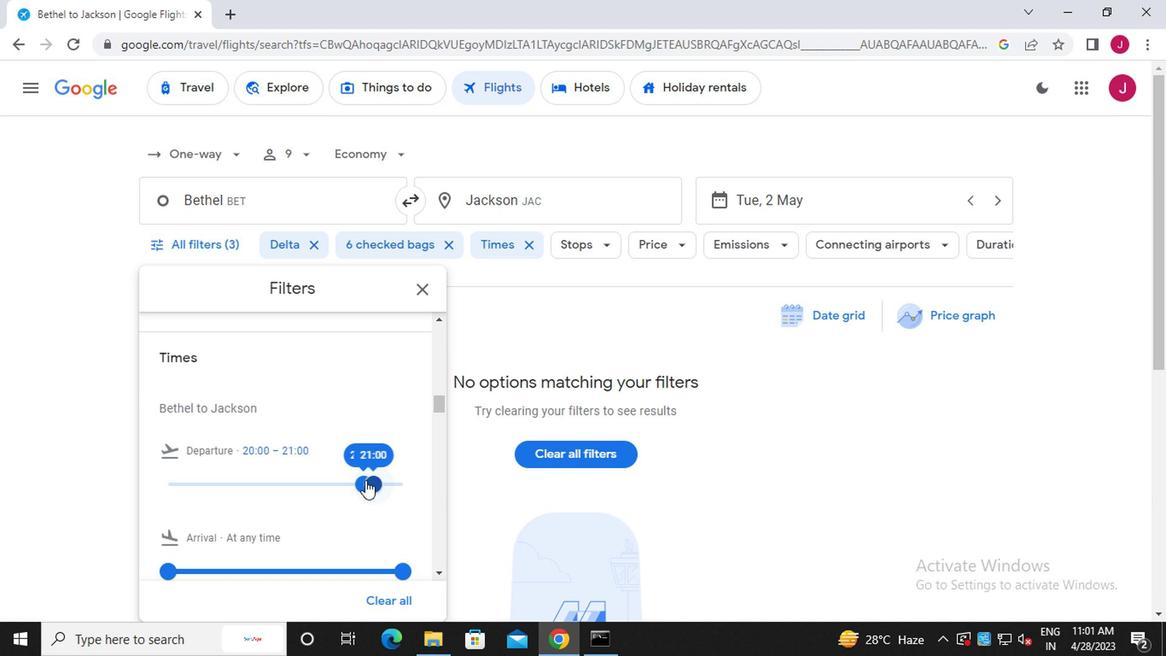 
Action: Mouse scrolled (363, 444) with delta (0, 0)
Screenshot: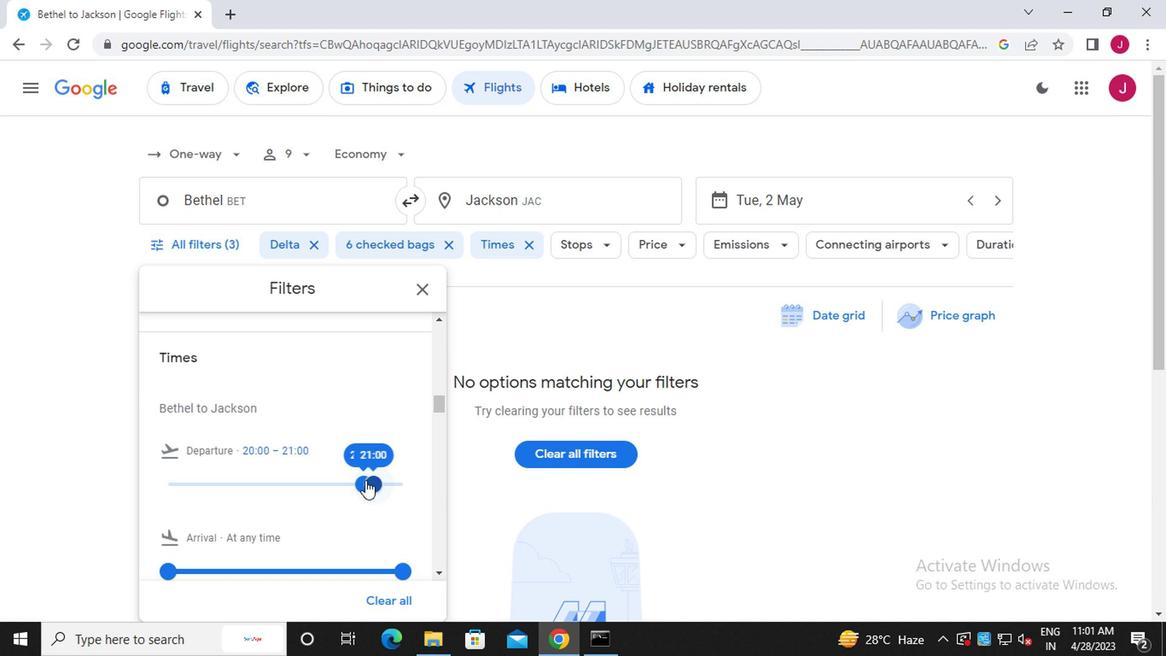 
Action: Mouse scrolled (363, 444) with delta (0, 0)
Screenshot: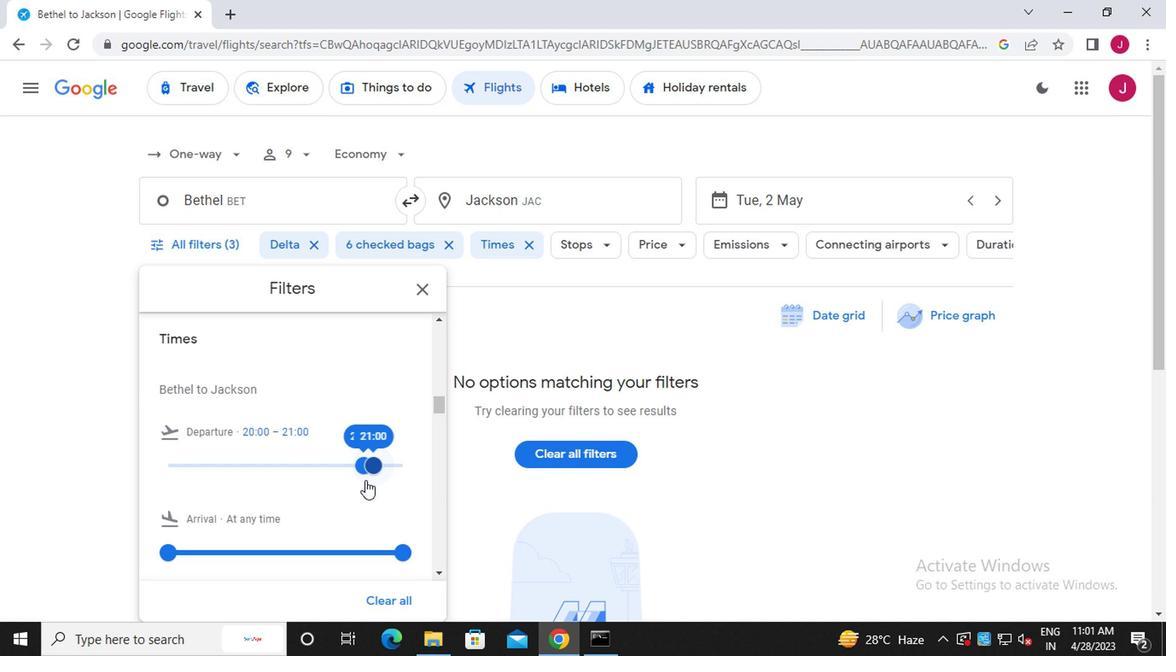 
Action: Mouse moved to (404, 305)
Screenshot: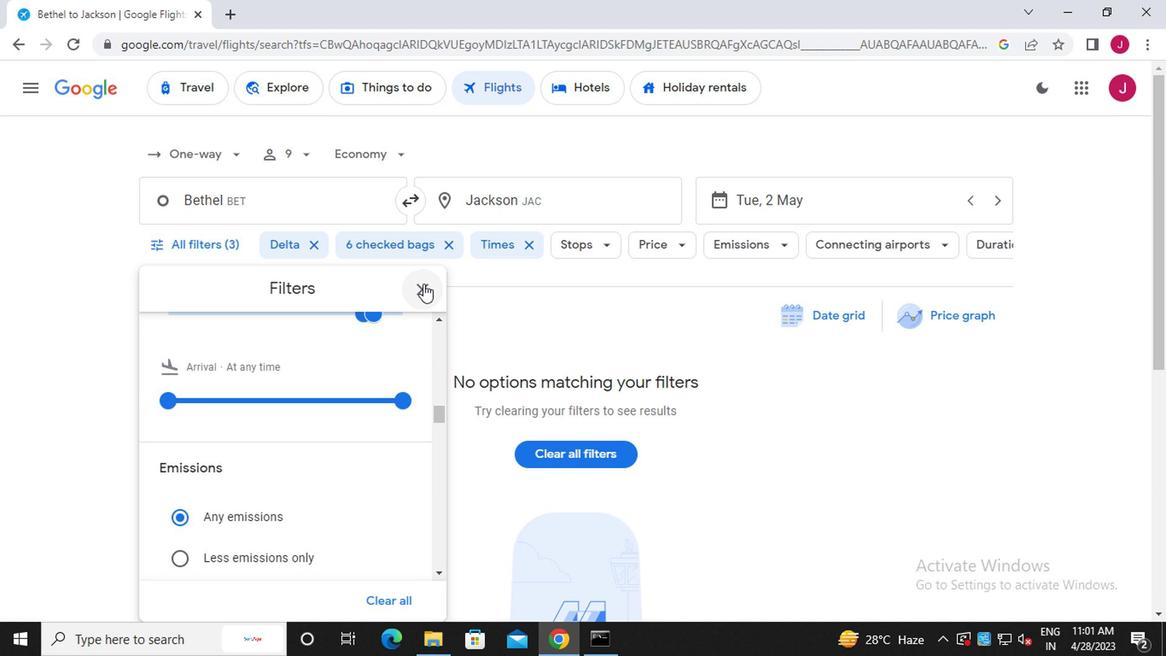 
Action: Mouse pressed left at (404, 305)
Screenshot: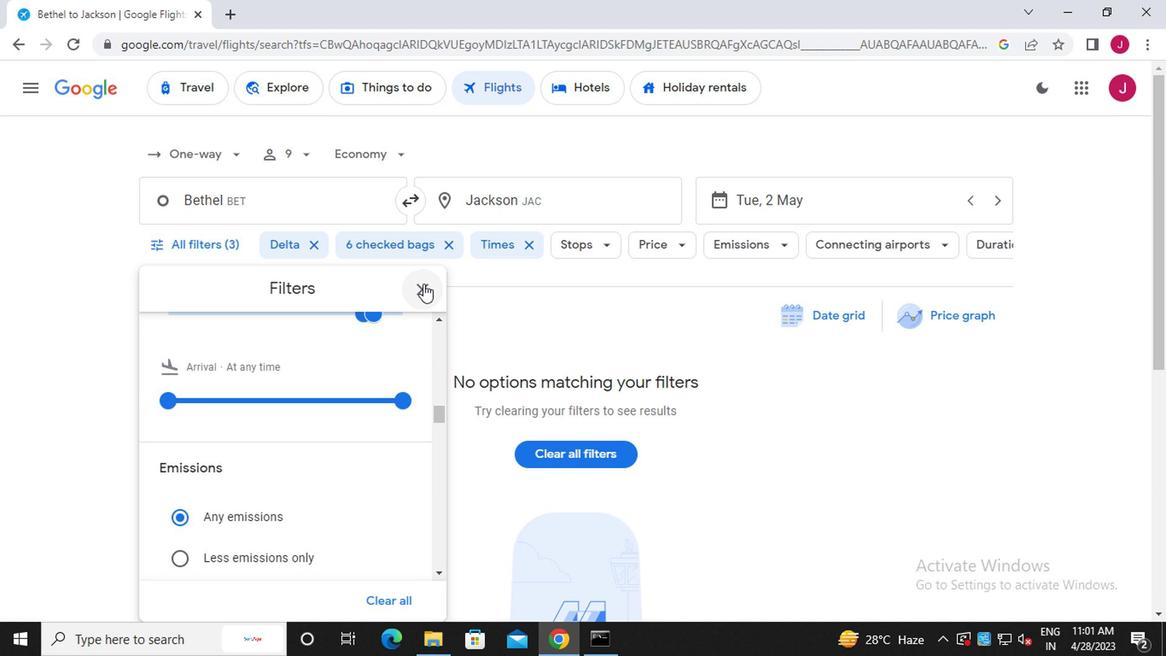 
